 Task: Search one way flight ticket for 1 adult, 6 children, 1 infant in seat and 1 infant on lap in business from Yakima: Yakima Air Terminal (mcallister Field) to Rockford: Chicago Rockford International Airport(was Northwest Chicagoland Regional Airport At Rockford) on 5-1-2023. Choice of flights is Royal air maroc. Number of bags: 8 checked bags. Price is upto 109000. Outbound departure time preference is 20:45.
Action: Mouse moved to (257, 448)
Screenshot: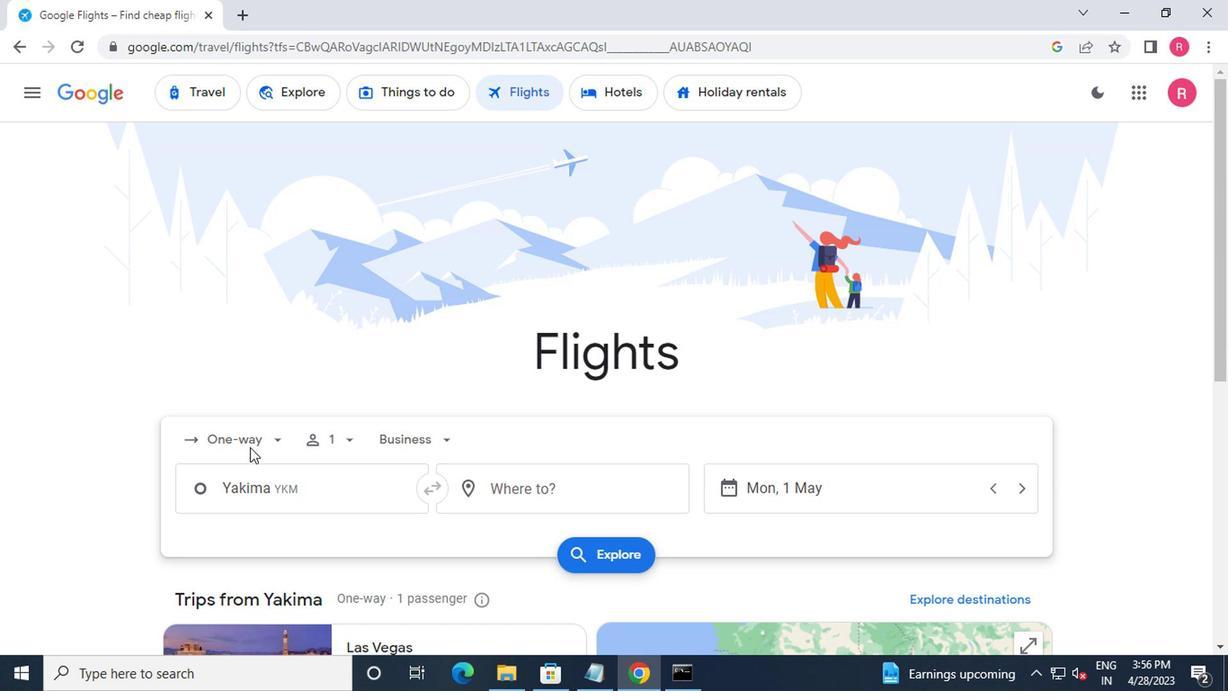 
Action: Mouse pressed left at (257, 448)
Screenshot: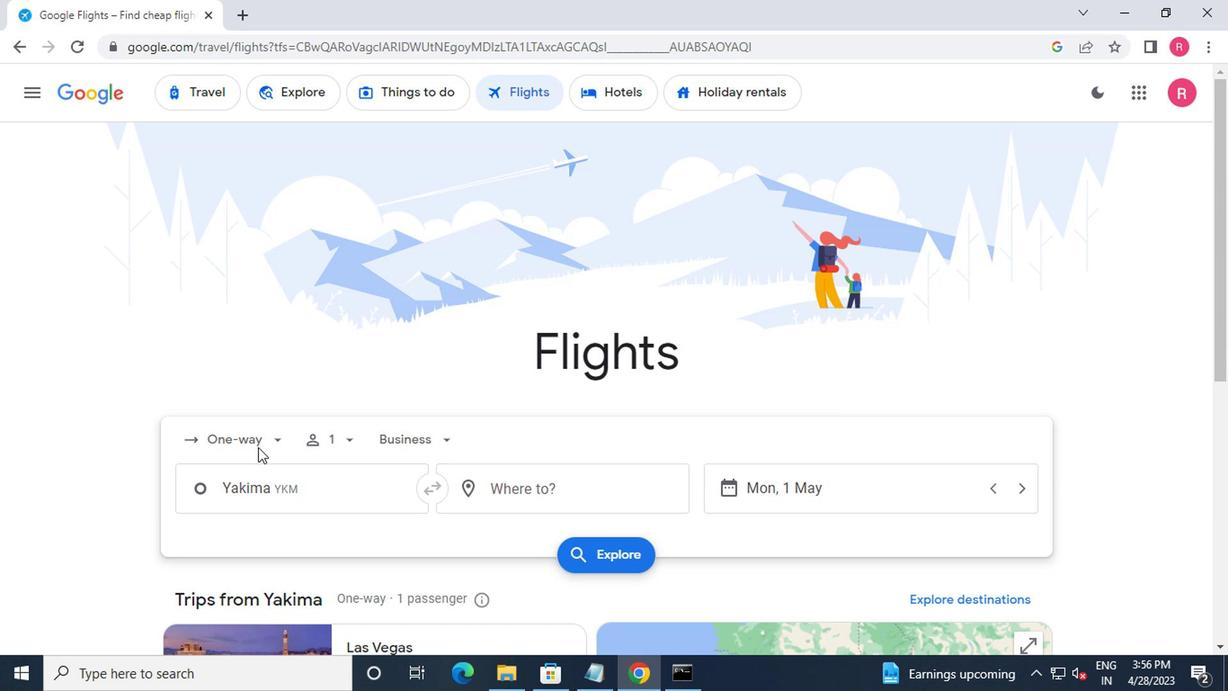 
Action: Mouse moved to (265, 439)
Screenshot: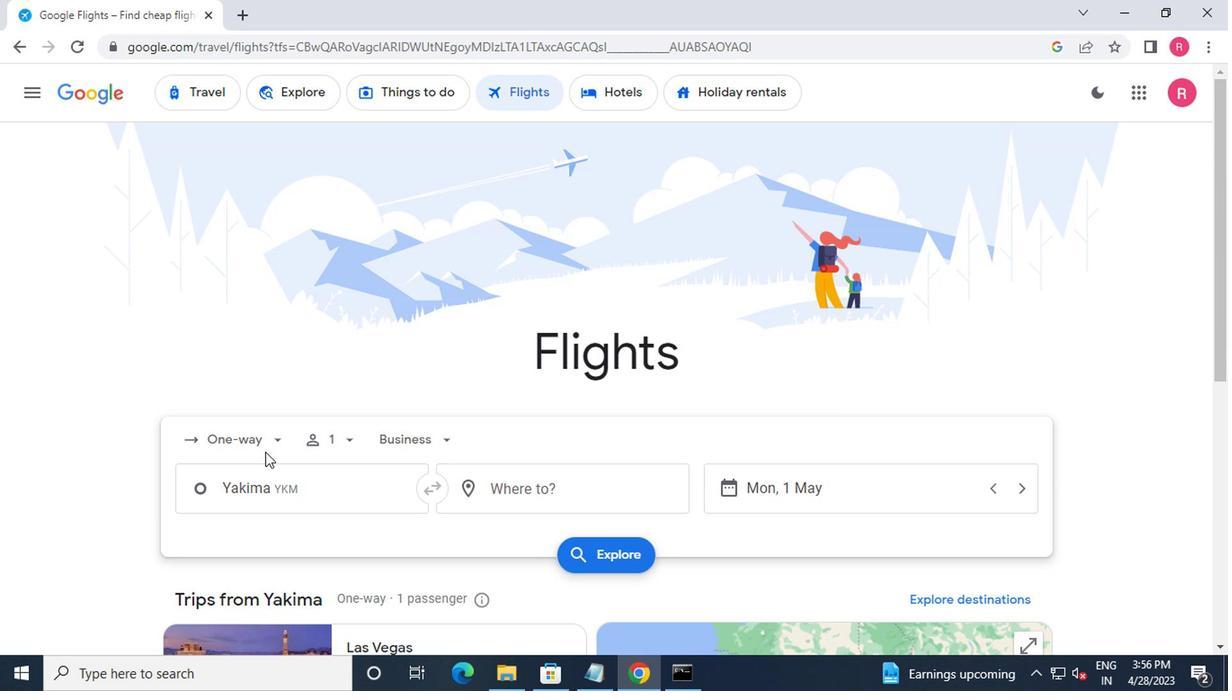 
Action: Mouse pressed left at (265, 439)
Screenshot: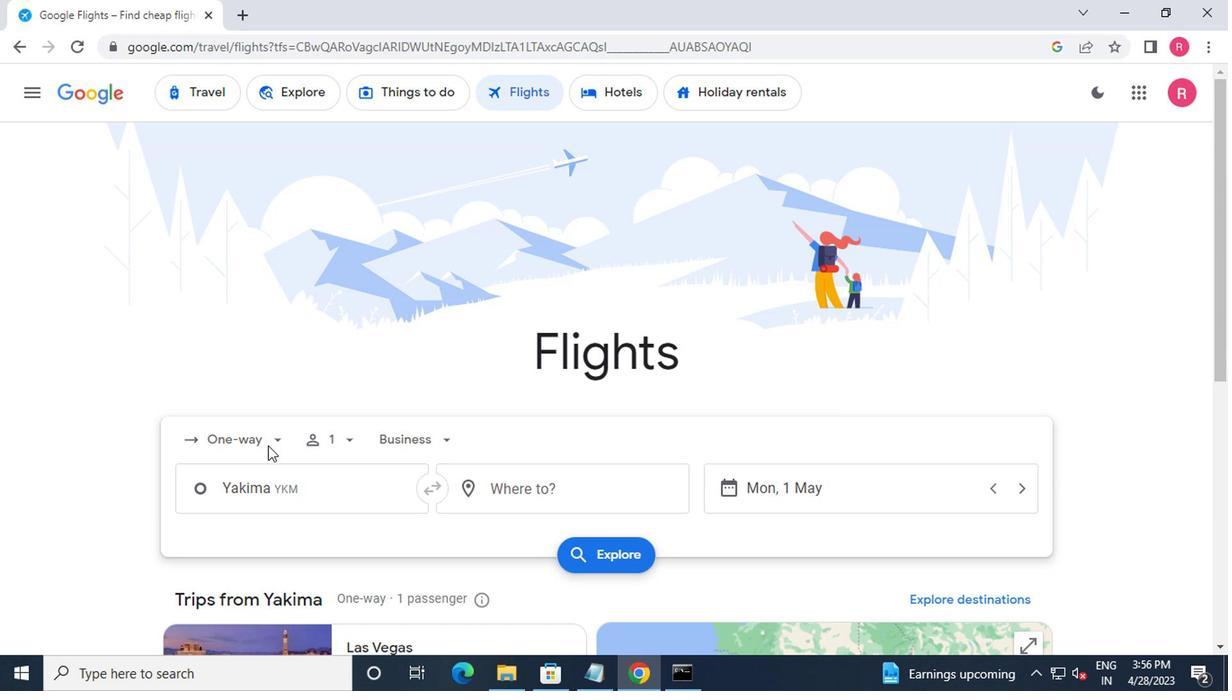
Action: Mouse moved to (256, 444)
Screenshot: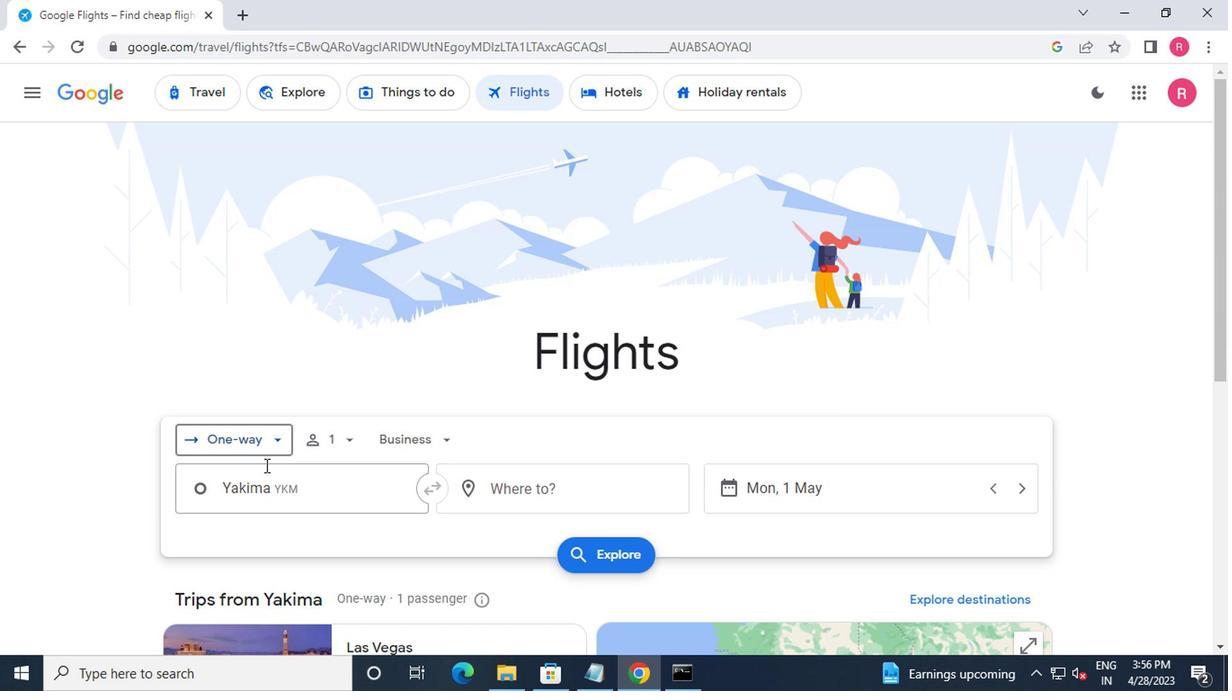 
Action: Mouse pressed left at (256, 444)
Screenshot: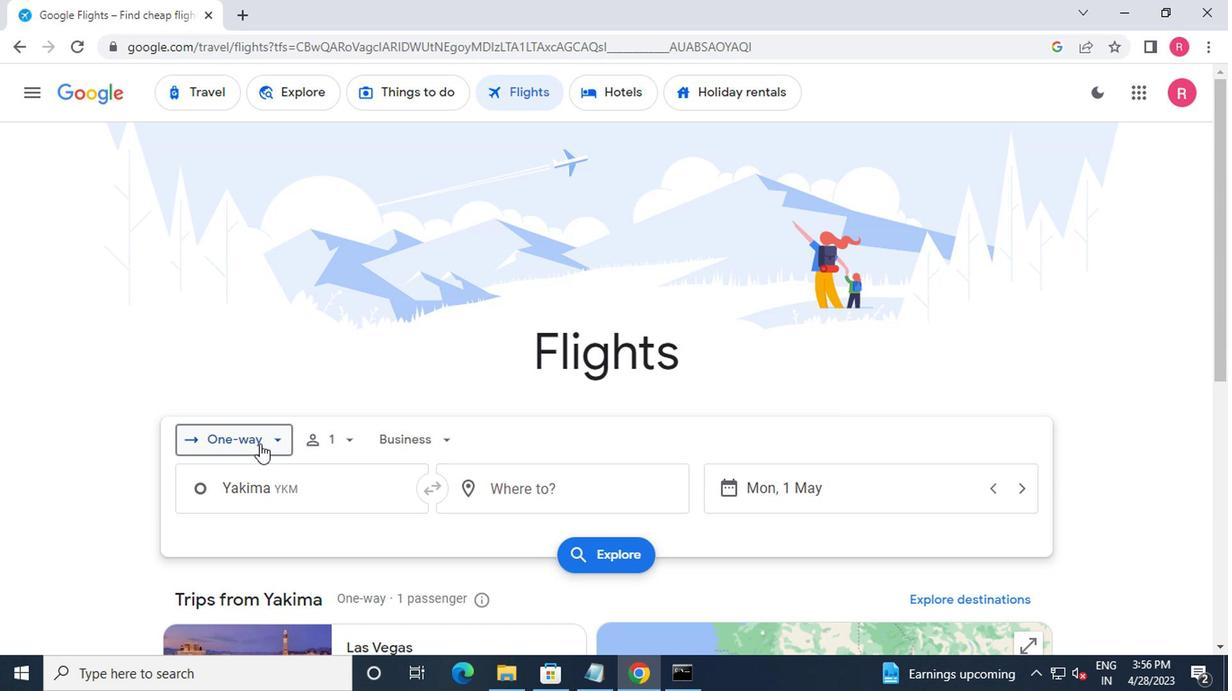 
Action: Mouse moved to (266, 521)
Screenshot: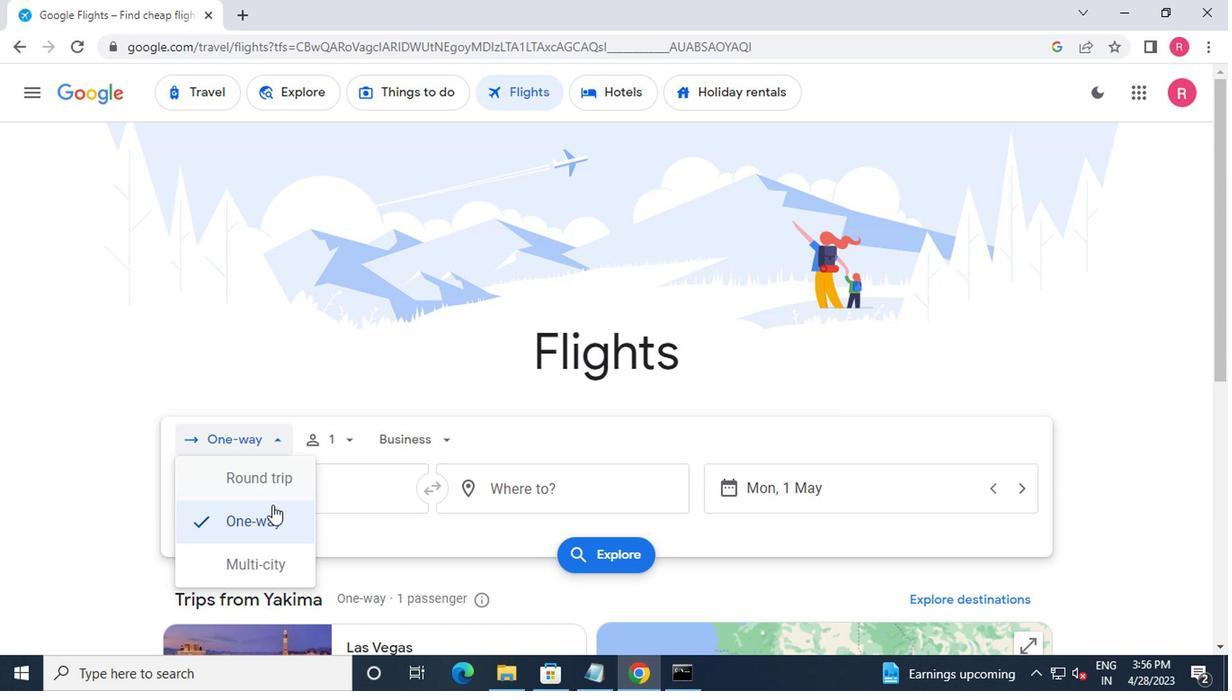
Action: Mouse pressed left at (266, 521)
Screenshot: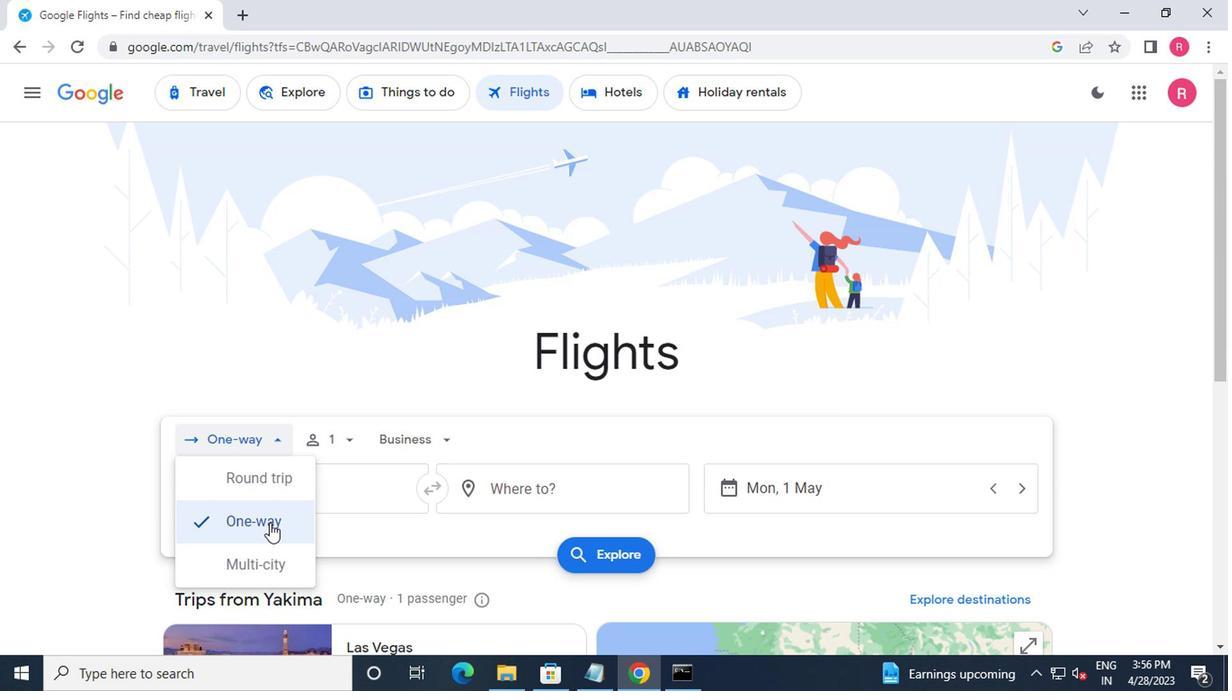 
Action: Mouse moved to (381, 442)
Screenshot: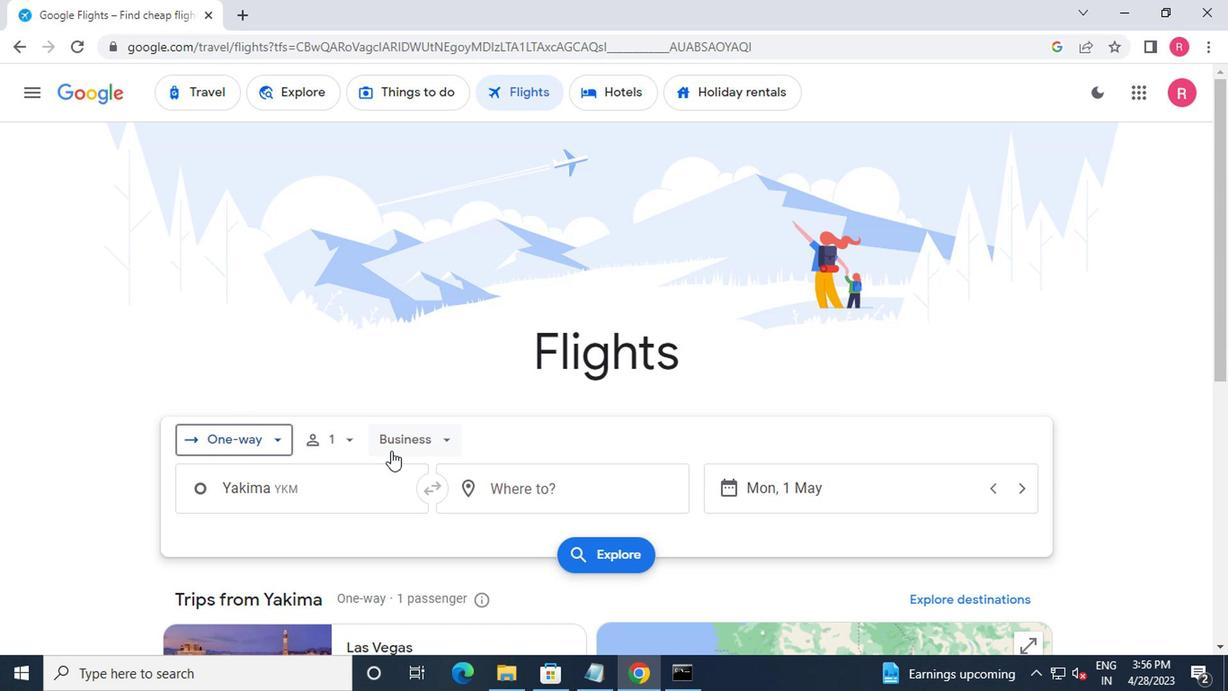 
Action: Mouse pressed left at (381, 442)
Screenshot: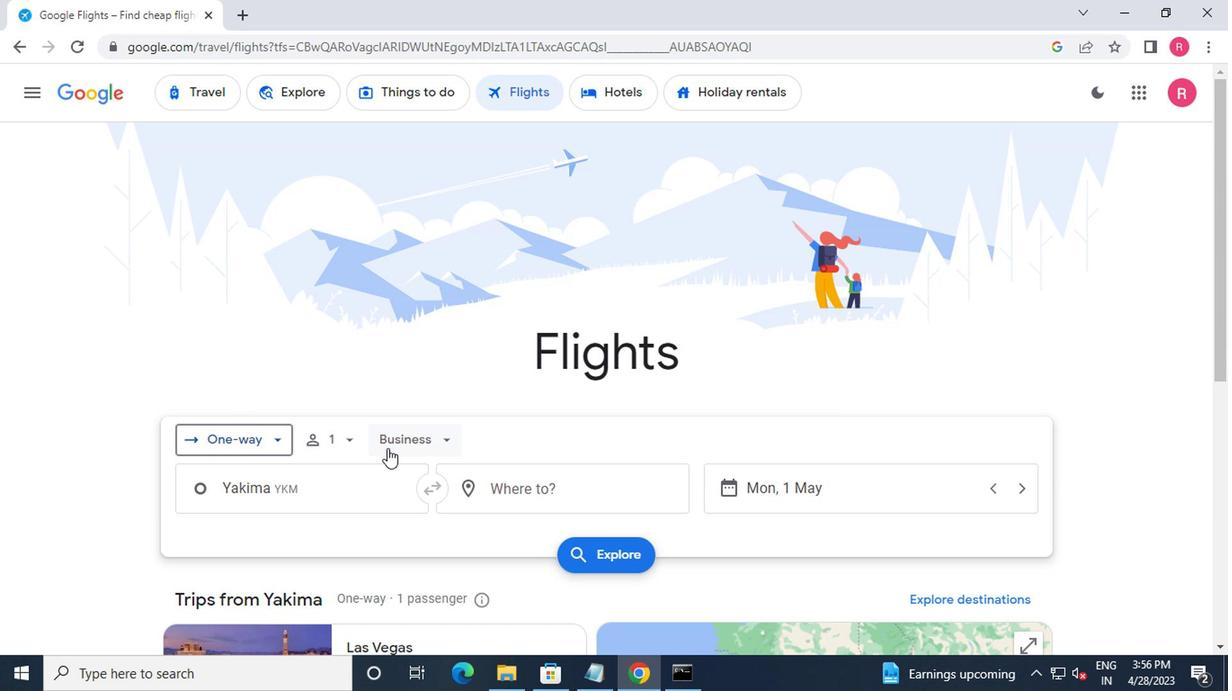 
Action: Mouse moved to (358, 446)
Screenshot: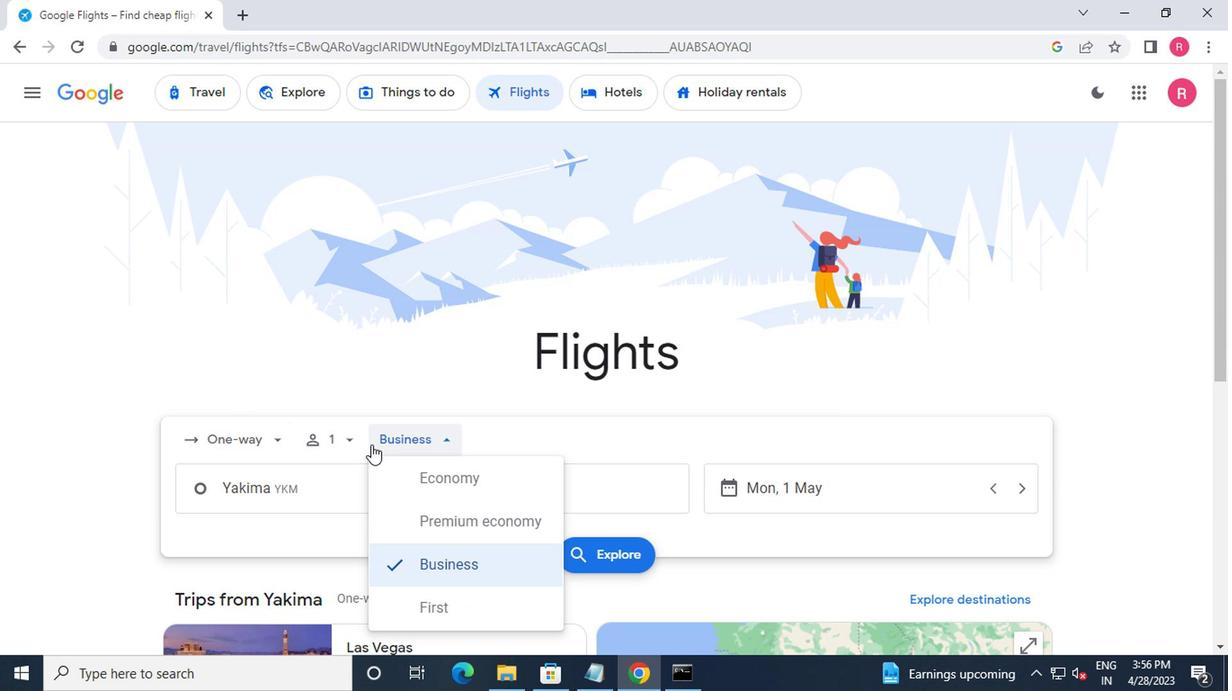 
Action: Mouse pressed left at (358, 446)
Screenshot: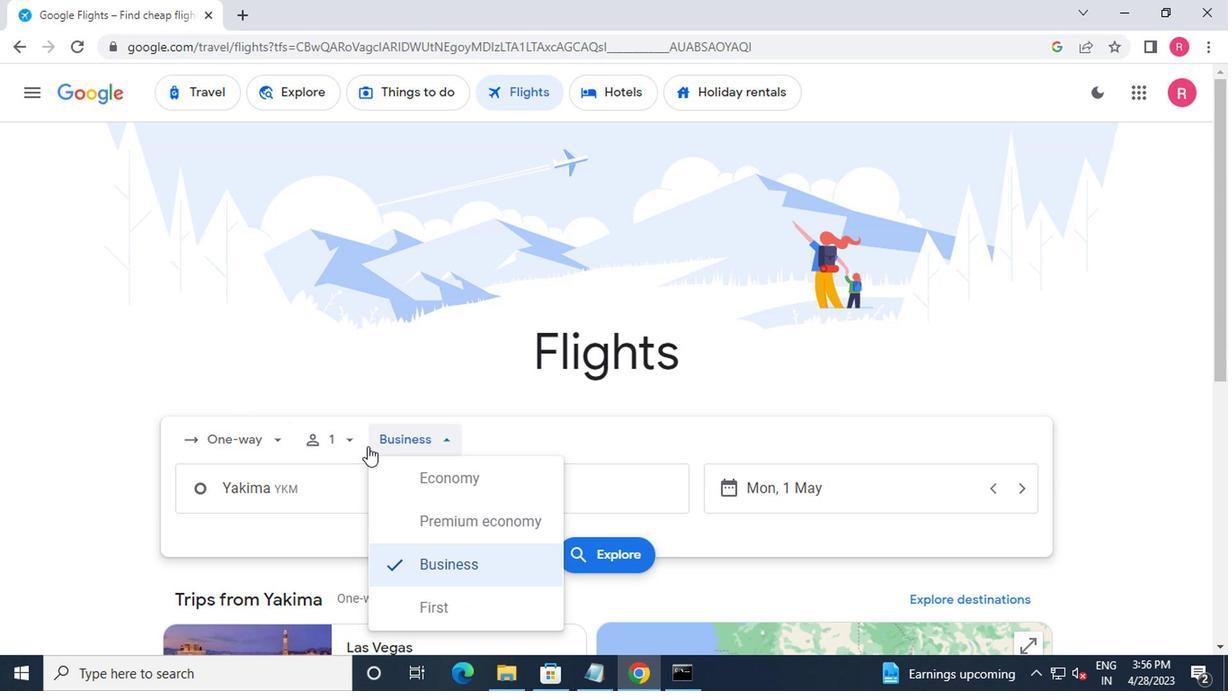 
Action: Mouse moved to (482, 480)
Screenshot: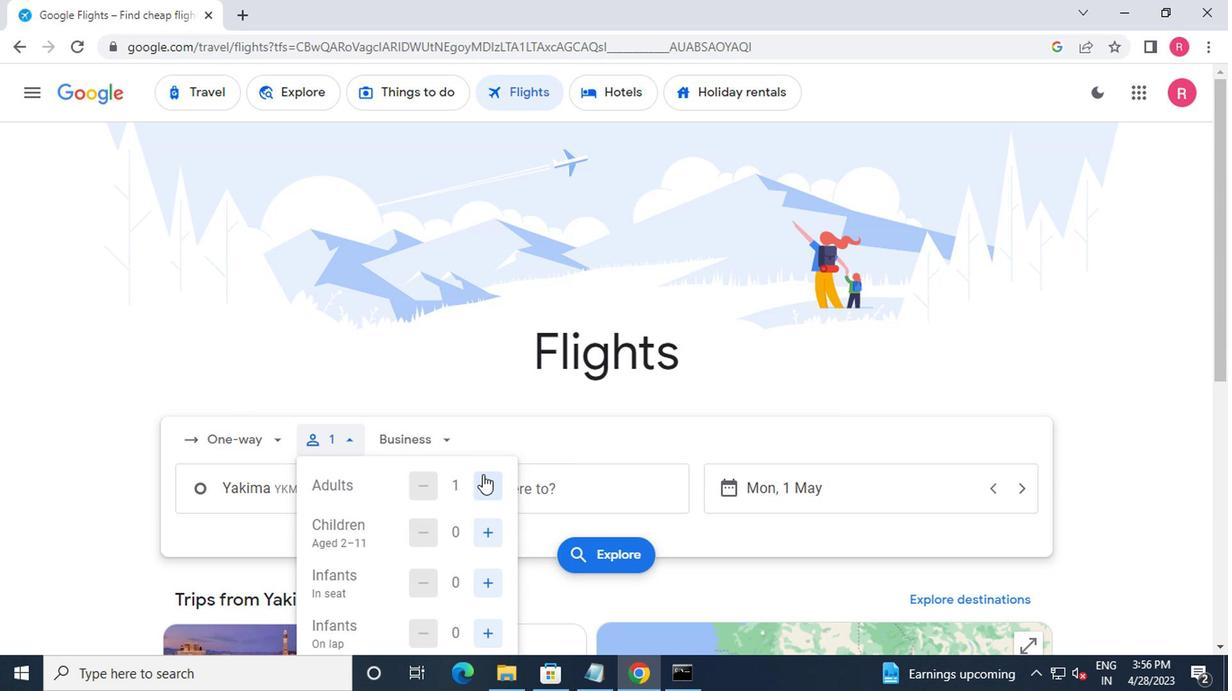 
Action: Mouse pressed left at (482, 480)
Screenshot: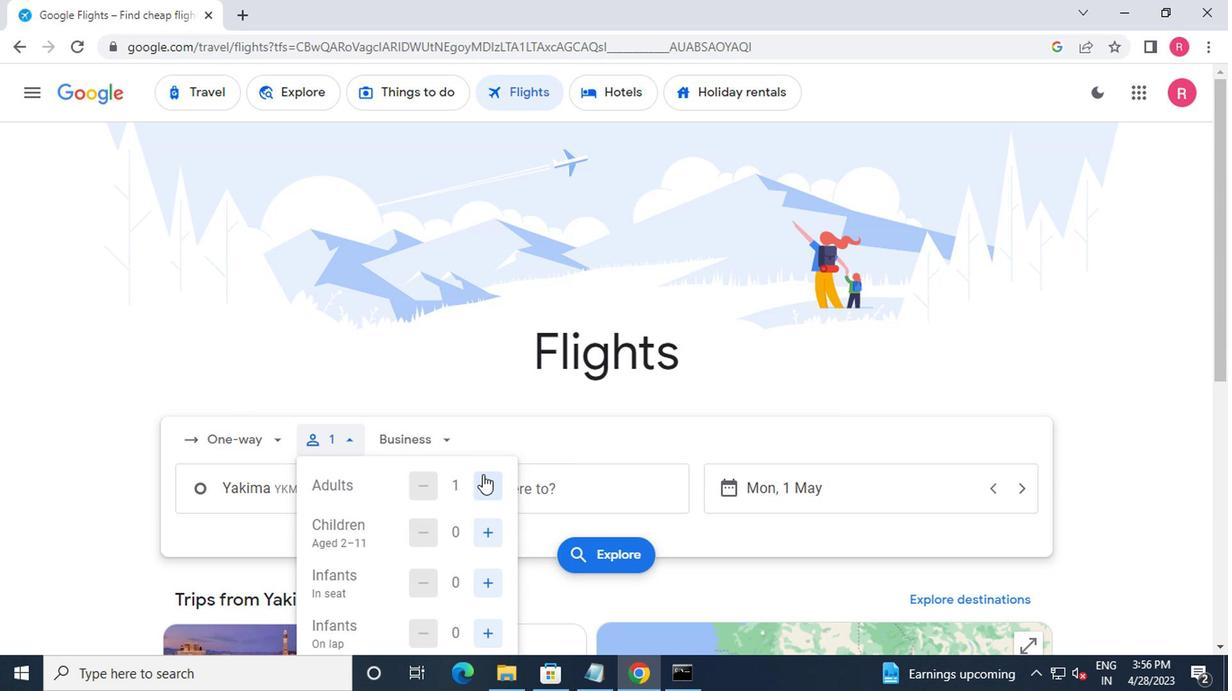 
Action: Mouse moved to (482, 535)
Screenshot: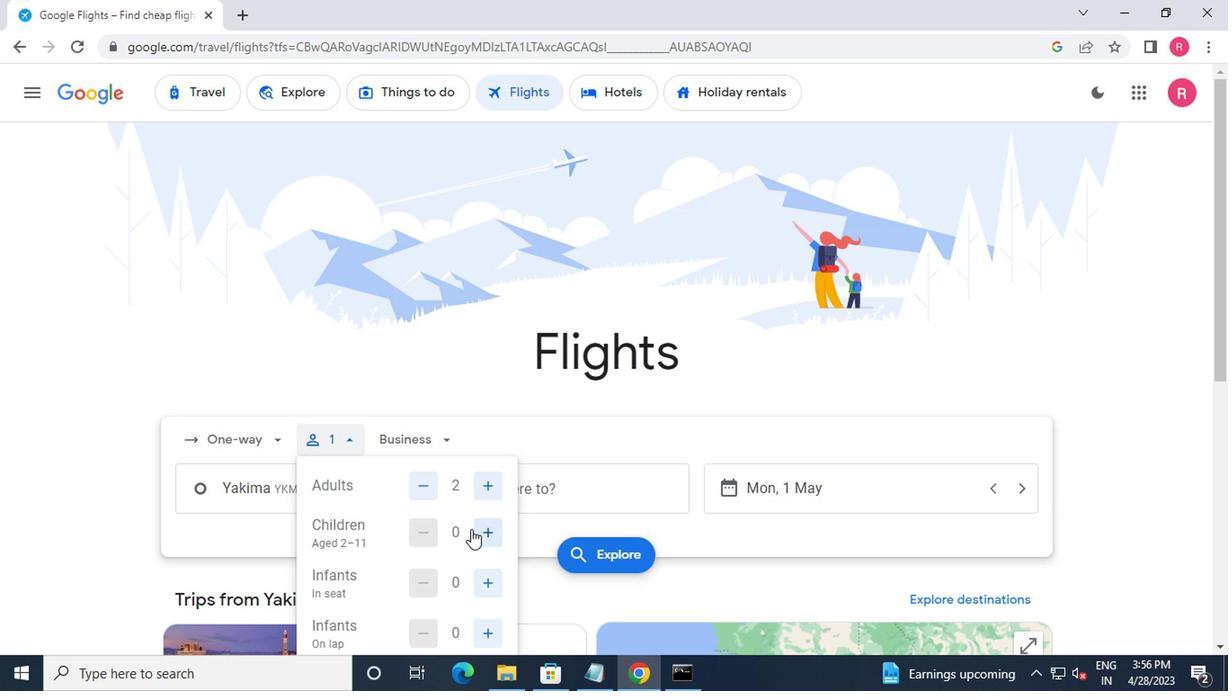 
Action: Mouse pressed left at (482, 535)
Screenshot: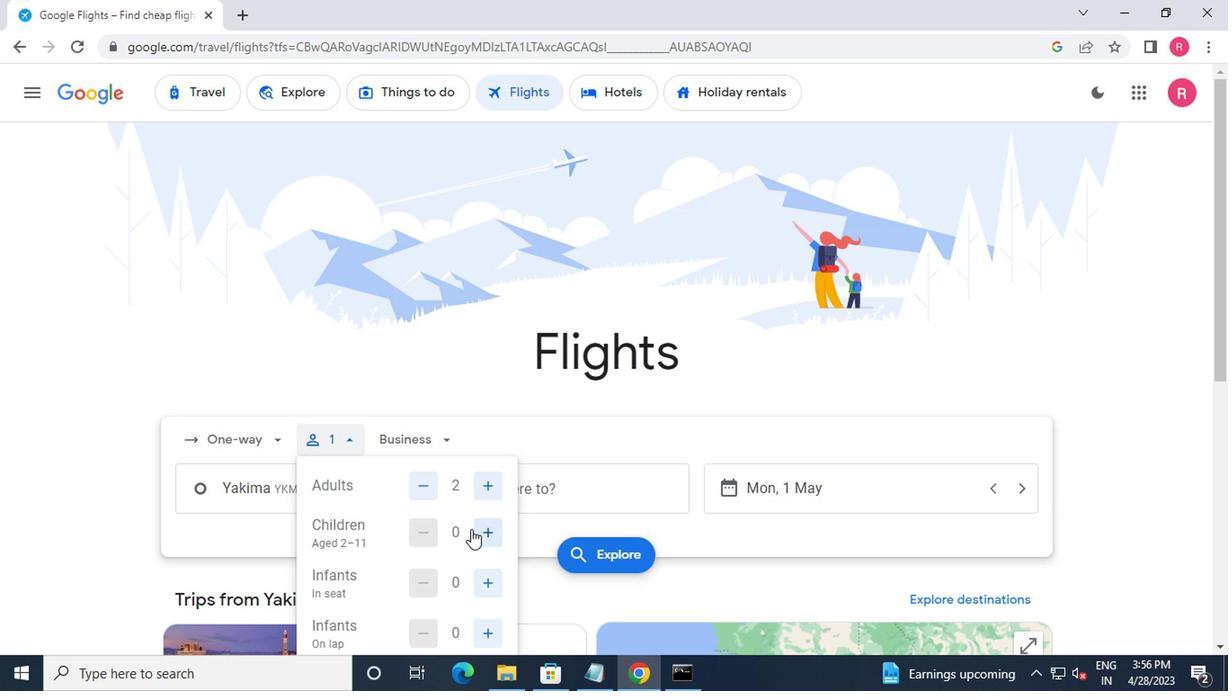 
Action: Mouse pressed left at (482, 535)
Screenshot: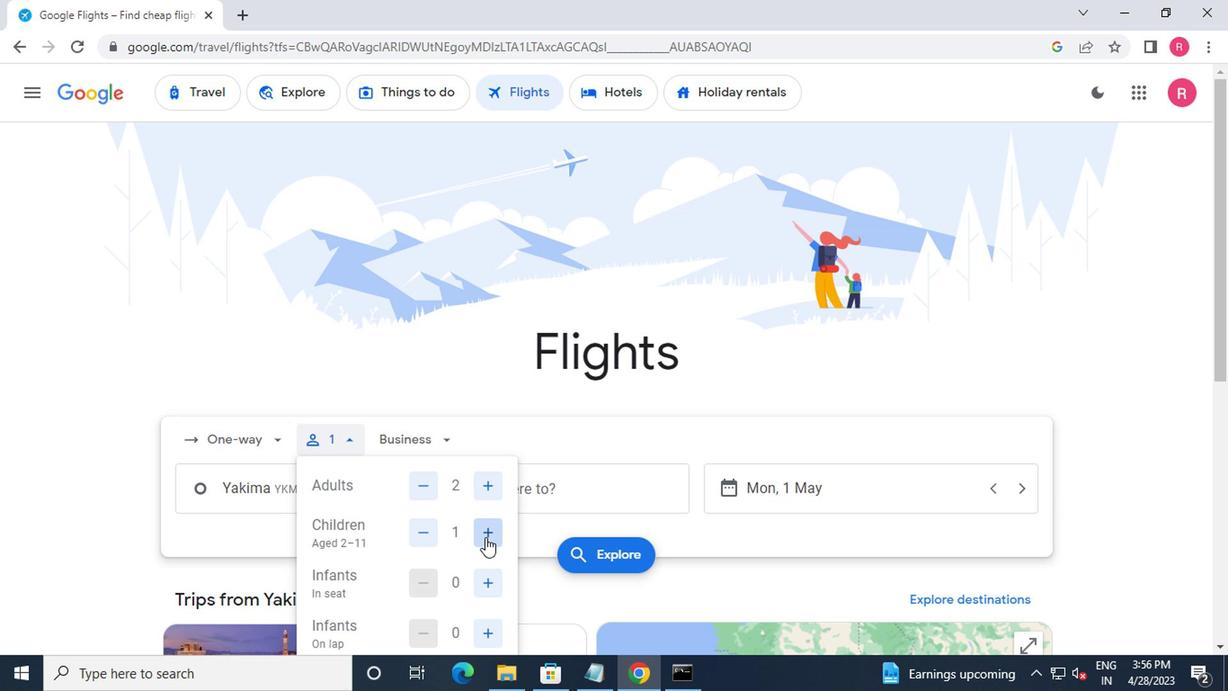 
Action: Mouse moved to (477, 574)
Screenshot: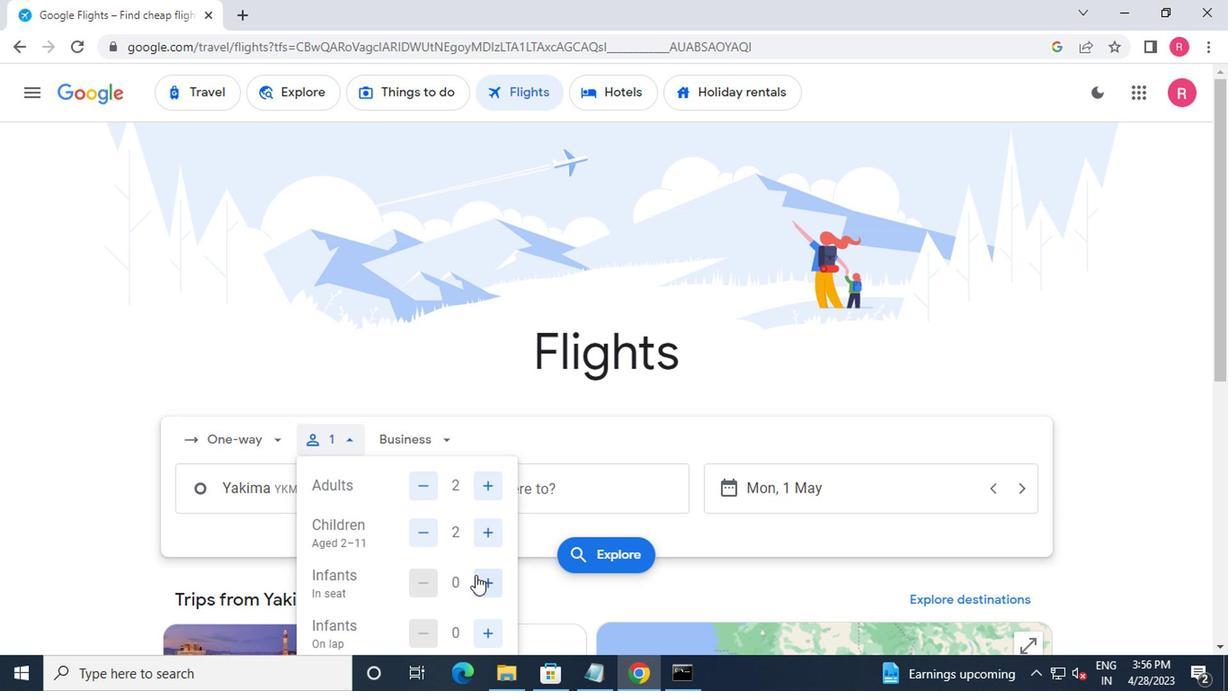 
Action: Mouse pressed left at (477, 574)
Screenshot: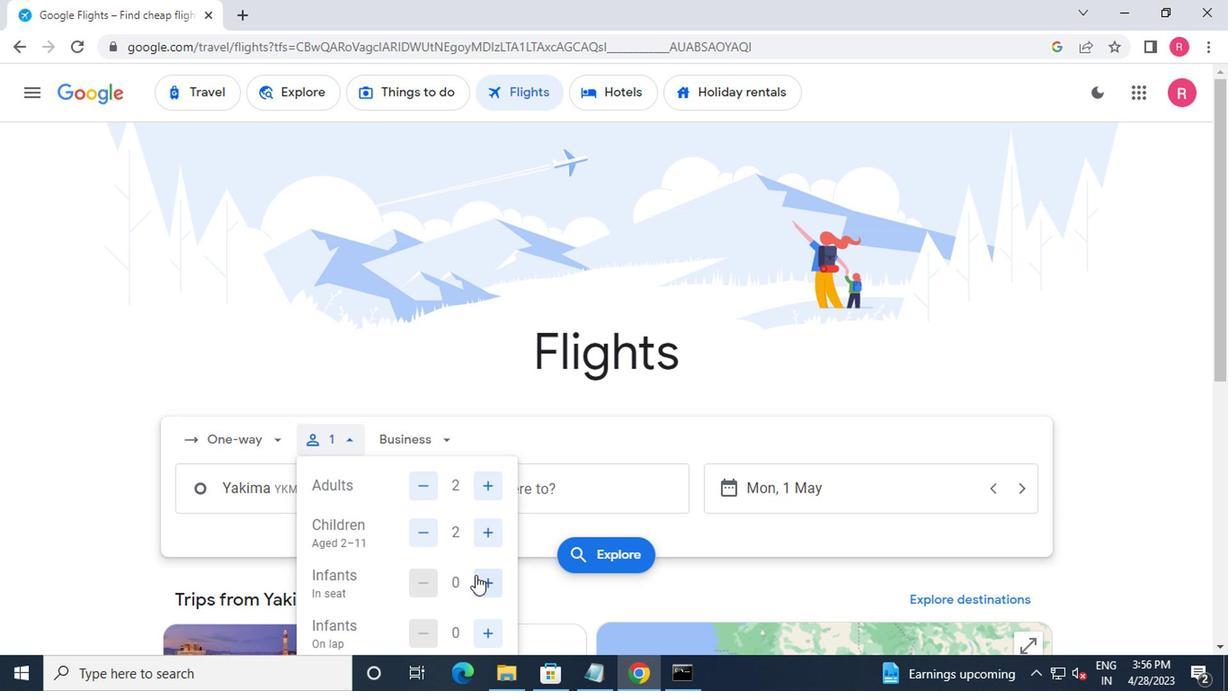 
Action: Mouse moved to (477, 575)
Screenshot: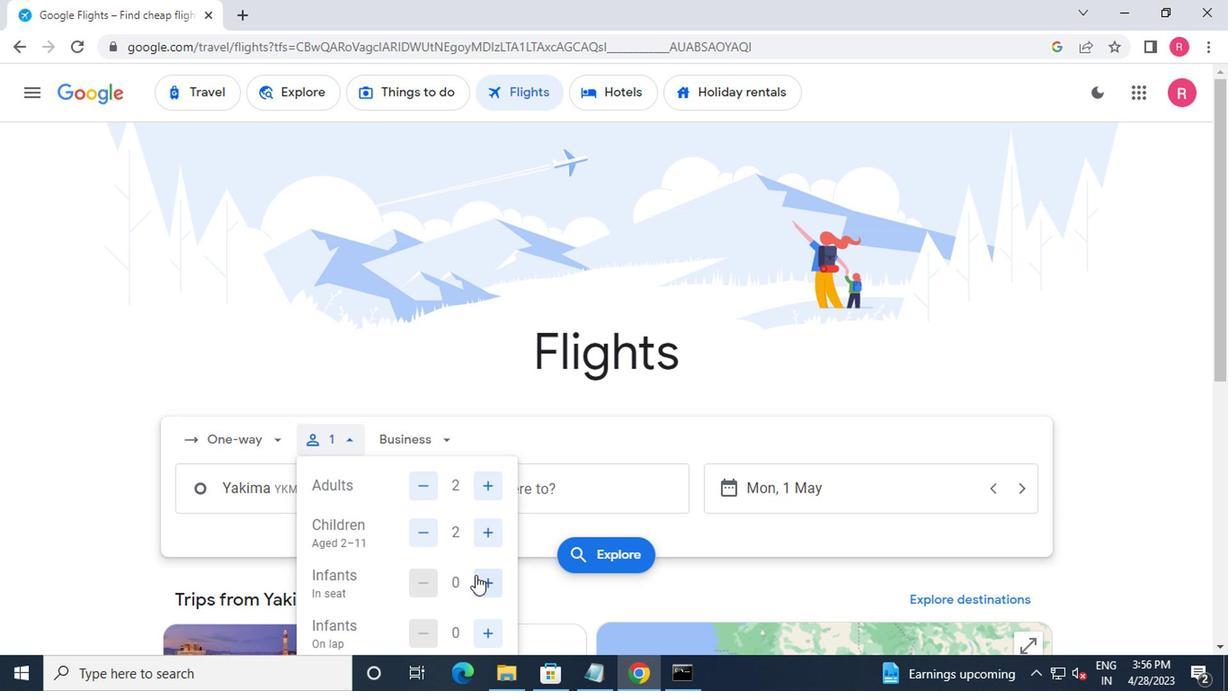 
Action: Mouse pressed left at (477, 575)
Screenshot: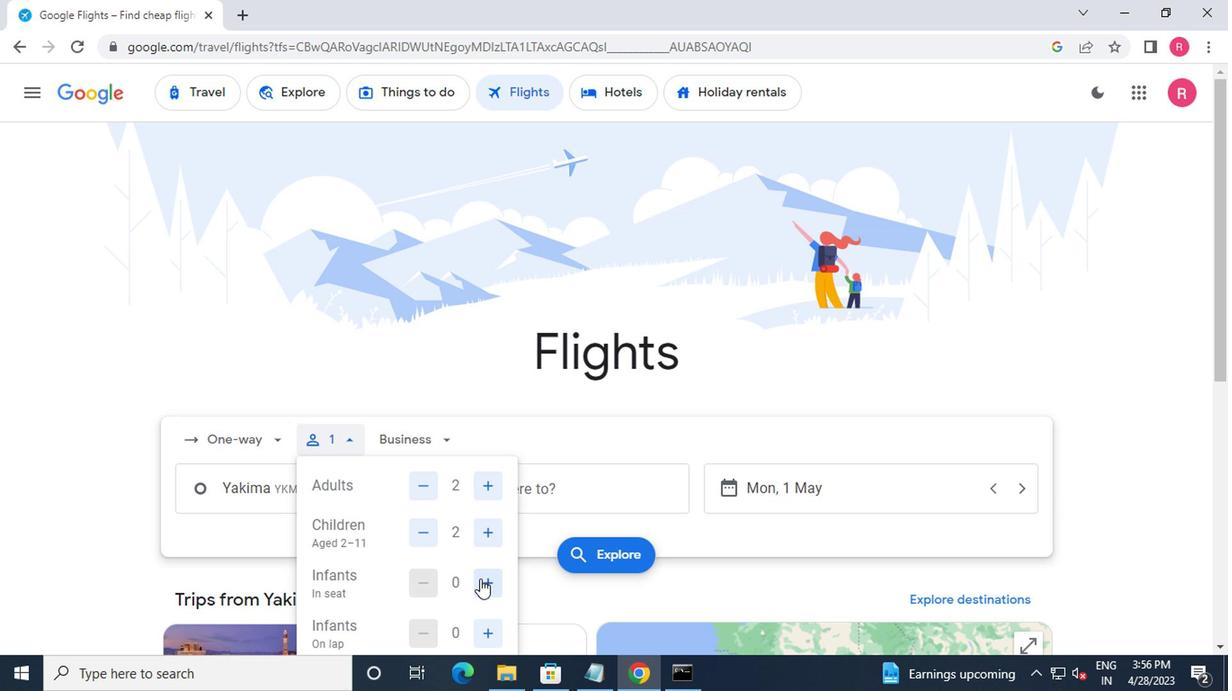 
Action: Mouse moved to (441, 444)
Screenshot: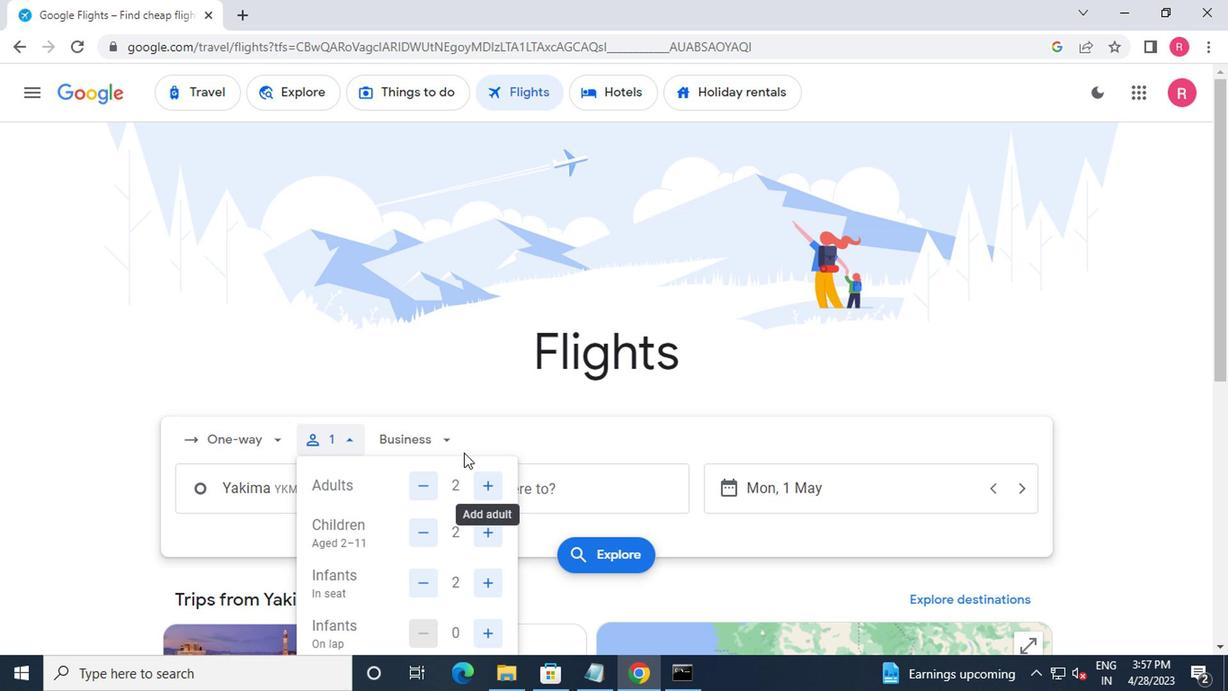 
Action: Mouse pressed left at (441, 444)
Screenshot: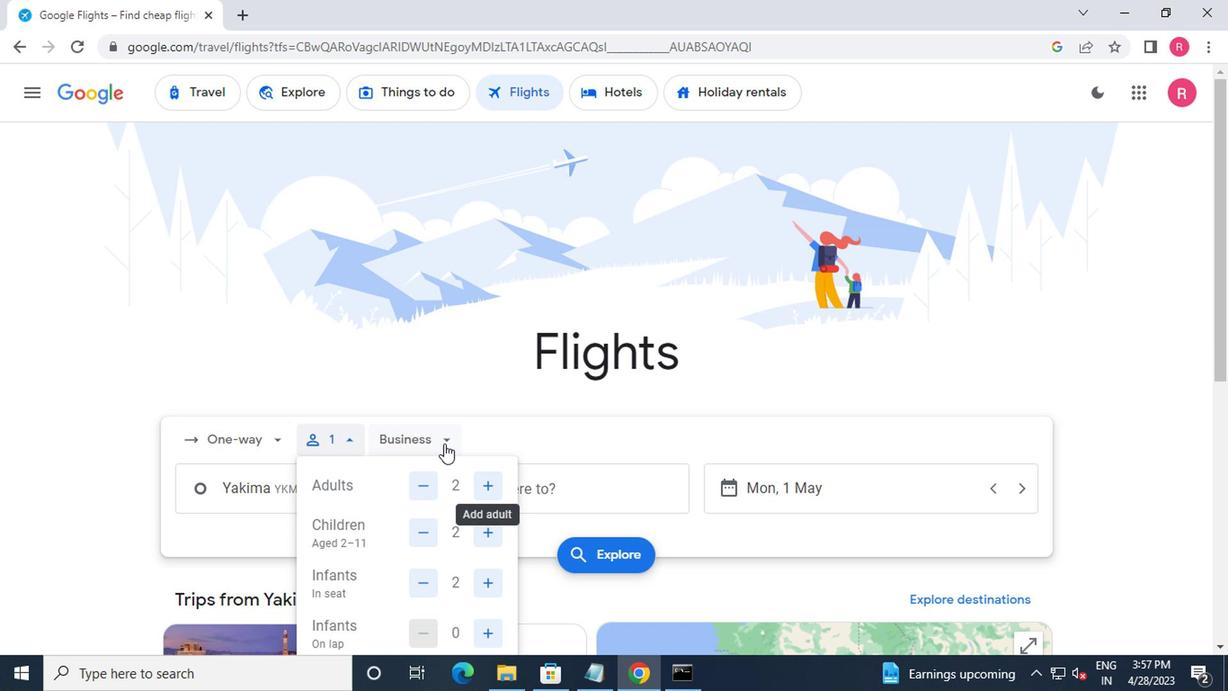 
Action: Mouse moved to (475, 593)
Screenshot: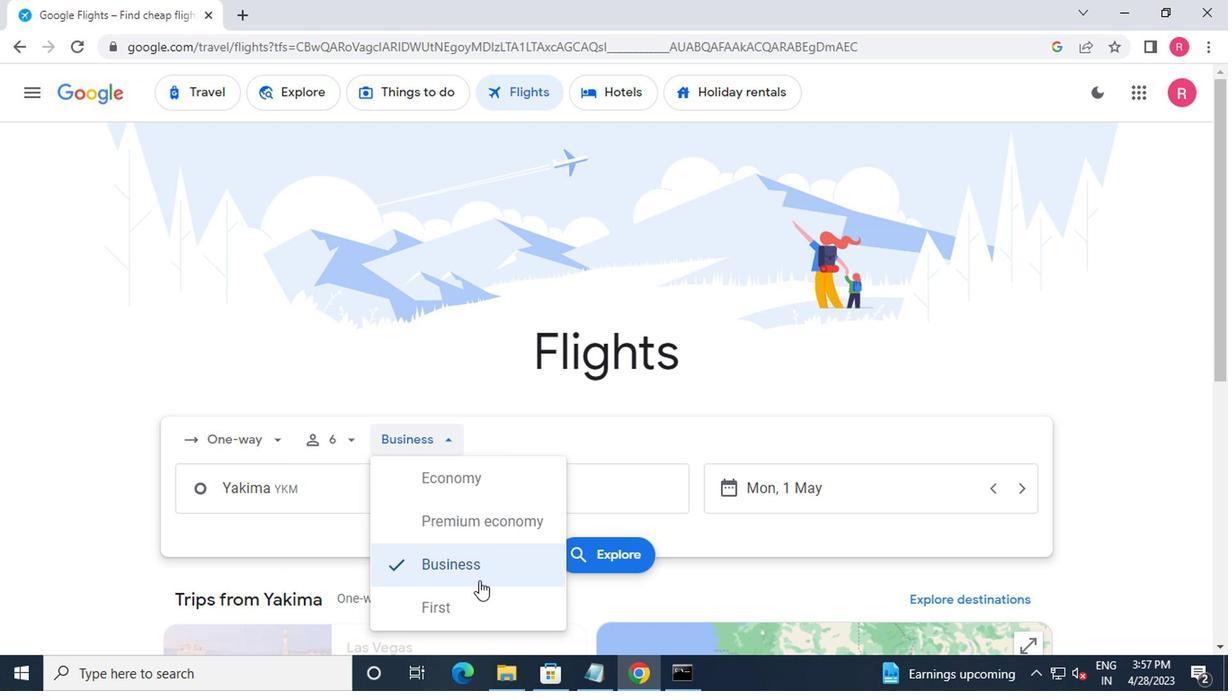 
Action: Mouse pressed left at (475, 593)
Screenshot: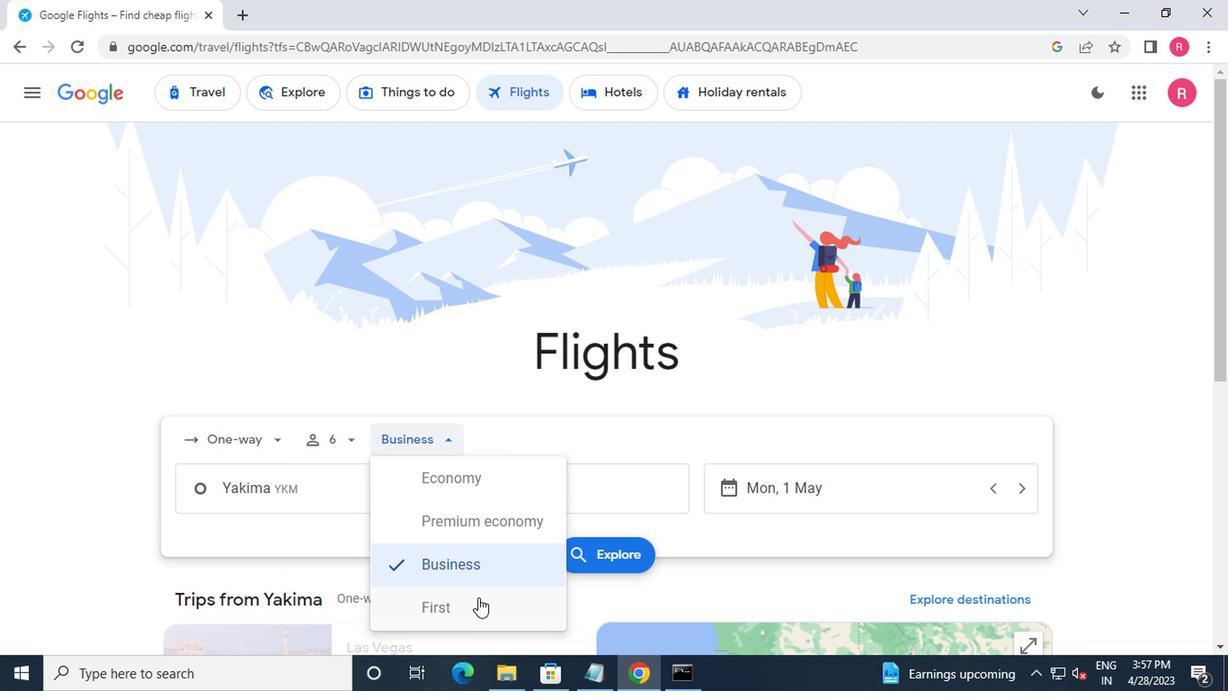 
Action: Mouse moved to (328, 507)
Screenshot: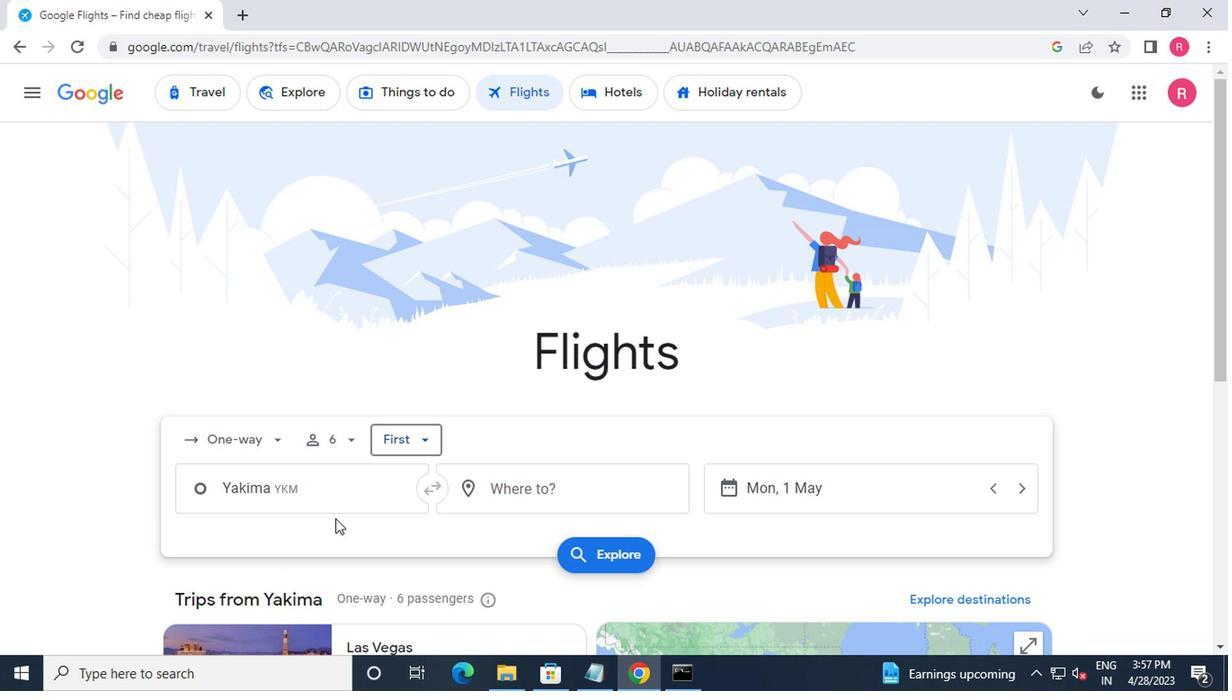 
Action: Mouse pressed left at (328, 507)
Screenshot: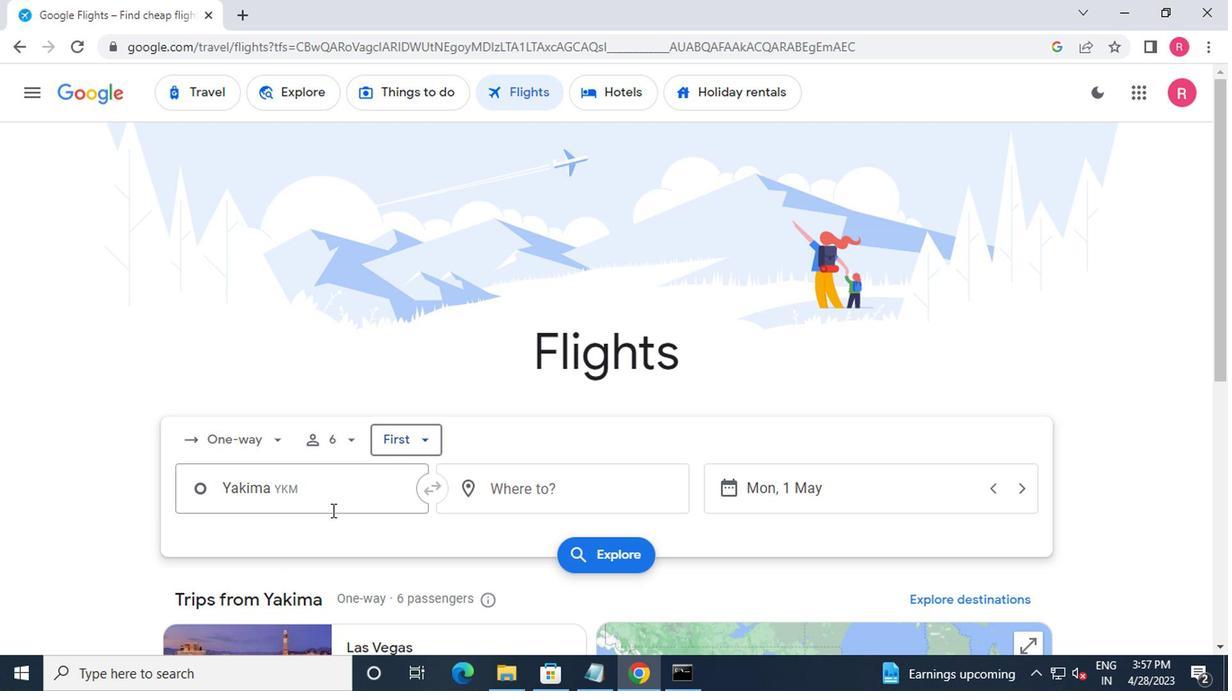
Action: Mouse moved to (386, 617)
Screenshot: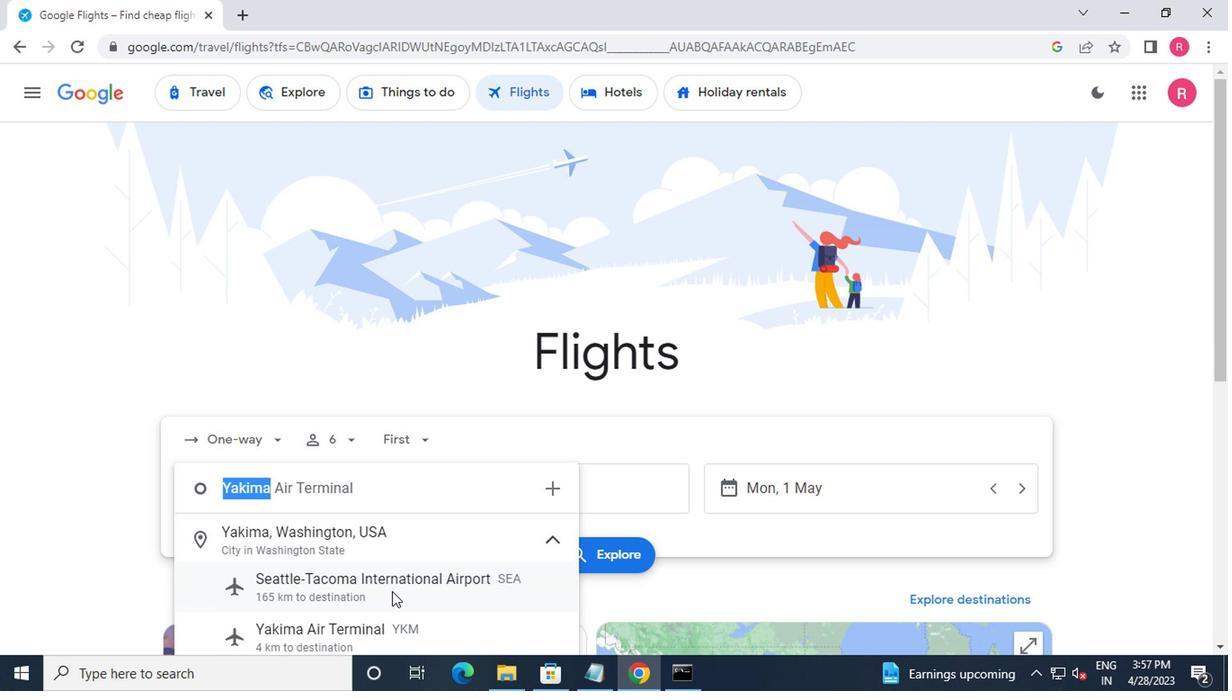 
Action: Mouse pressed left at (386, 617)
Screenshot: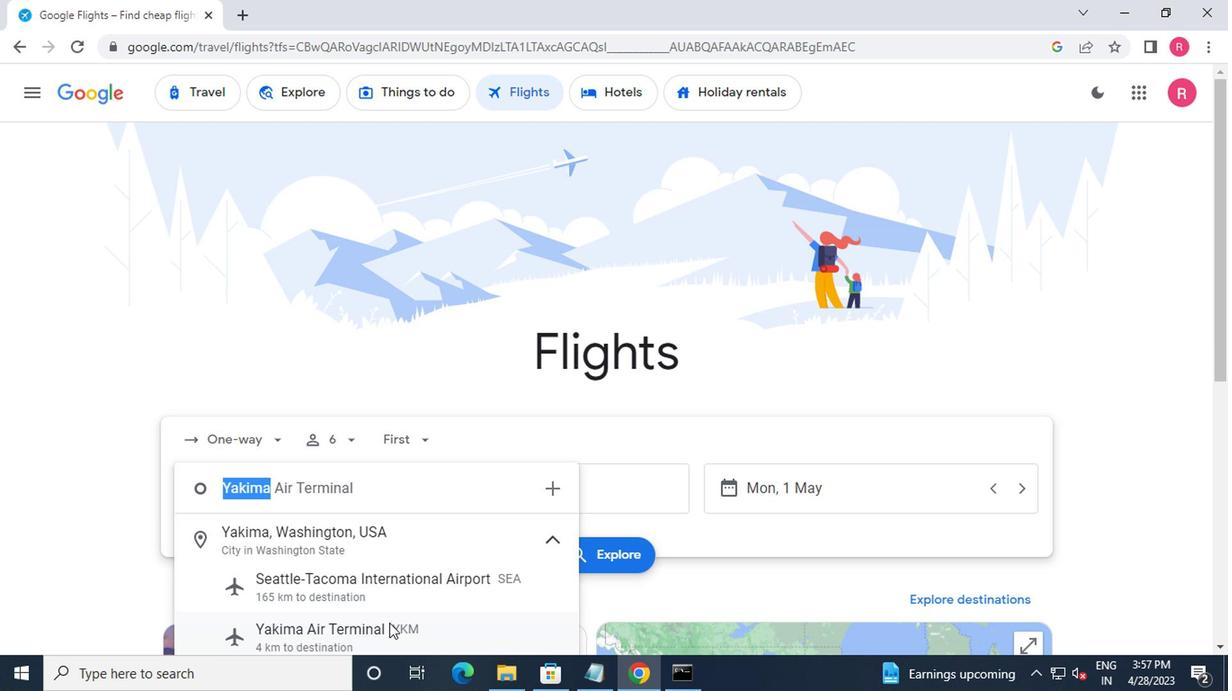 
Action: Mouse moved to (578, 503)
Screenshot: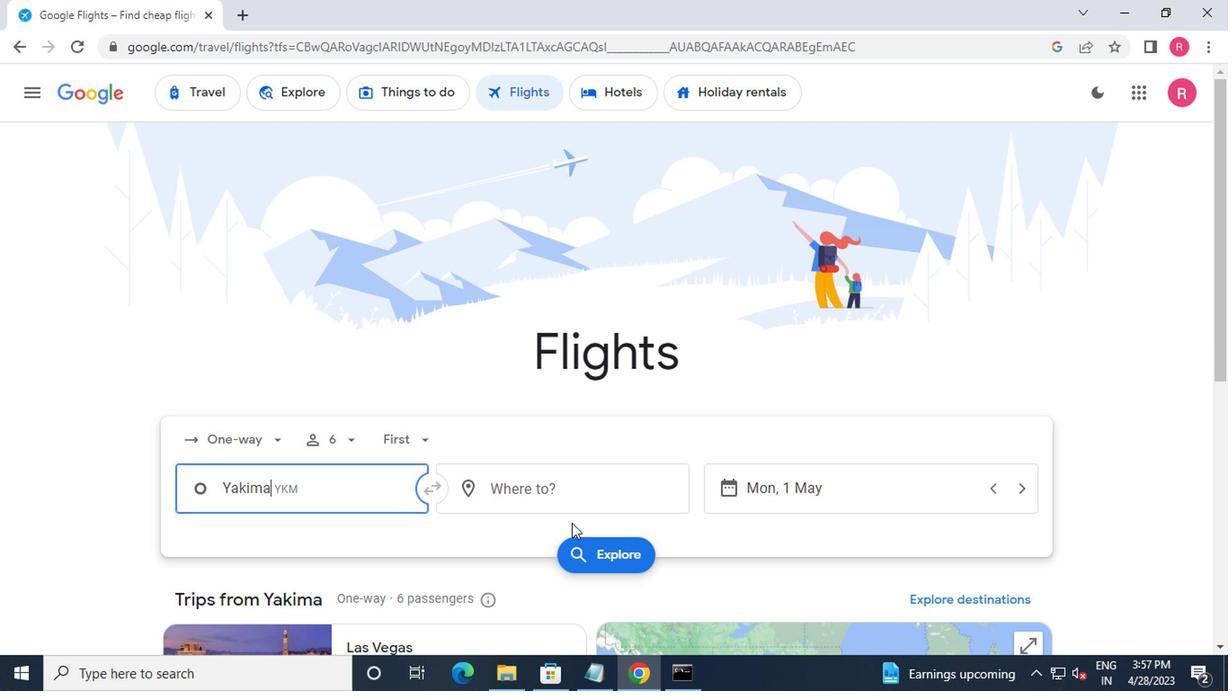 
Action: Mouse pressed left at (578, 503)
Screenshot: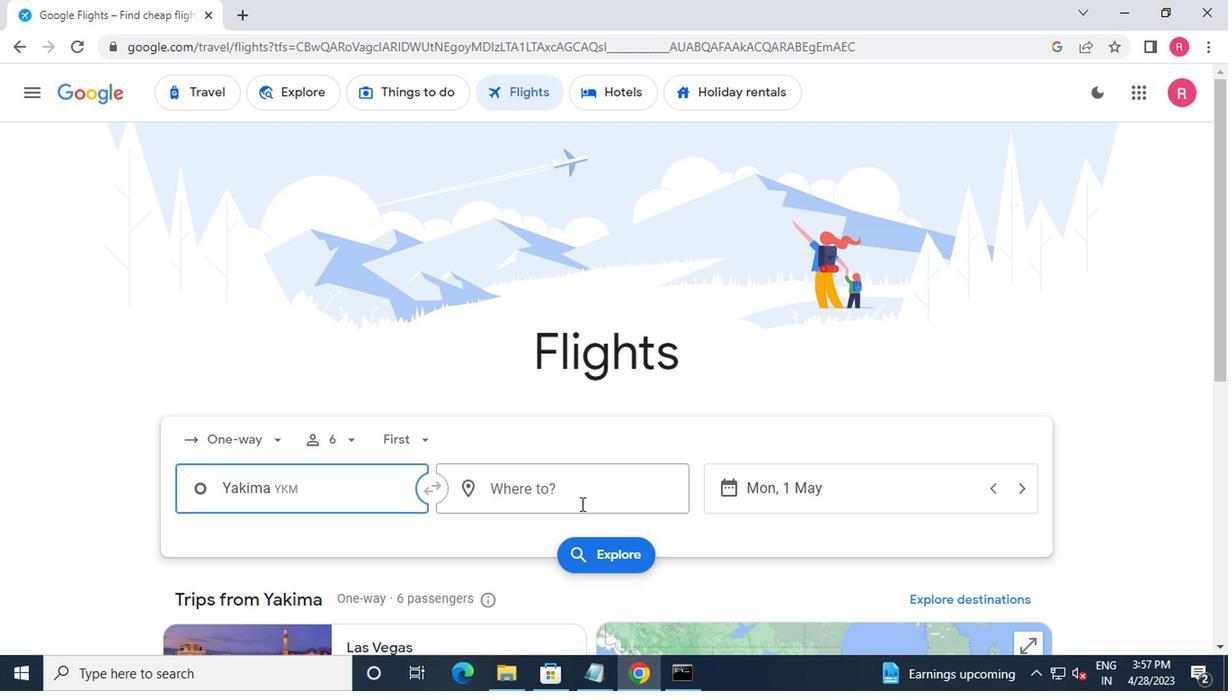 
Action: Mouse moved to (560, 535)
Screenshot: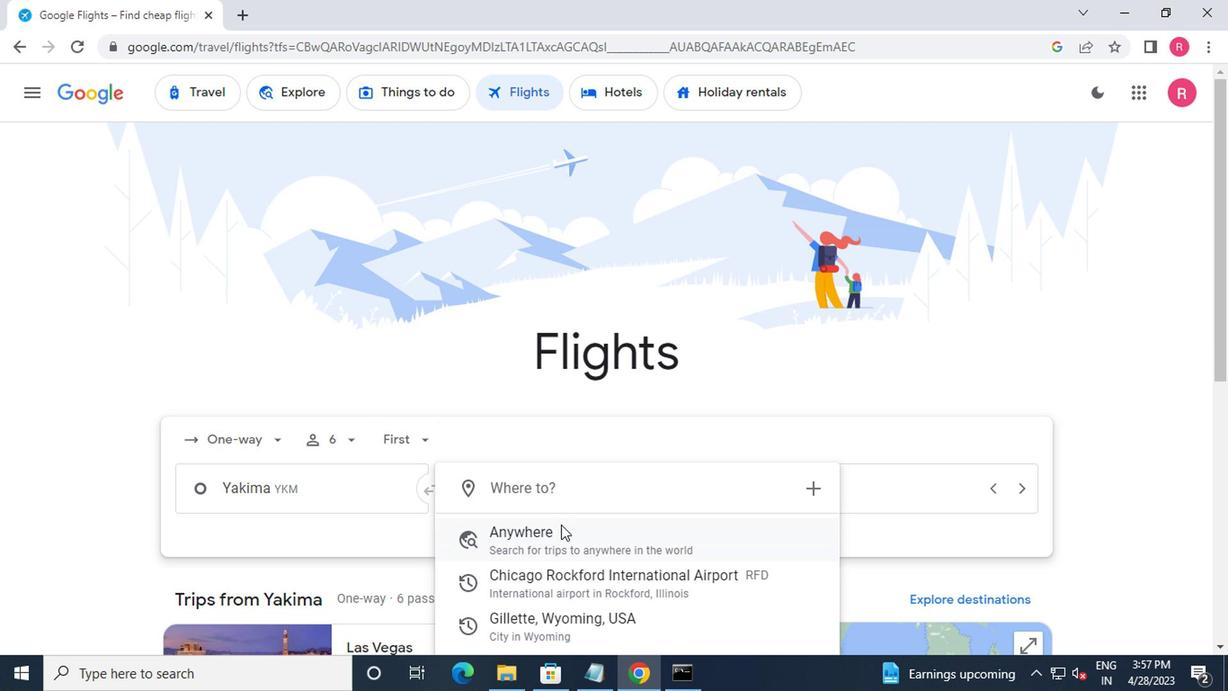 
Action: Mouse scrolled (560, 534) with delta (0, 0)
Screenshot: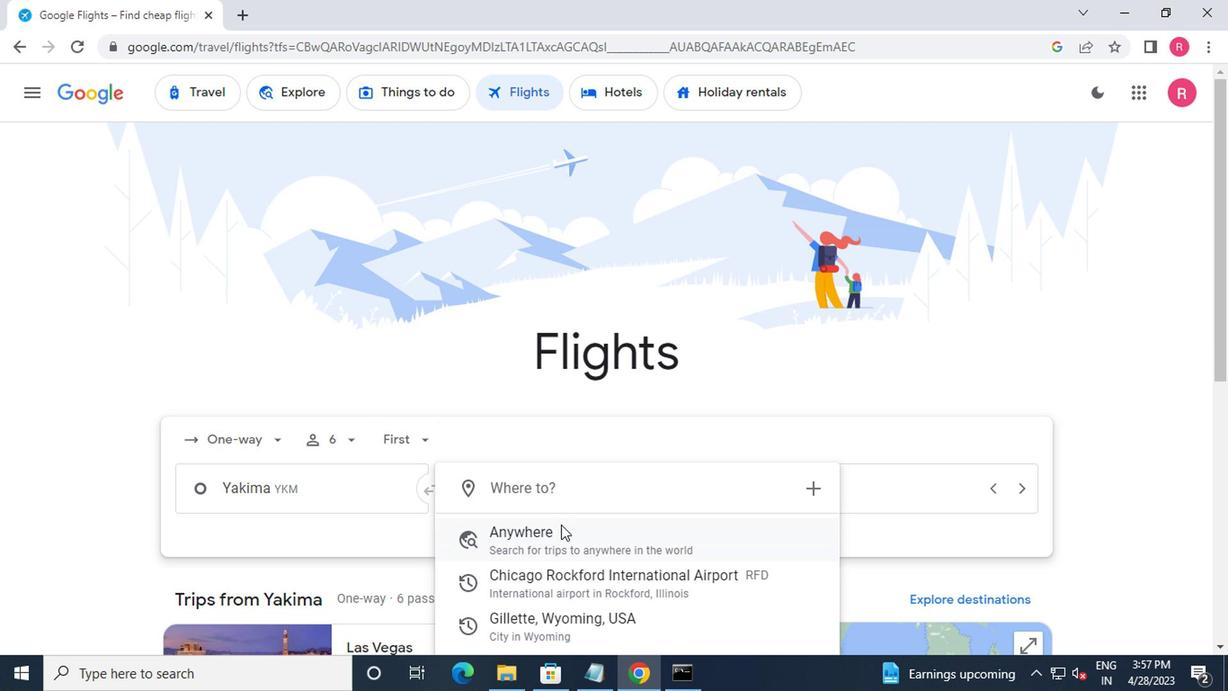 
Action: Mouse moved to (554, 570)
Screenshot: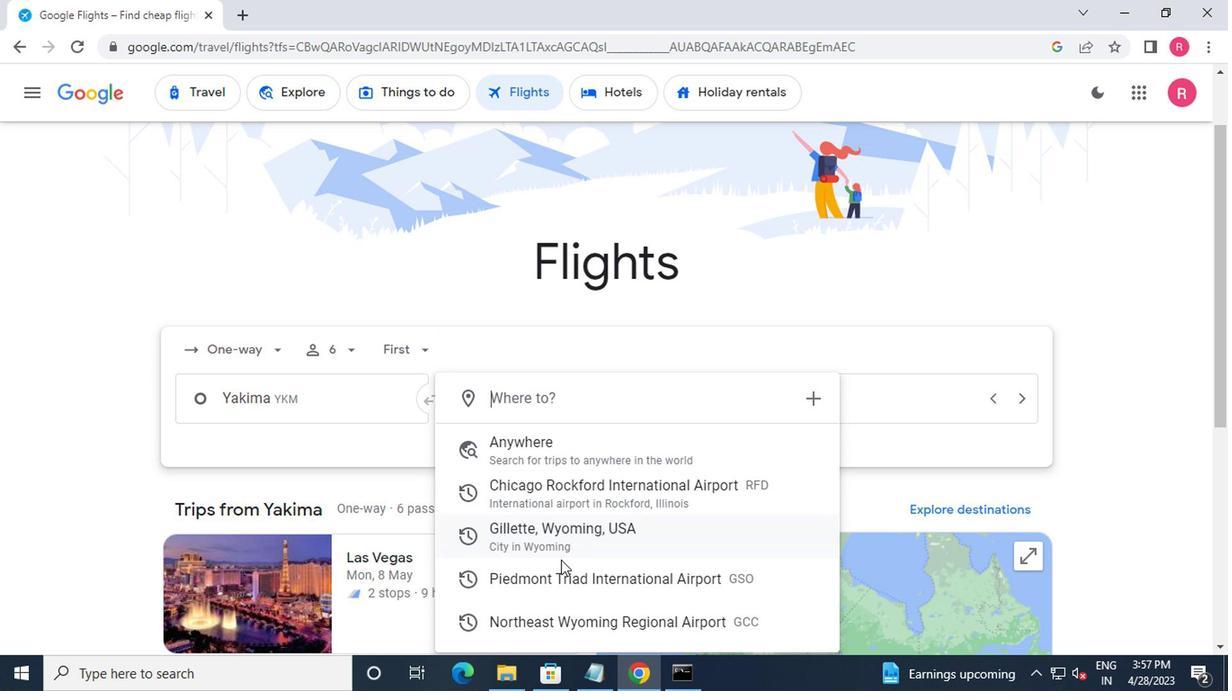 
Action: Mouse pressed left at (554, 570)
Screenshot: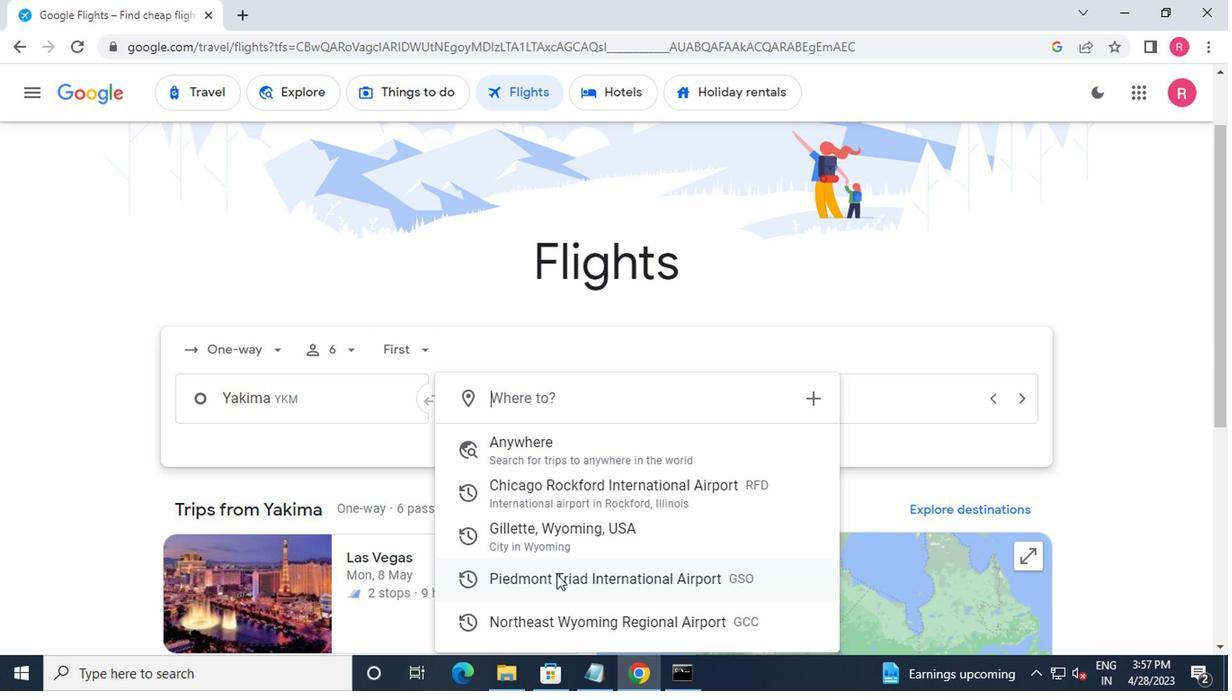 
Action: Mouse moved to (840, 408)
Screenshot: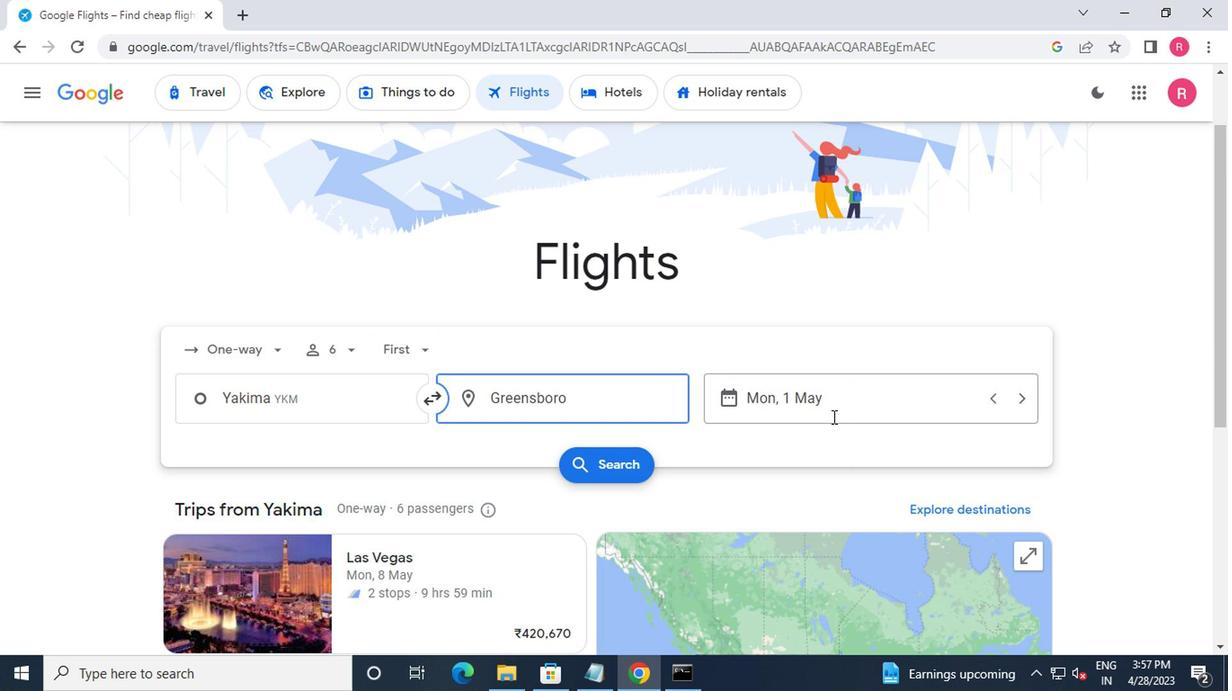 
Action: Mouse pressed left at (840, 408)
Screenshot: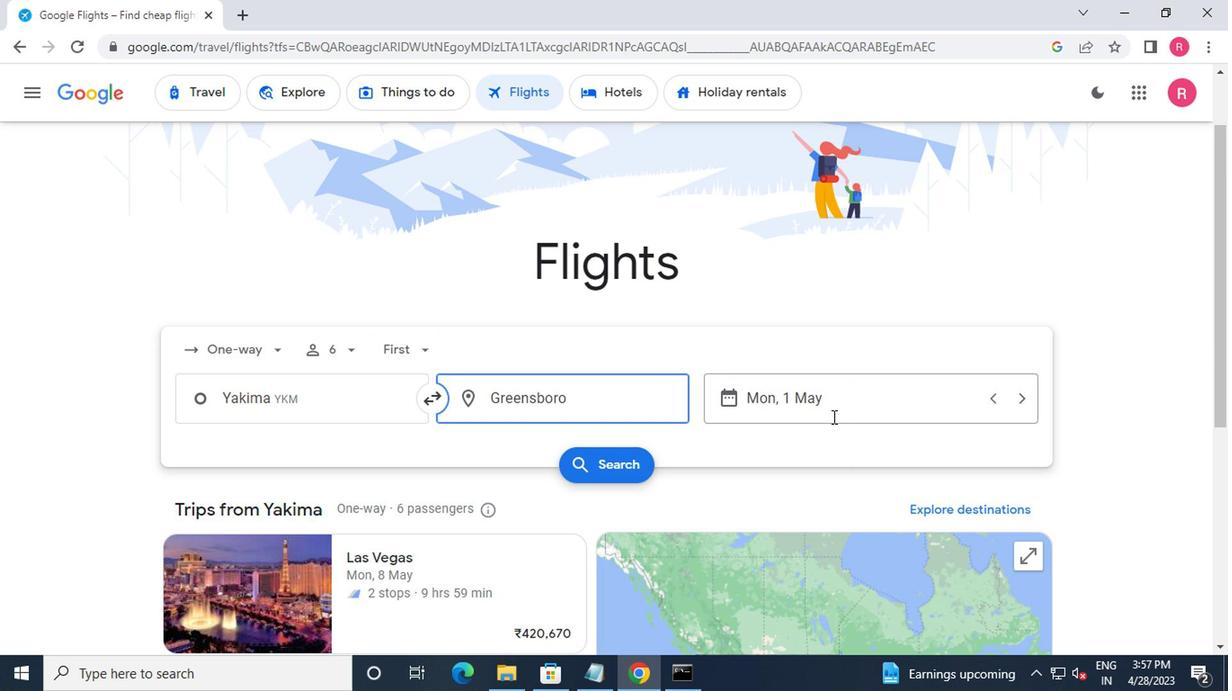 
Action: Mouse moved to (776, 339)
Screenshot: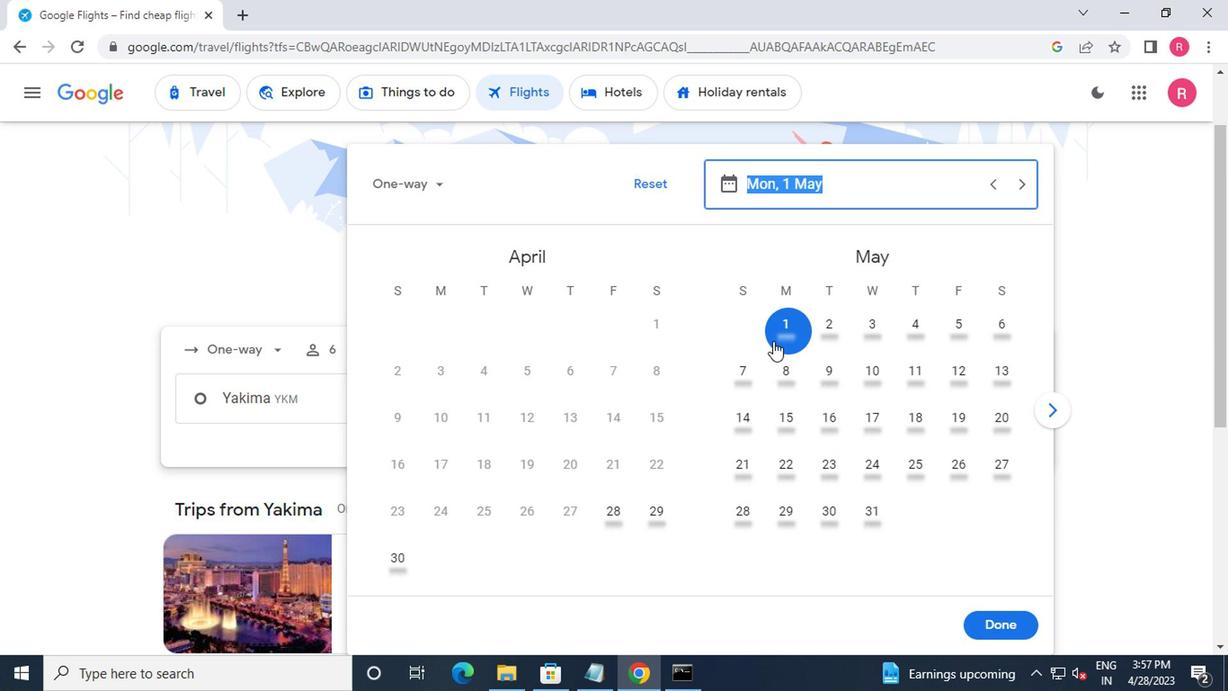 
Action: Mouse pressed left at (776, 339)
Screenshot: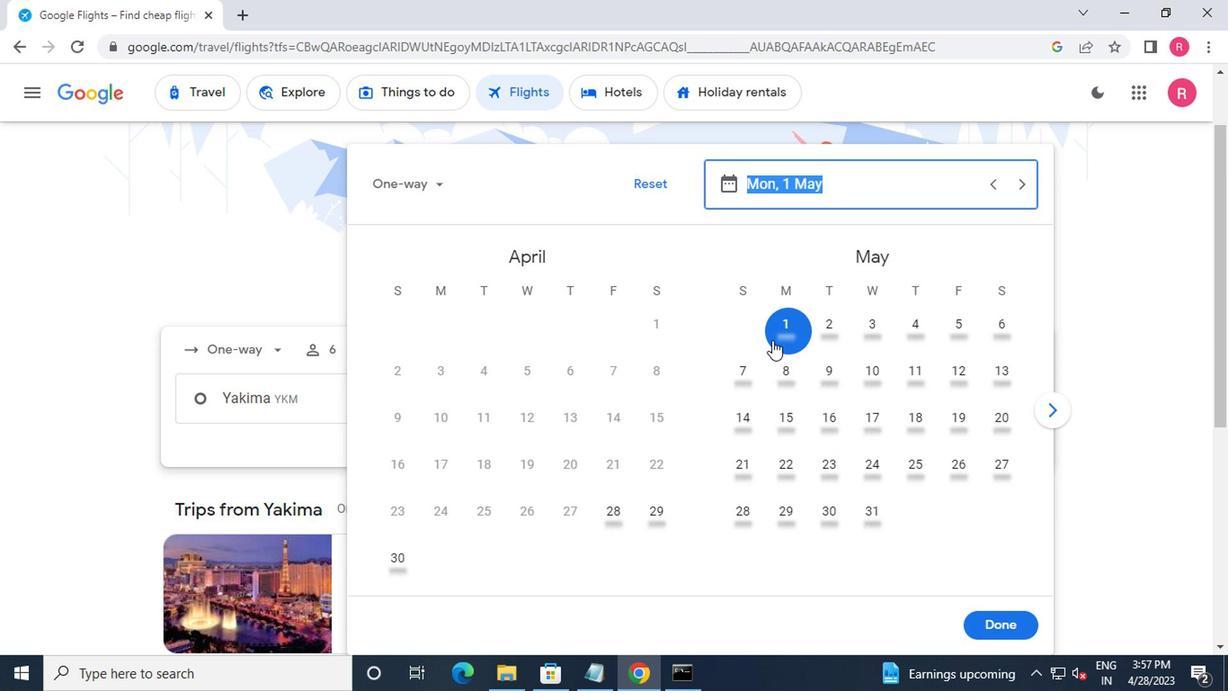 
Action: Mouse moved to (1025, 615)
Screenshot: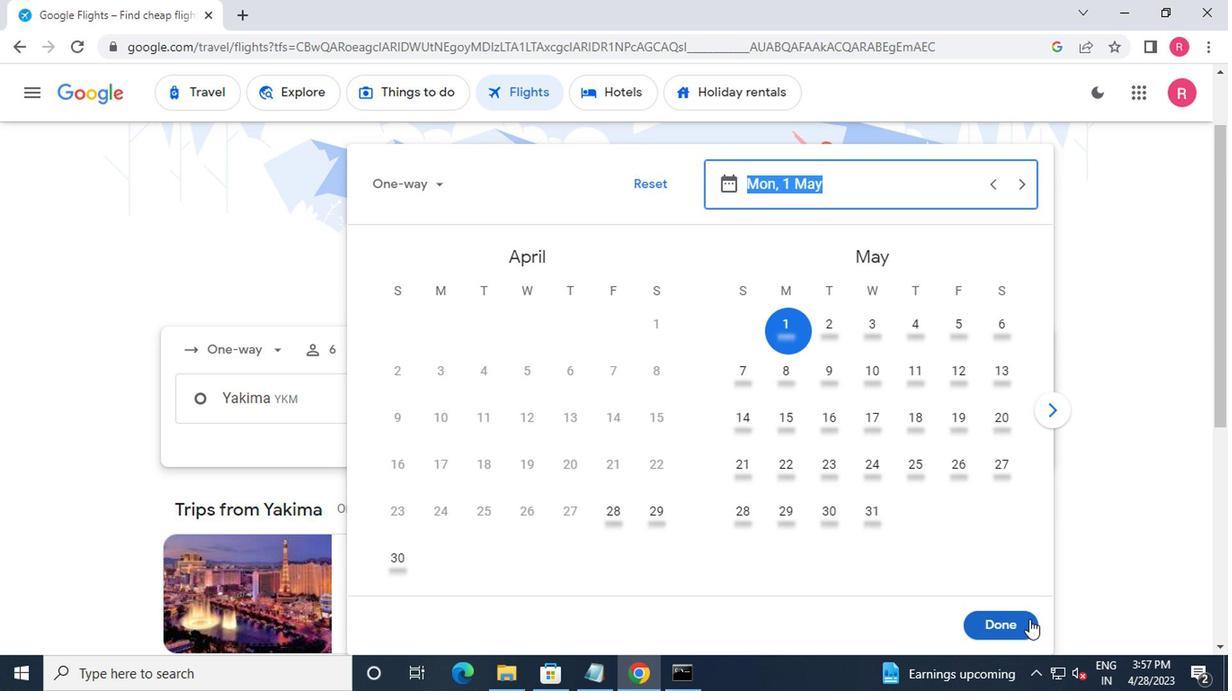 
Action: Mouse pressed left at (1025, 615)
Screenshot: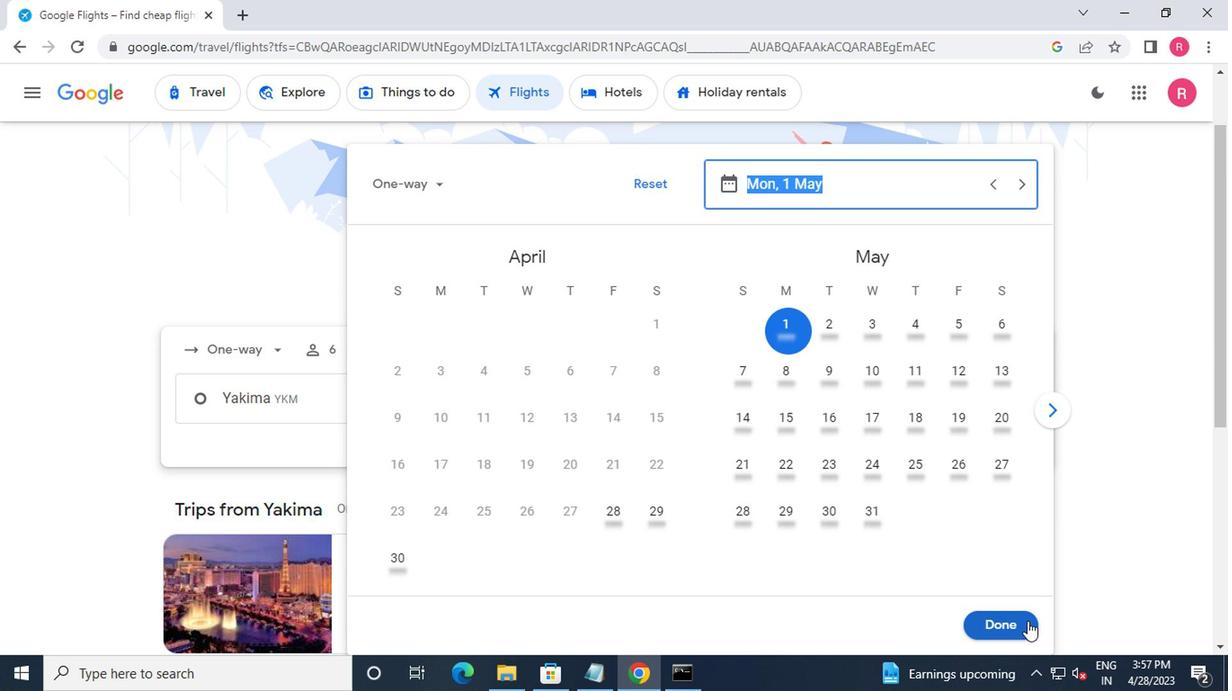 
Action: Mouse moved to (579, 472)
Screenshot: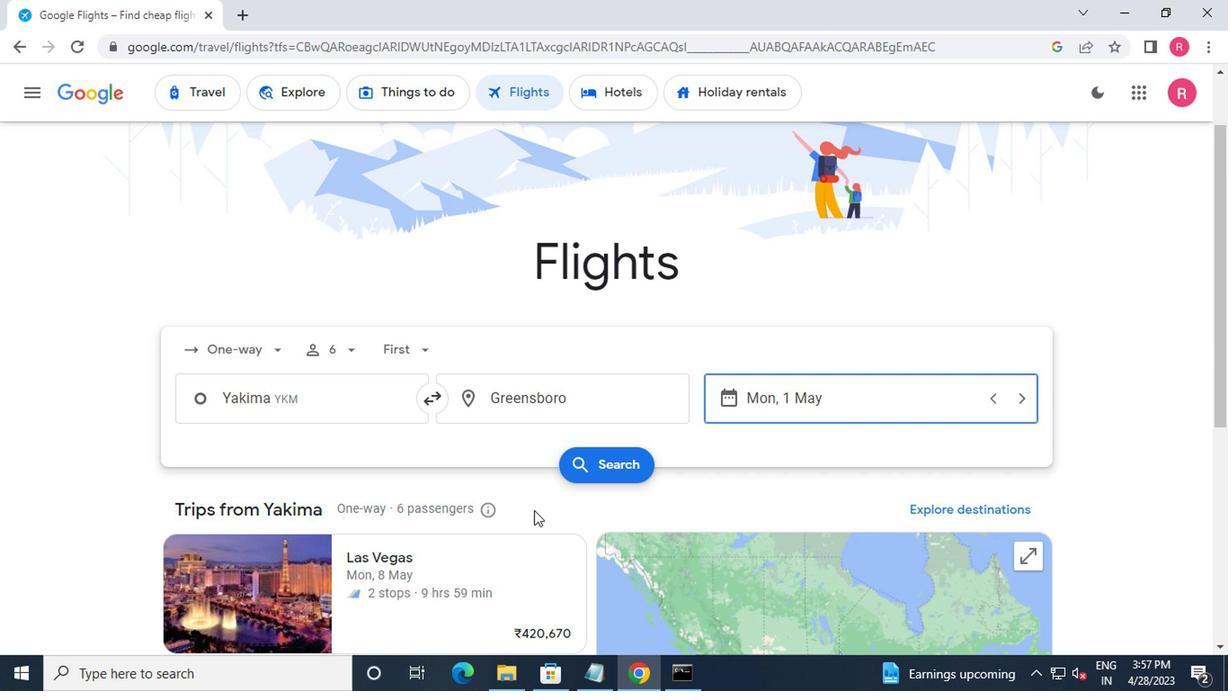 
Action: Mouse pressed left at (579, 472)
Screenshot: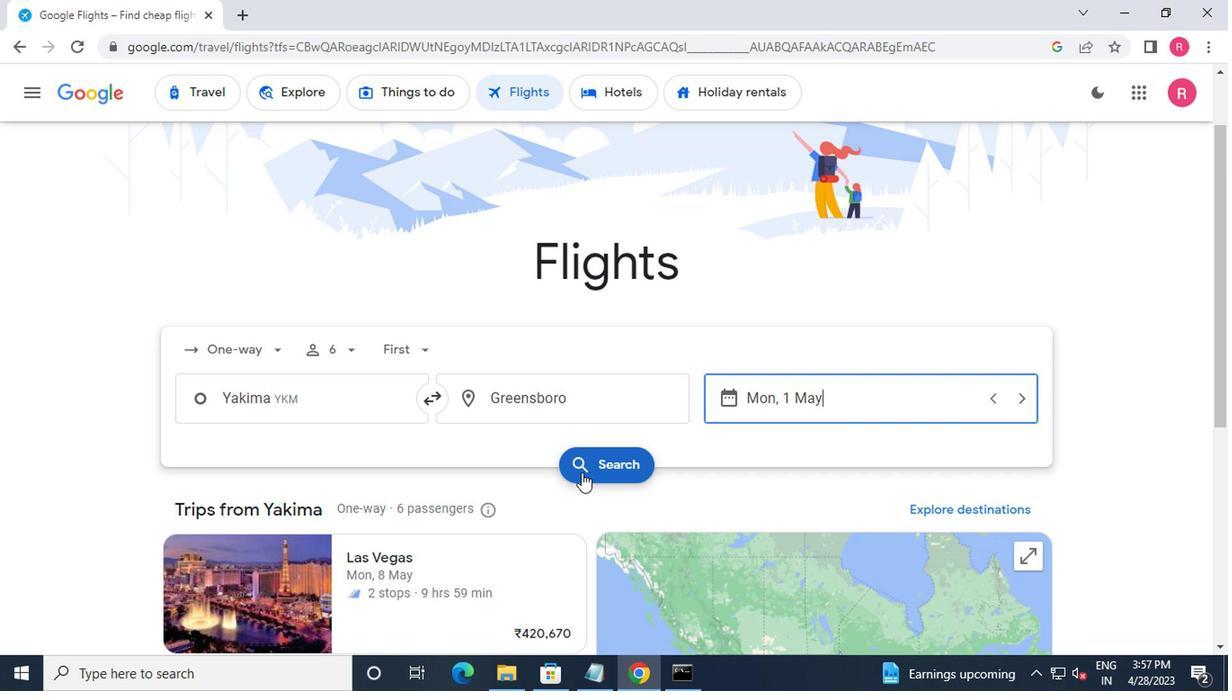 
Action: Mouse moved to (204, 264)
Screenshot: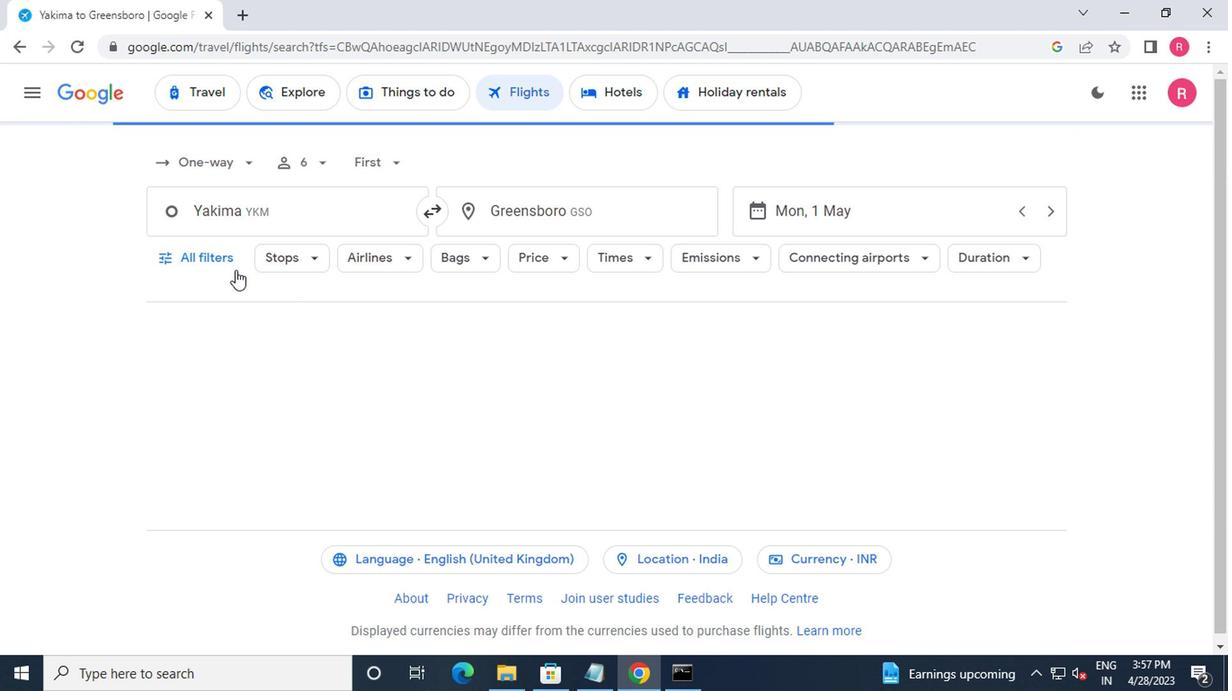 
Action: Mouse pressed left at (204, 264)
Screenshot: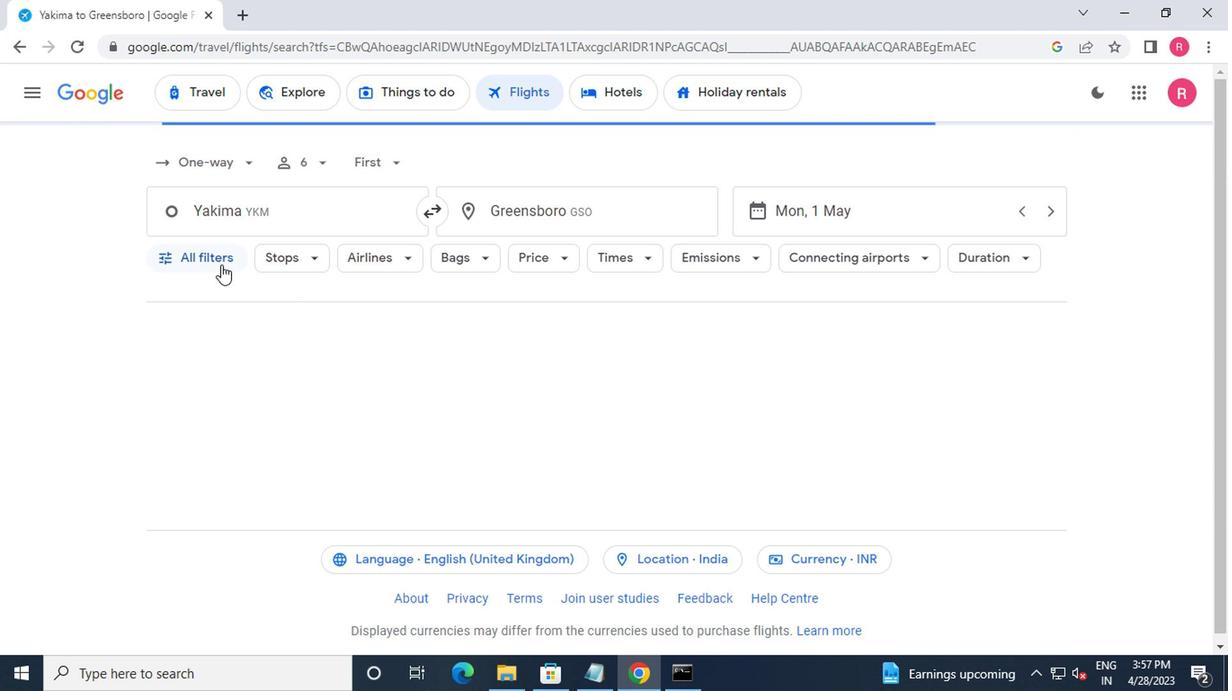
Action: Mouse moved to (303, 463)
Screenshot: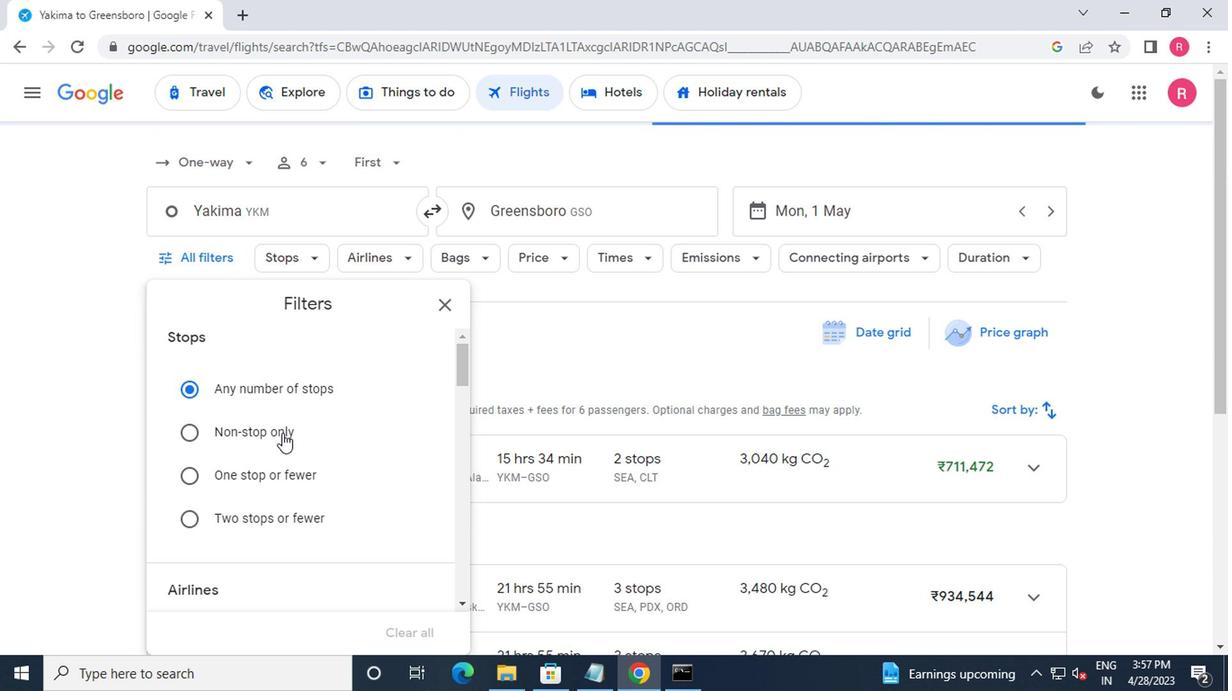 
Action: Mouse scrolled (303, 462) with delta (0, -1)
Screenshot: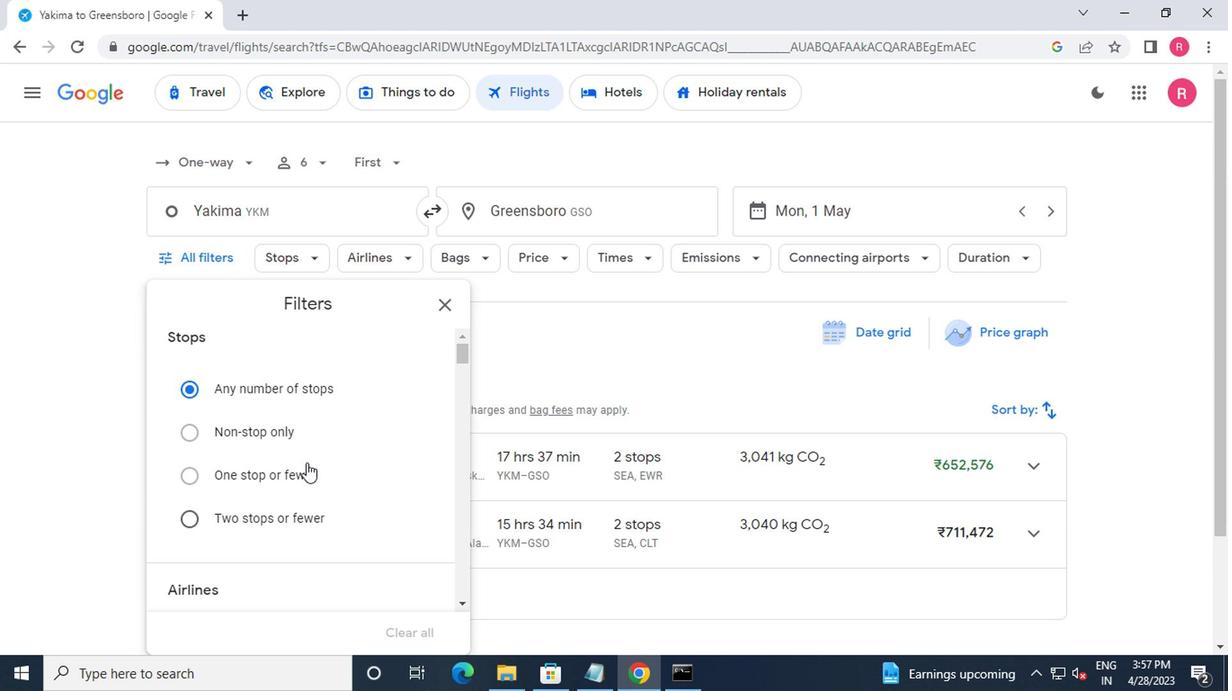 
Action: Mouse scrolled (303, 462) with delta (0, -1)
Screenshot: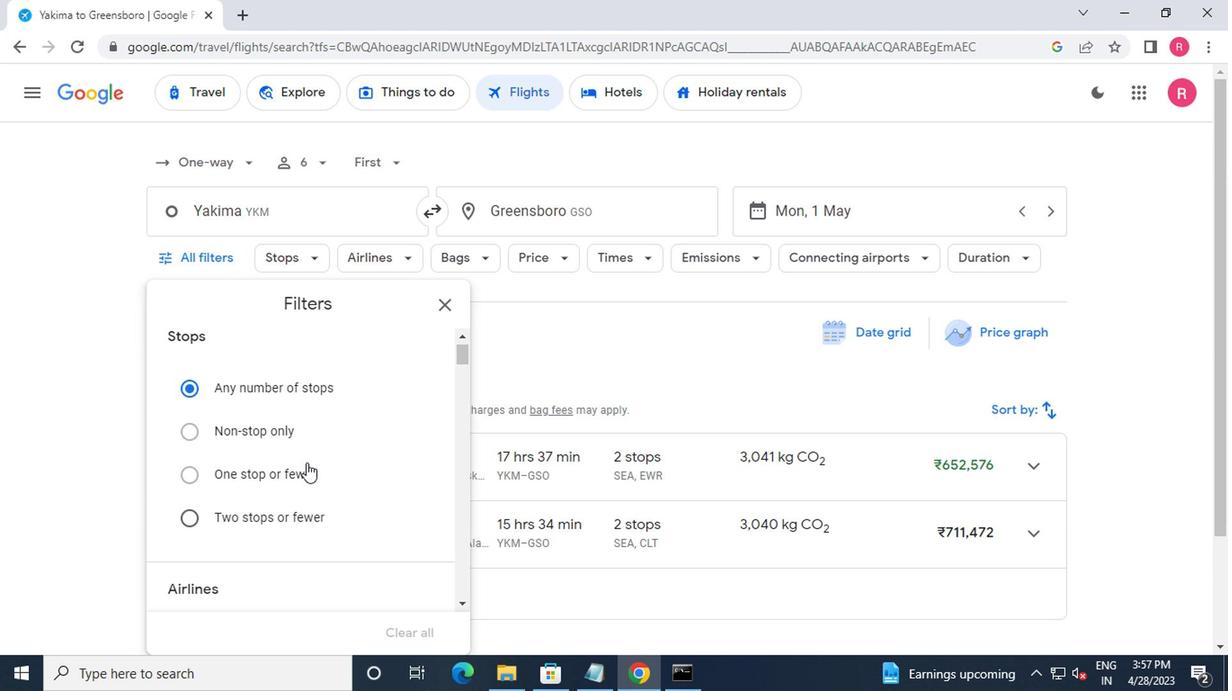 
Action: Mouse scrolled (303, 462) with delta (0, -1)
Screenshot: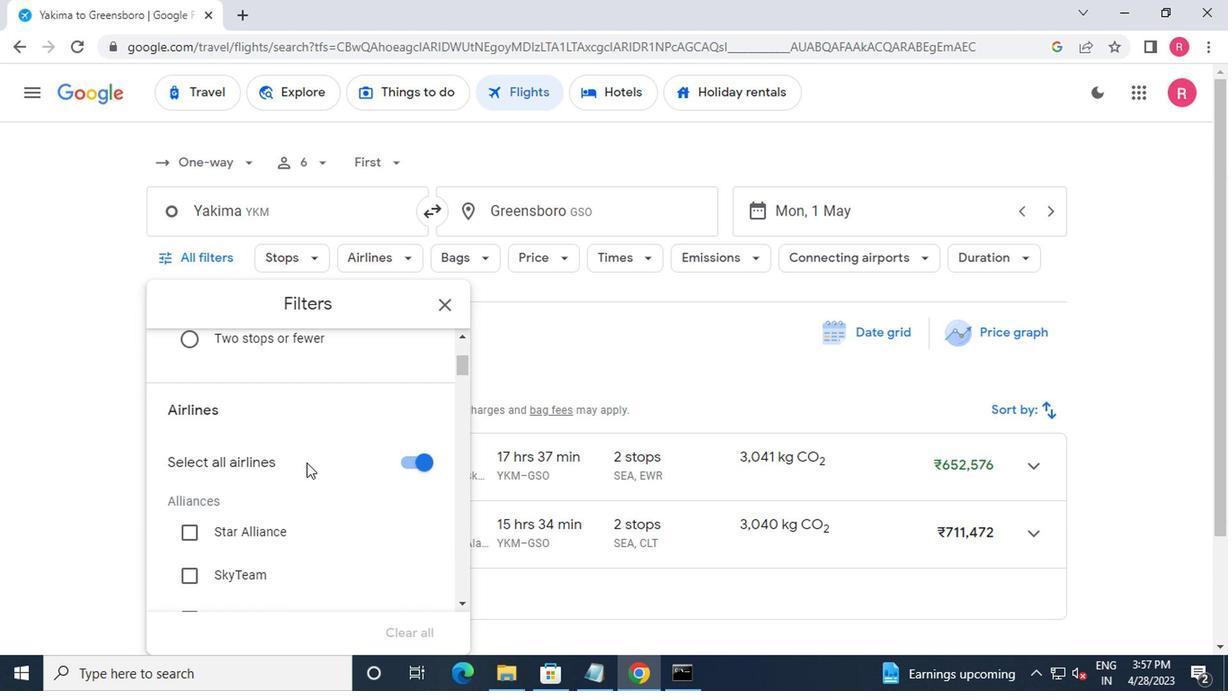 
Action: Mouse moved to (402, 379)
Screenshot: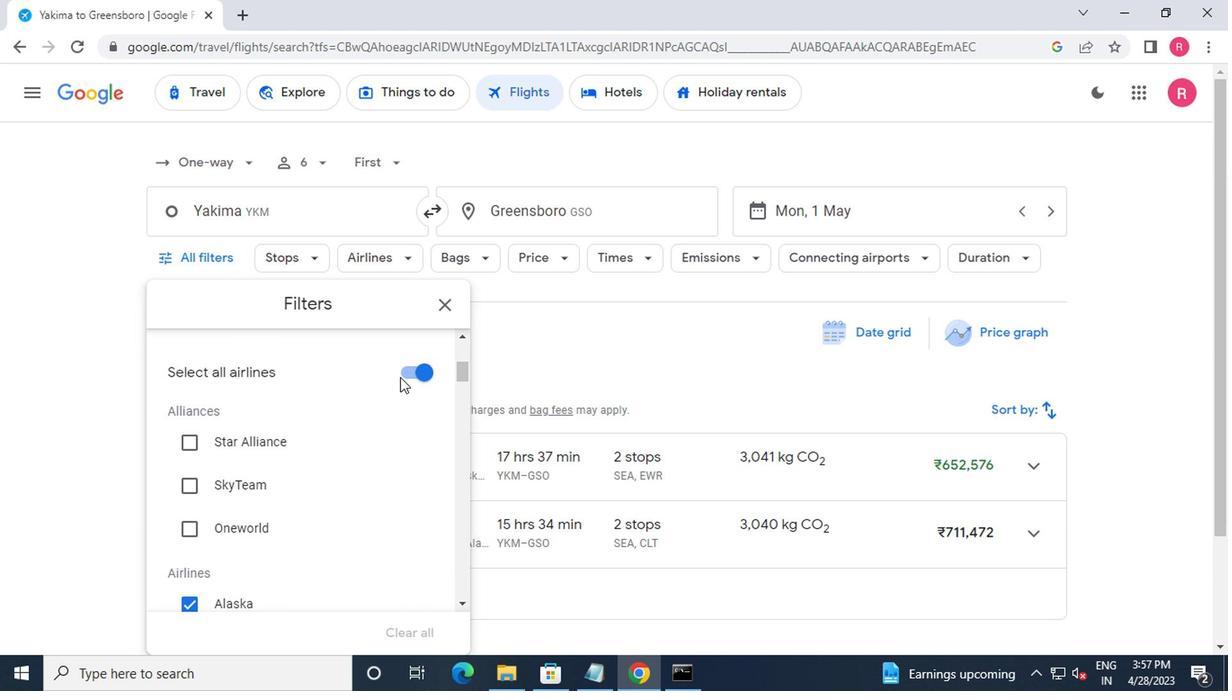 
Action: Mouse pressed left at (402, 379)
Screenshot: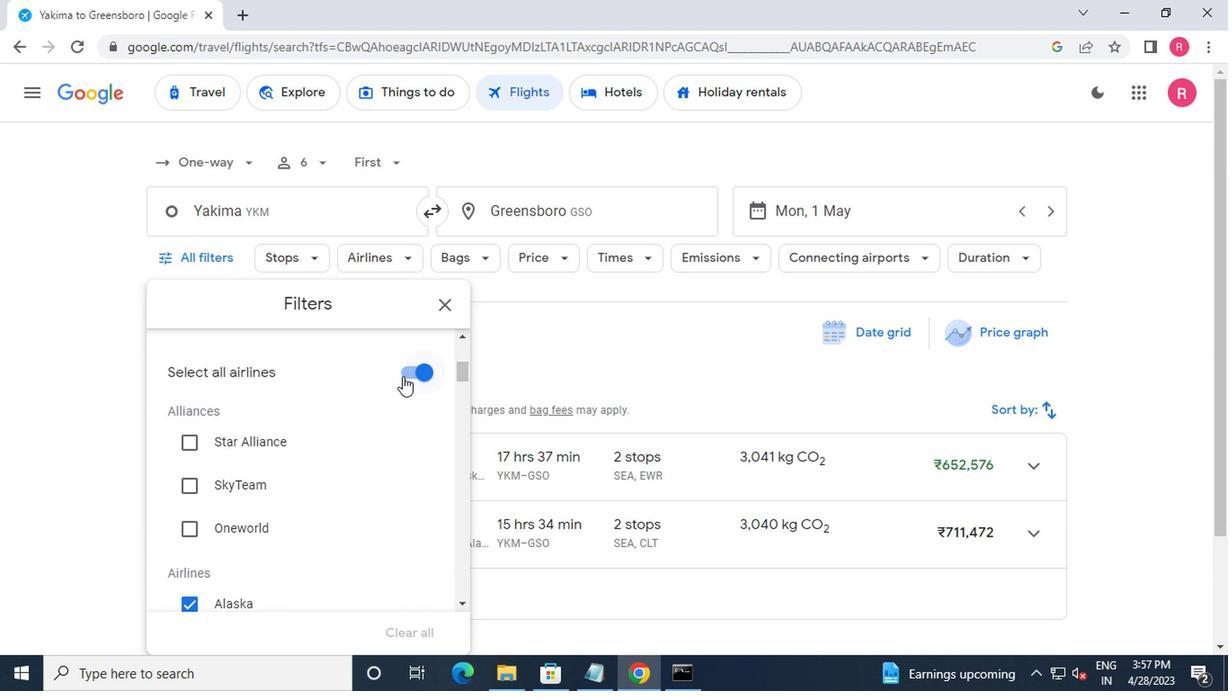 
Action: Mouse moved to (384, 487)
Screenshot: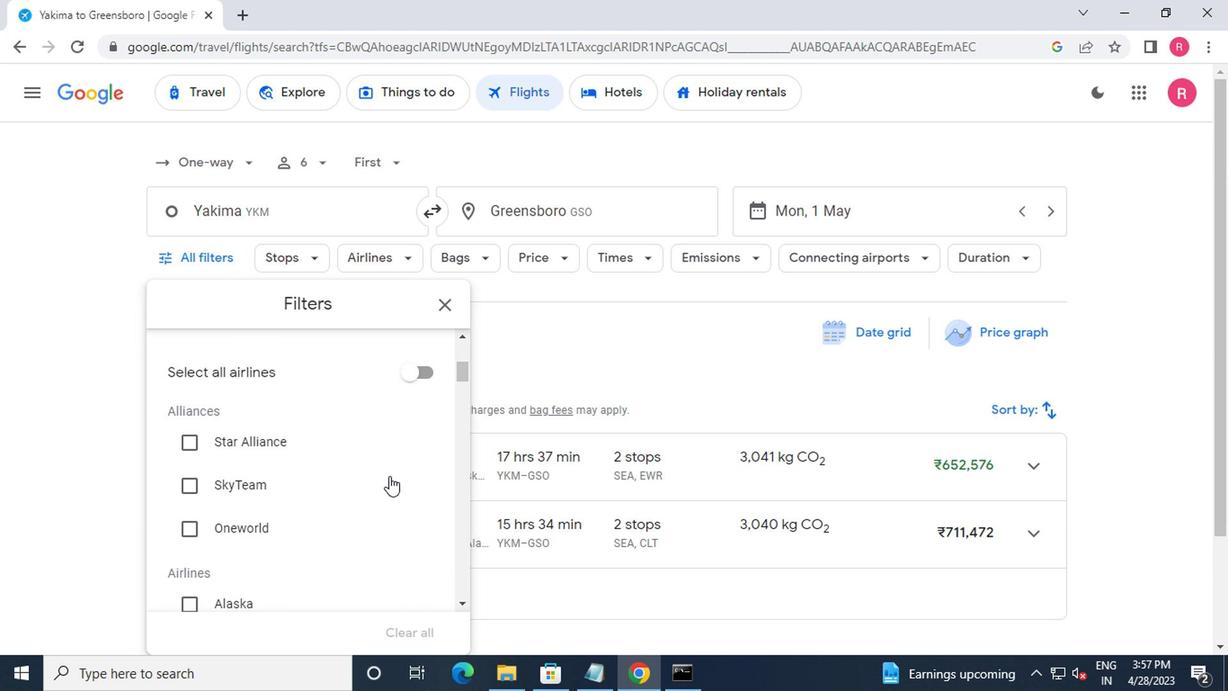 
Action: Mouse scrolled (384, 486) with delta (0, -1)
Screenshot: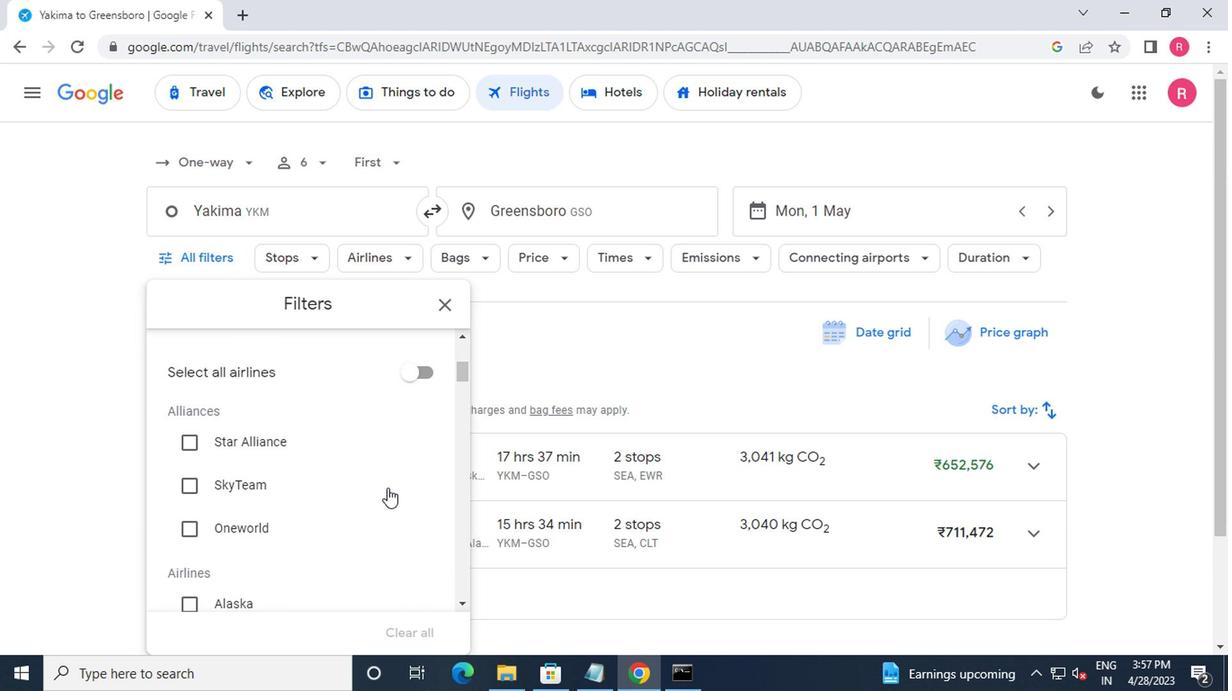 
Action: Mouse scrolled (384, 486) with delta (0, -1)
Screenshot: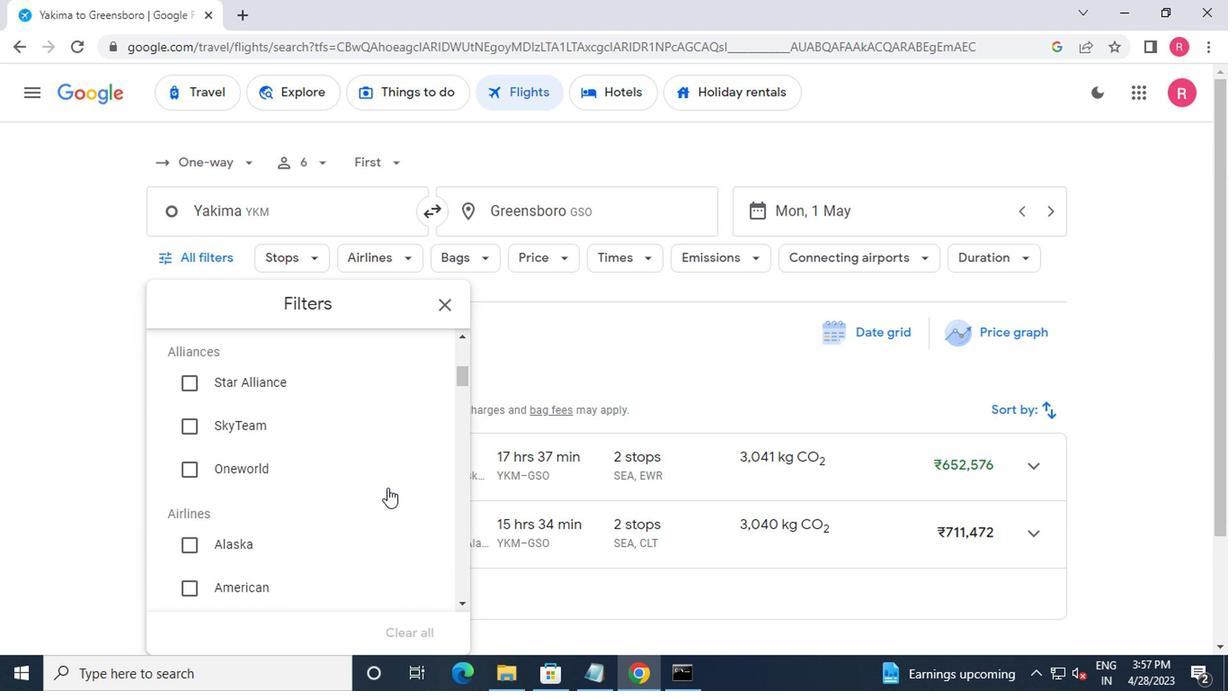 
Action: Mouse scrolled (384, 486) with delta (0, -1)
Screenshot: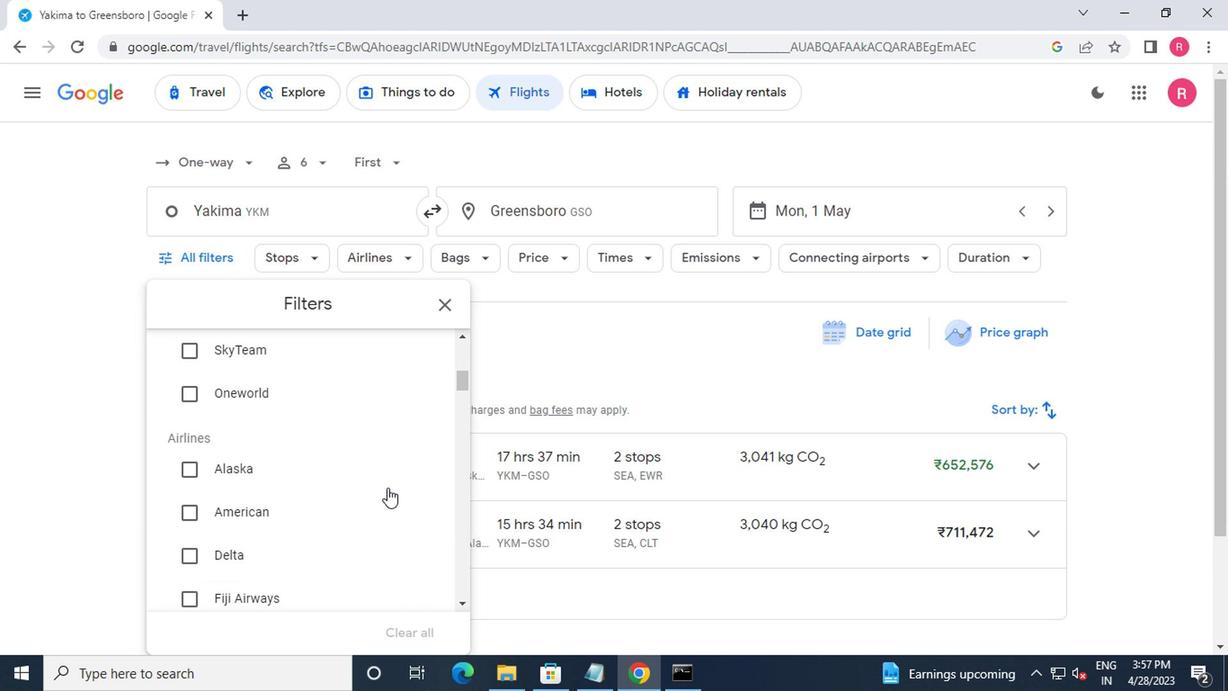
Action: Mouse moved to (384, 488)
Screenshot: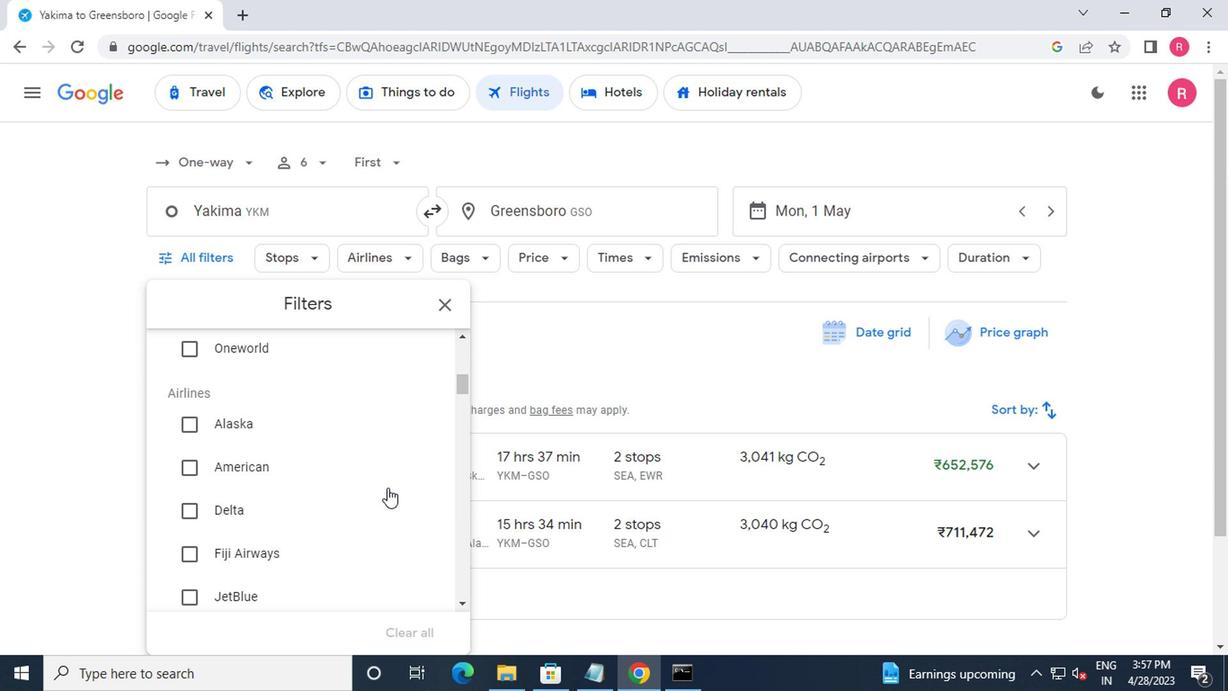 
Action: Mouse scrolled (384, 488) with delta (0, 0)
Screenshot: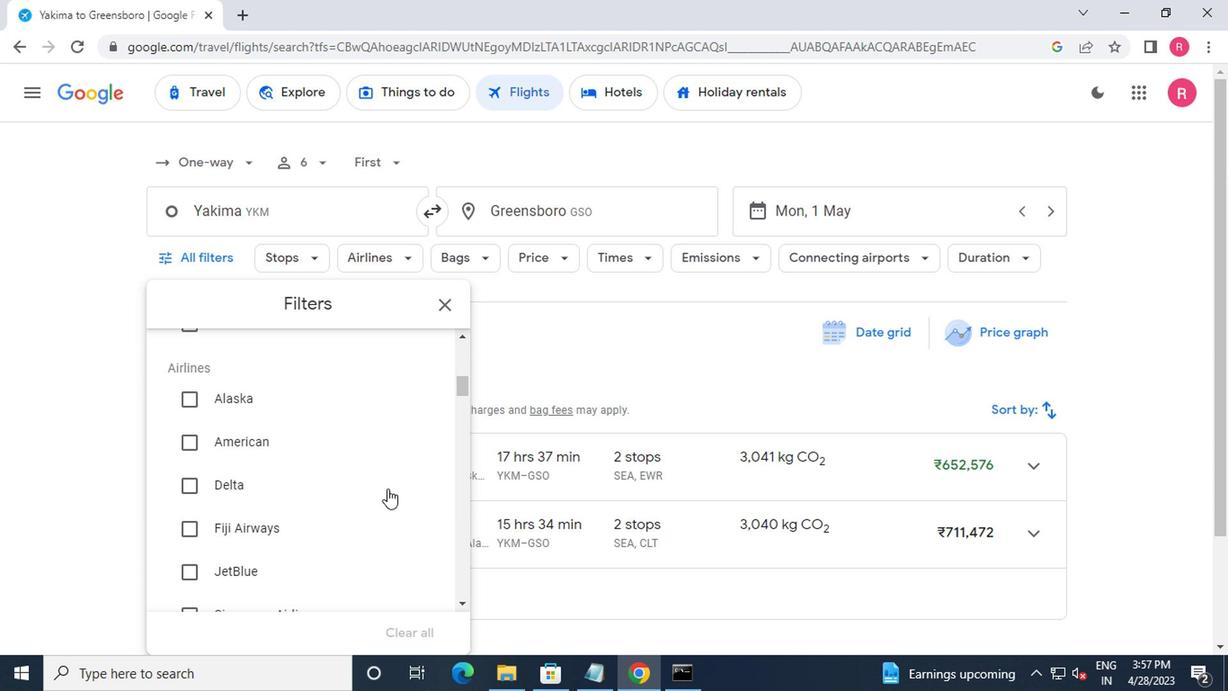 
Action: Mouse scrolled (384, 488) with delta (0, 0)
Screenshot: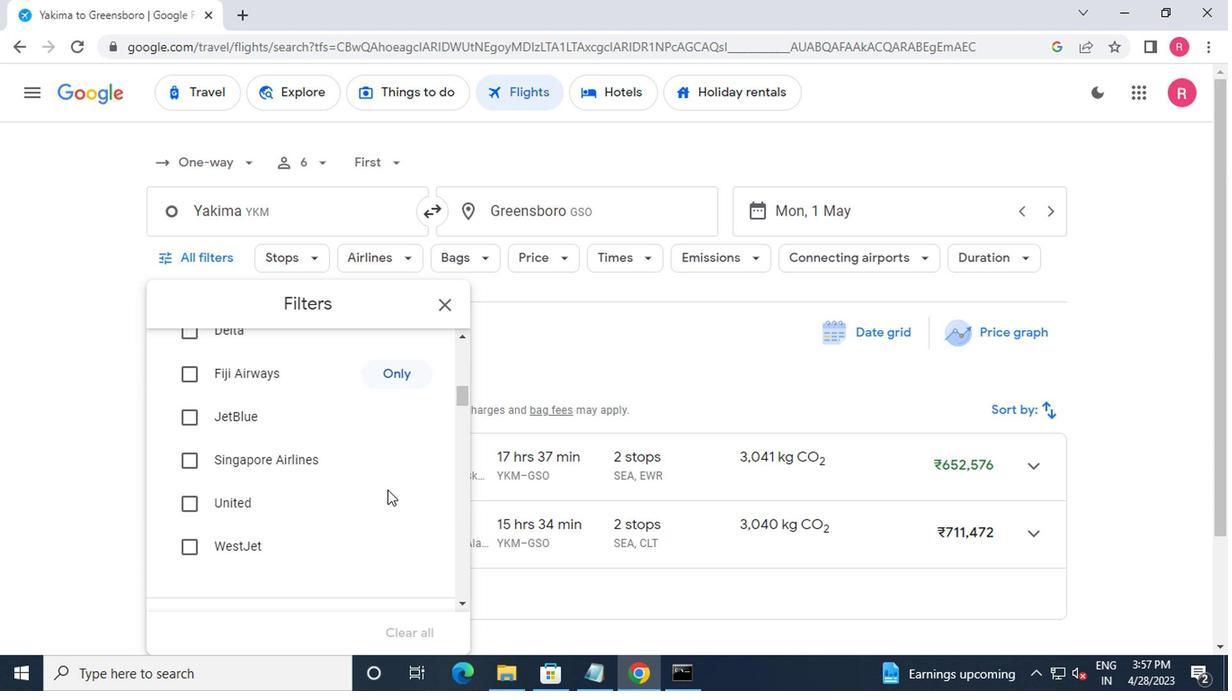 
Action: Mouse scrolled (384, 488) with delta (0, 0)
Screenshot: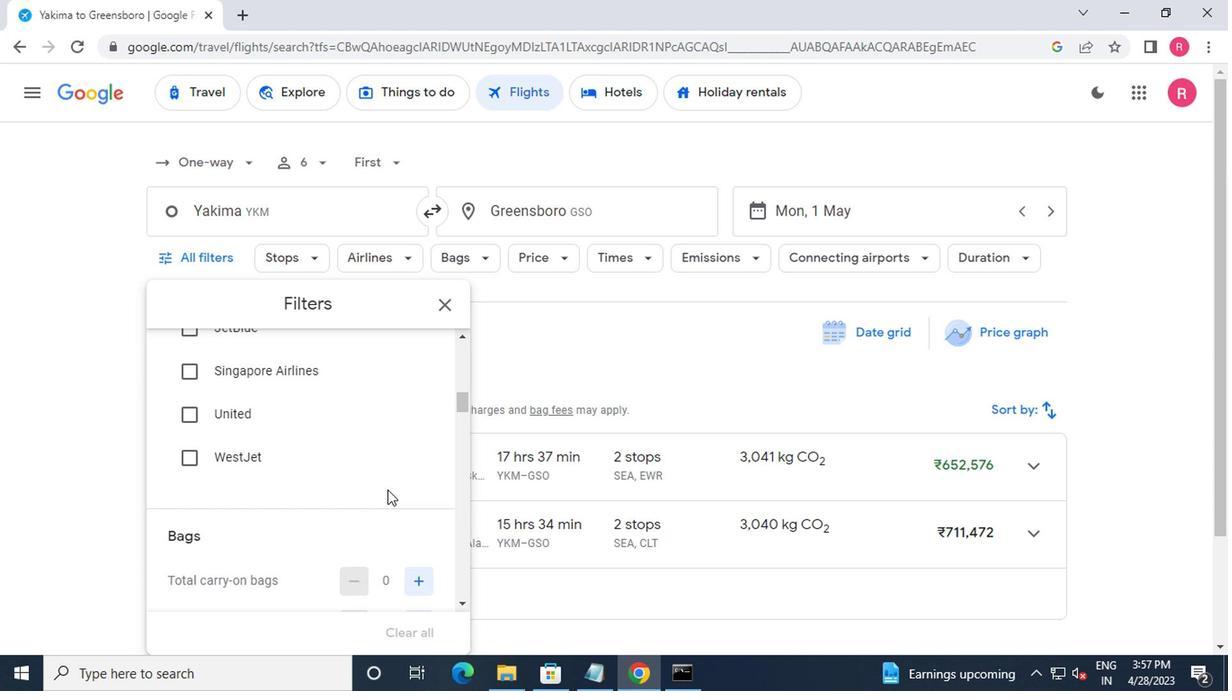
Action: Mouse scrolled (384, 488) with delta (0, 0)
Screenshot: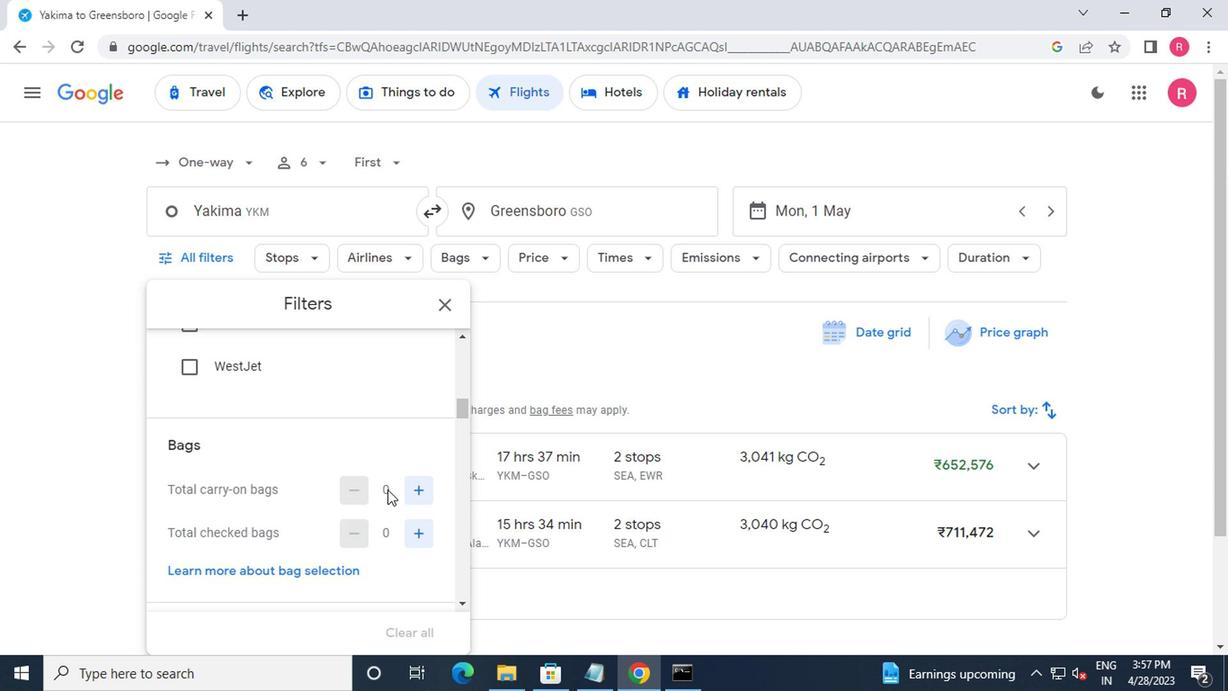 
Action: Mouse moved to (403, 451)
Screenshot: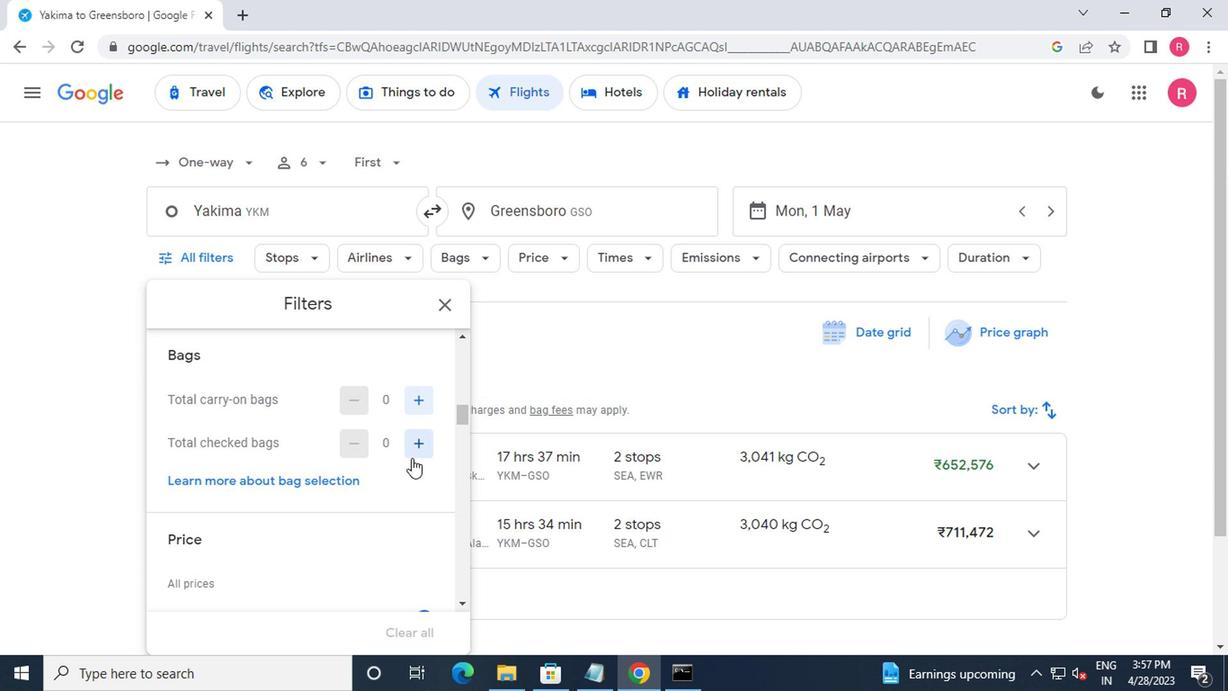 
Action: Mouse pressed left at (403, 451)
Screenshot: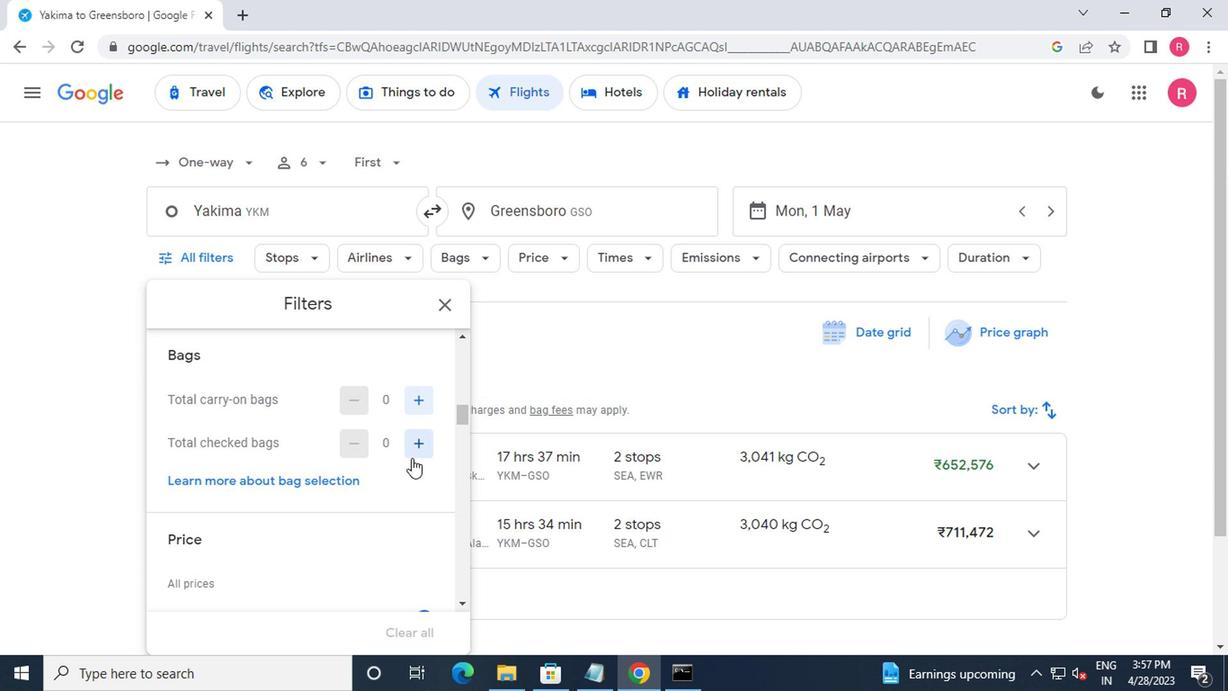 
Action: Mouse pressed left at (403, 451)
Screenshot: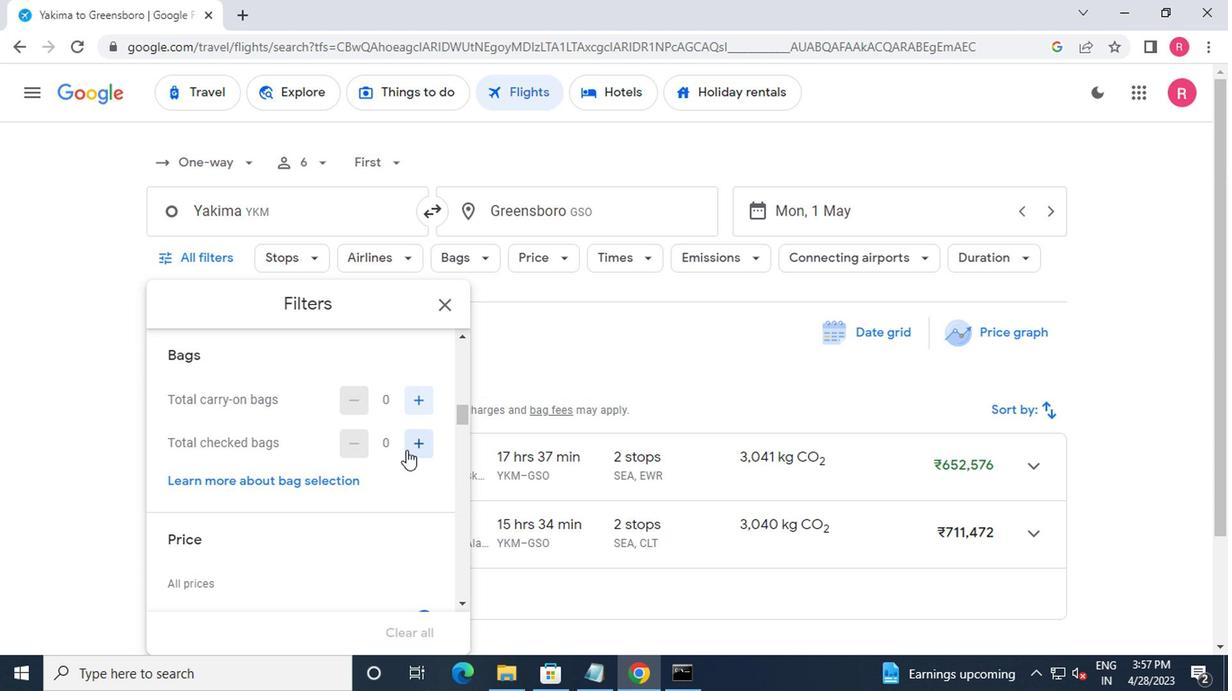 
Action: Mouse pressed left at (403, 451)
Screenshot: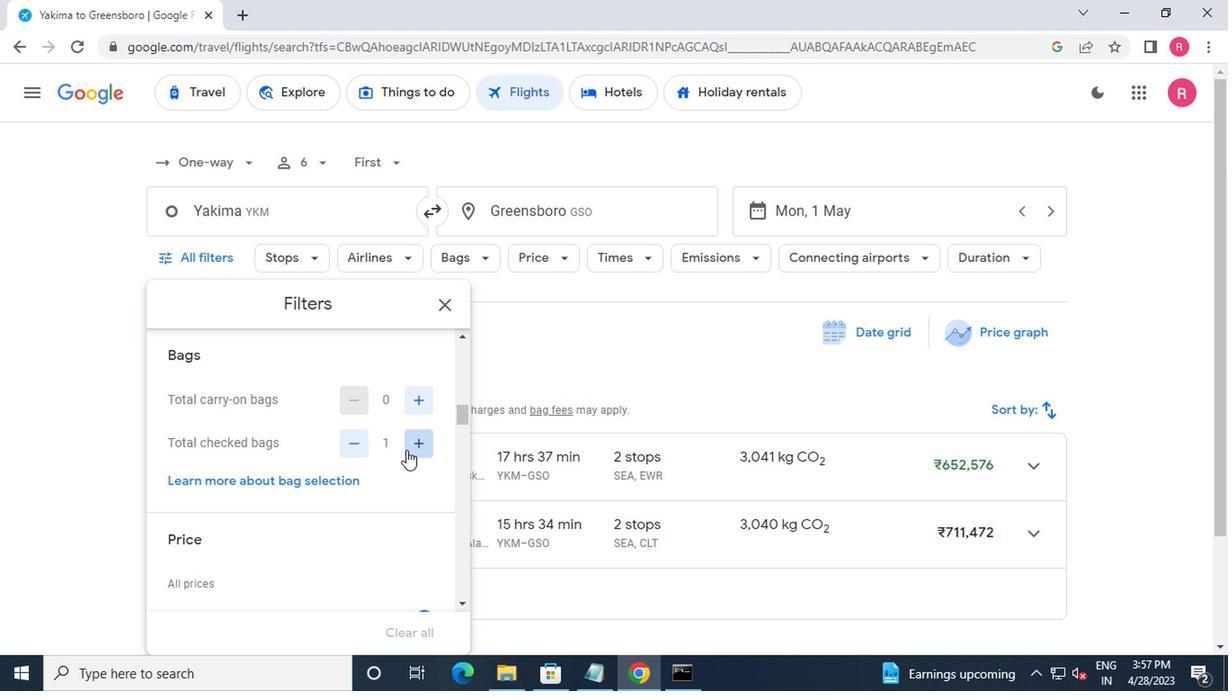
Action: Mouse pressed left at (403, 451)
Screenshot: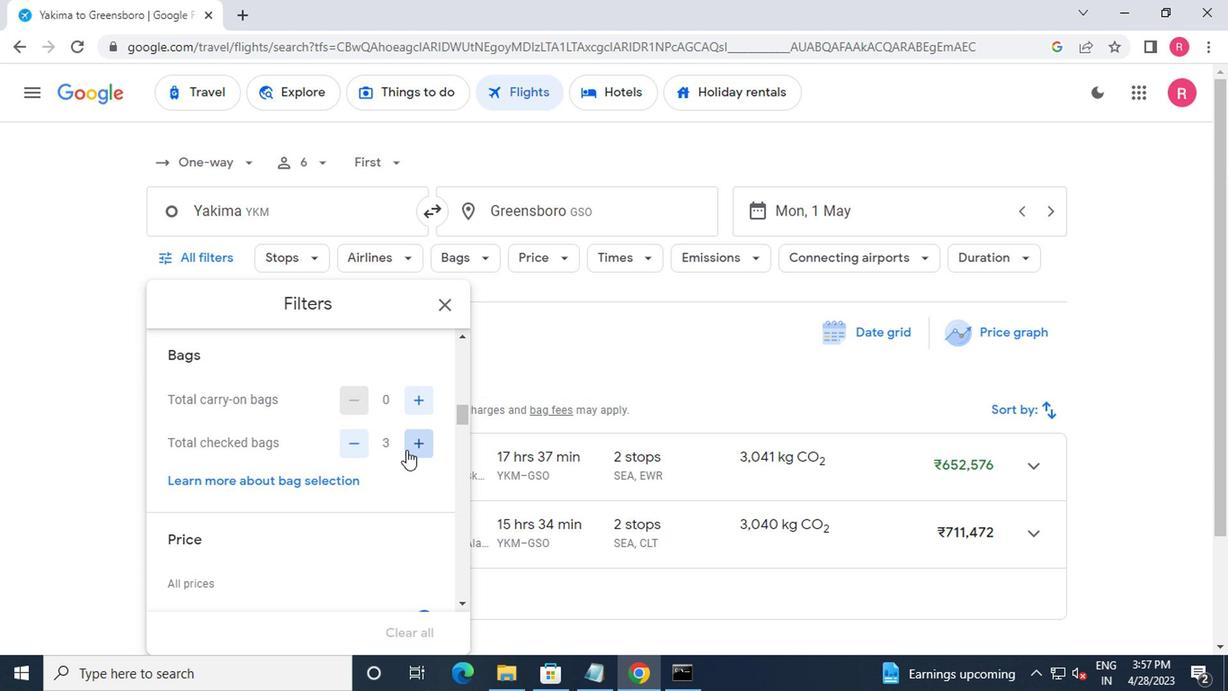 
Action: Mouse pressed left at (403, 451)
Screenshot: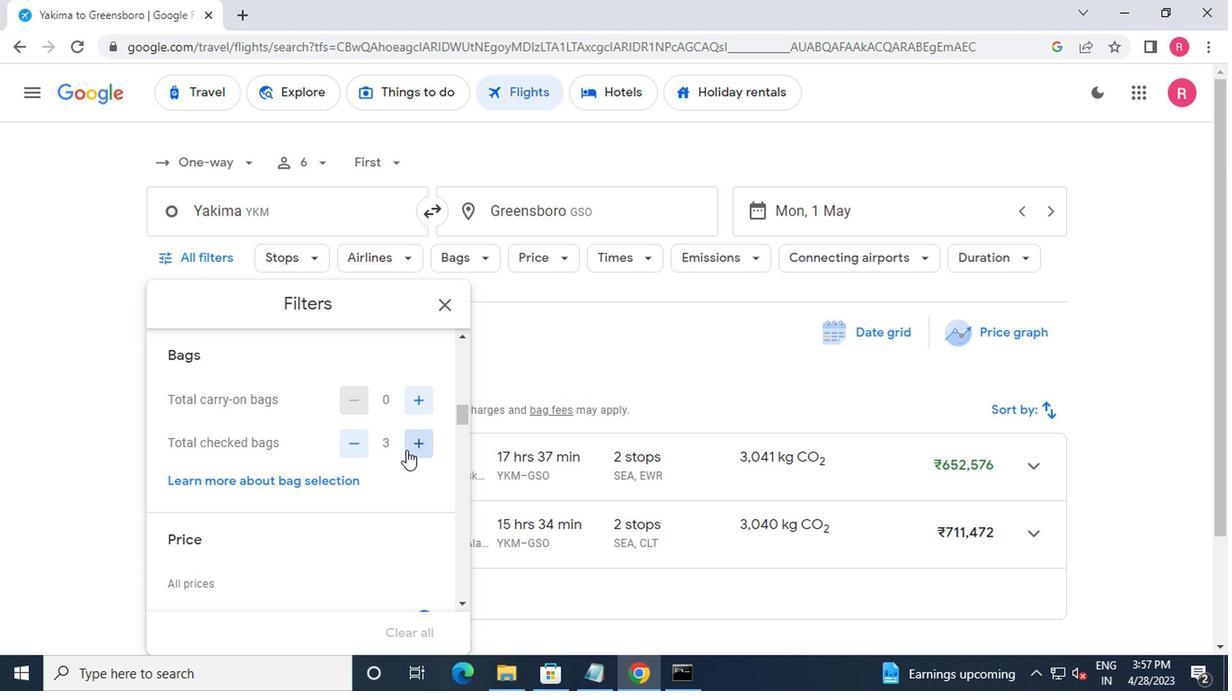 
Action: Mouse pressed left at (403, 451)
Screenshot: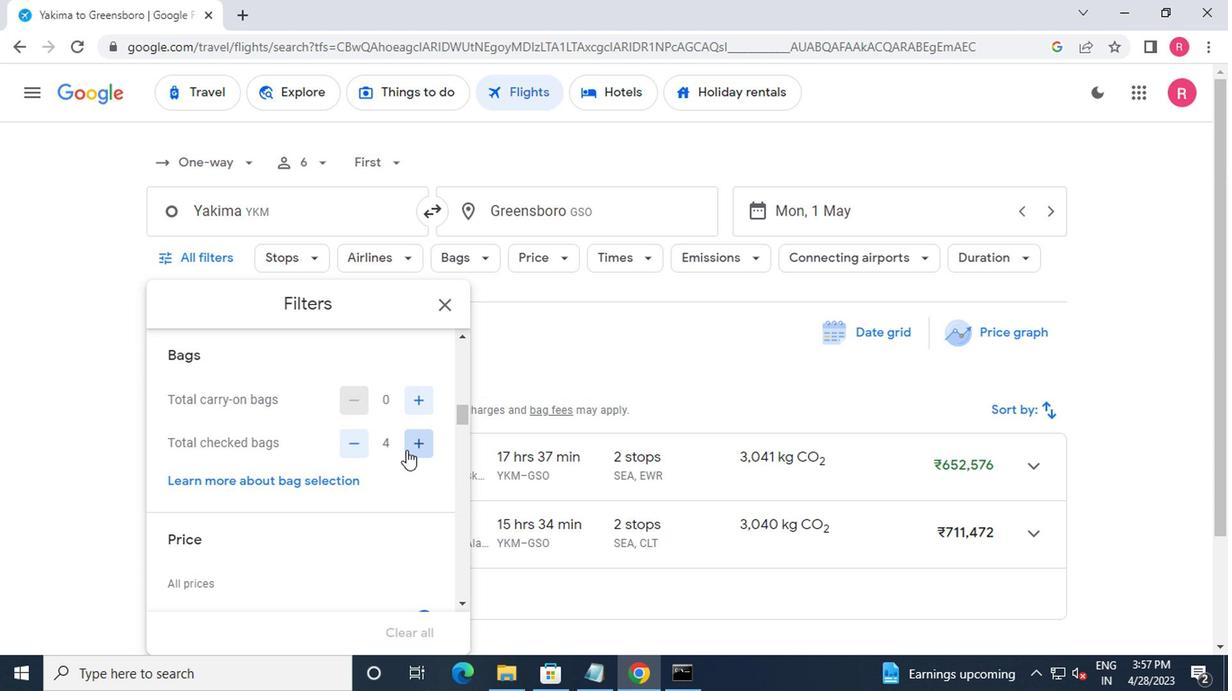 
Action: Mouse pressed left at (403, 451)
Screenshot: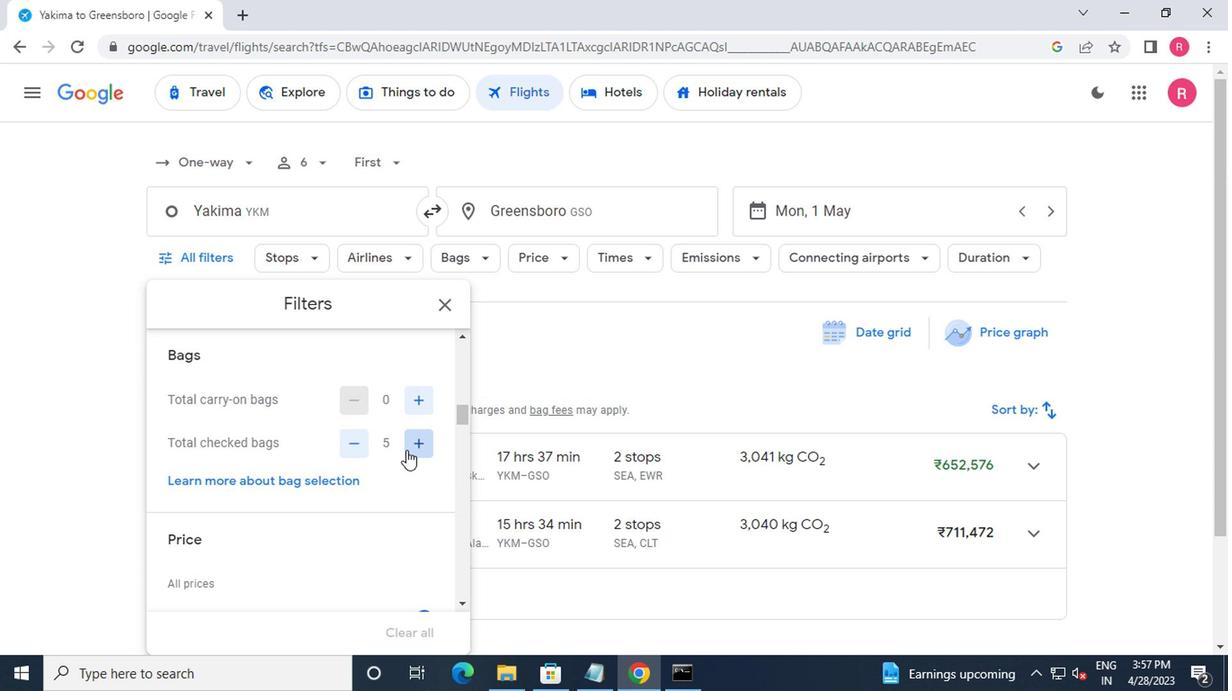 
Action: Mouse moved to (418, 466)
Screenshot: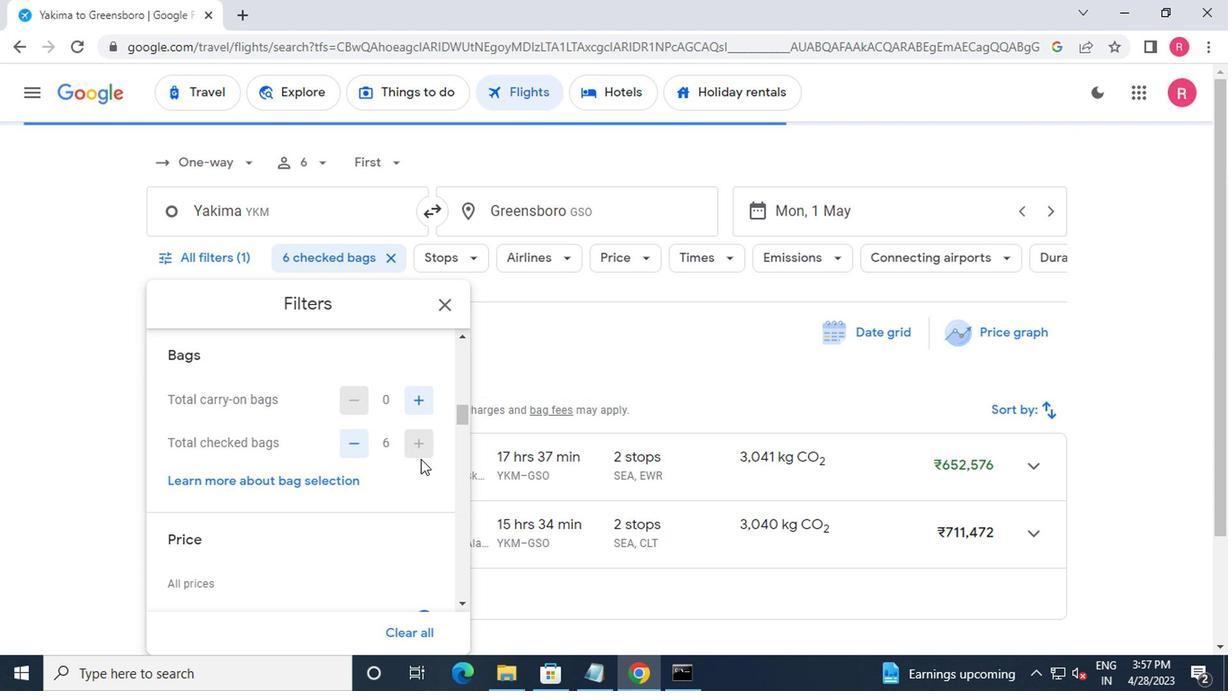 
Action: Mouse scrolled (418, 465) with delta (0, 0)
Screenshot: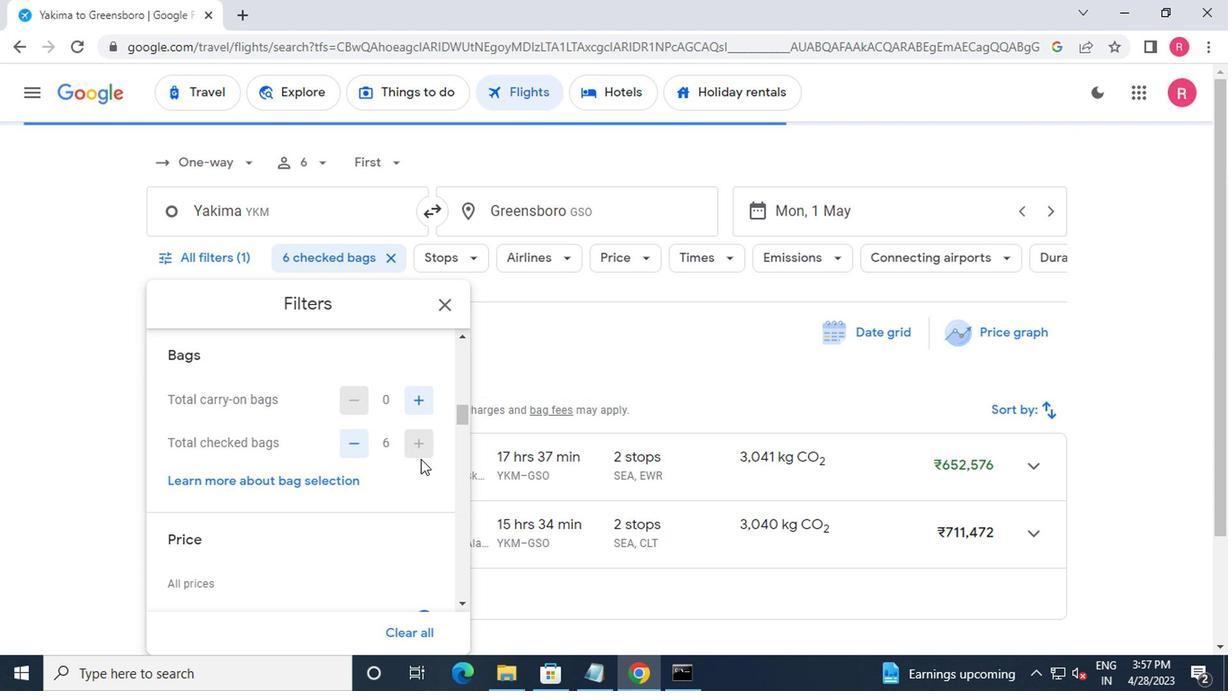 
Action: Mouse moved to (418, 467)
Screenshot: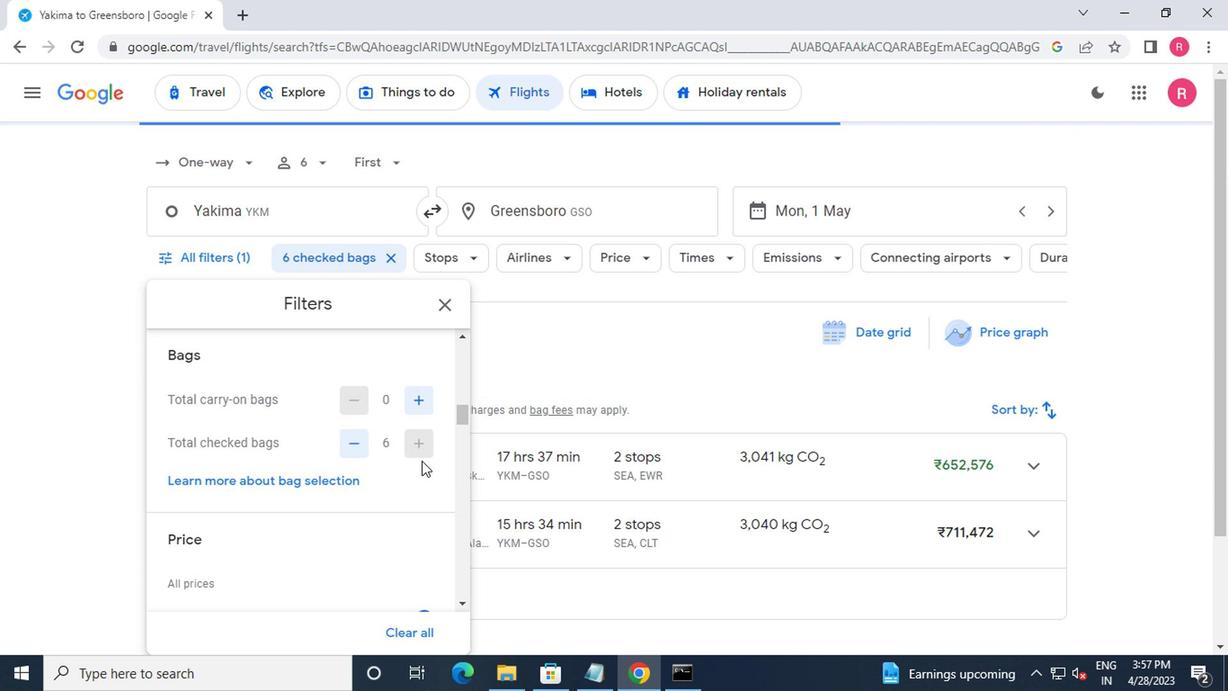 
Action: Mouse scrolled (418, 466) with delta (0, 0)
Screenshot: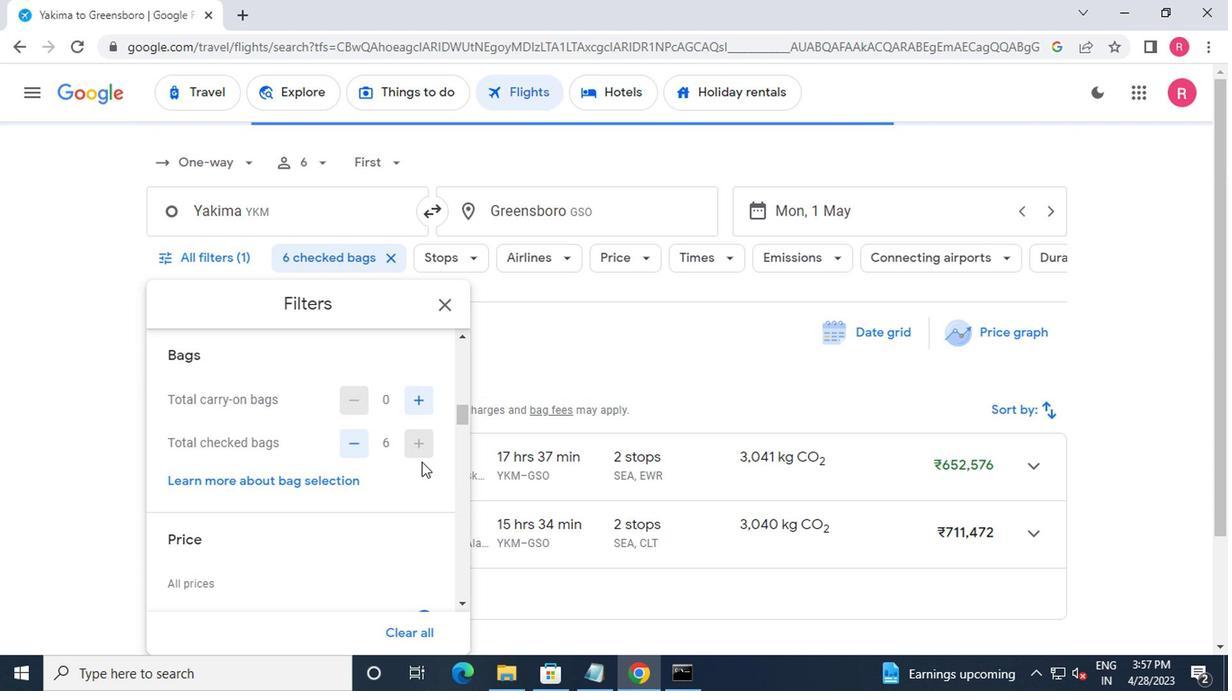 
Action: Mouse moved to (423, 444)
Screenshot: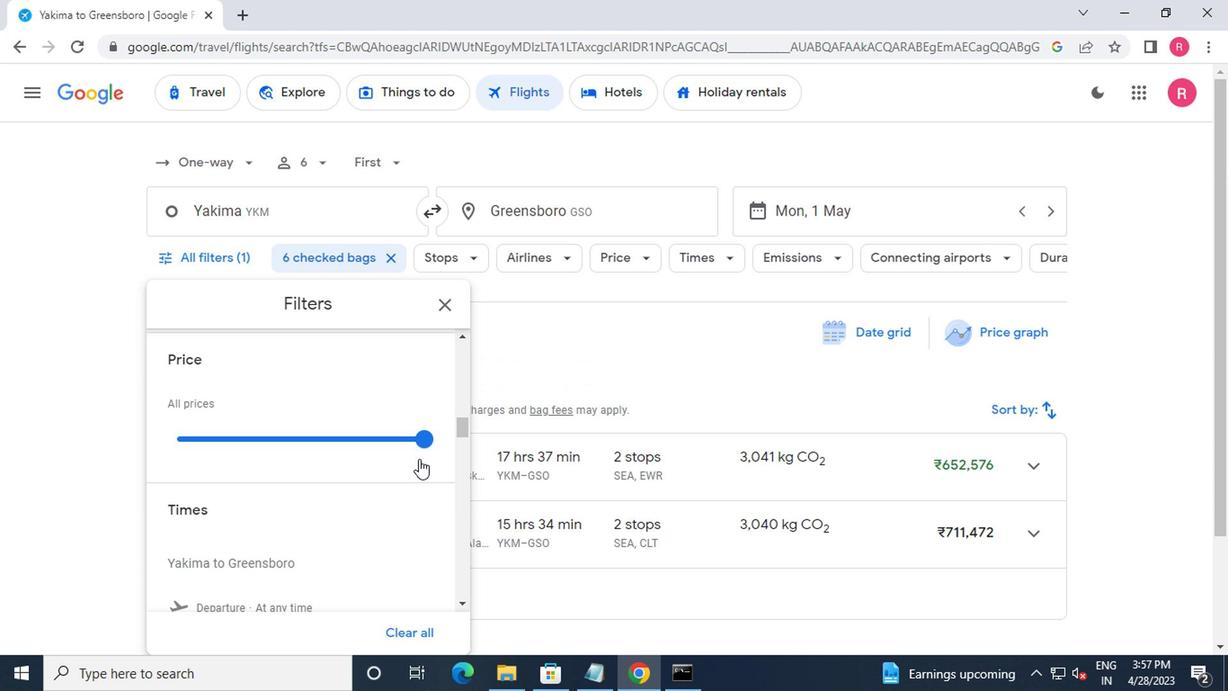 
Action: Mouse pressed left at (423, 444)
Screenshot: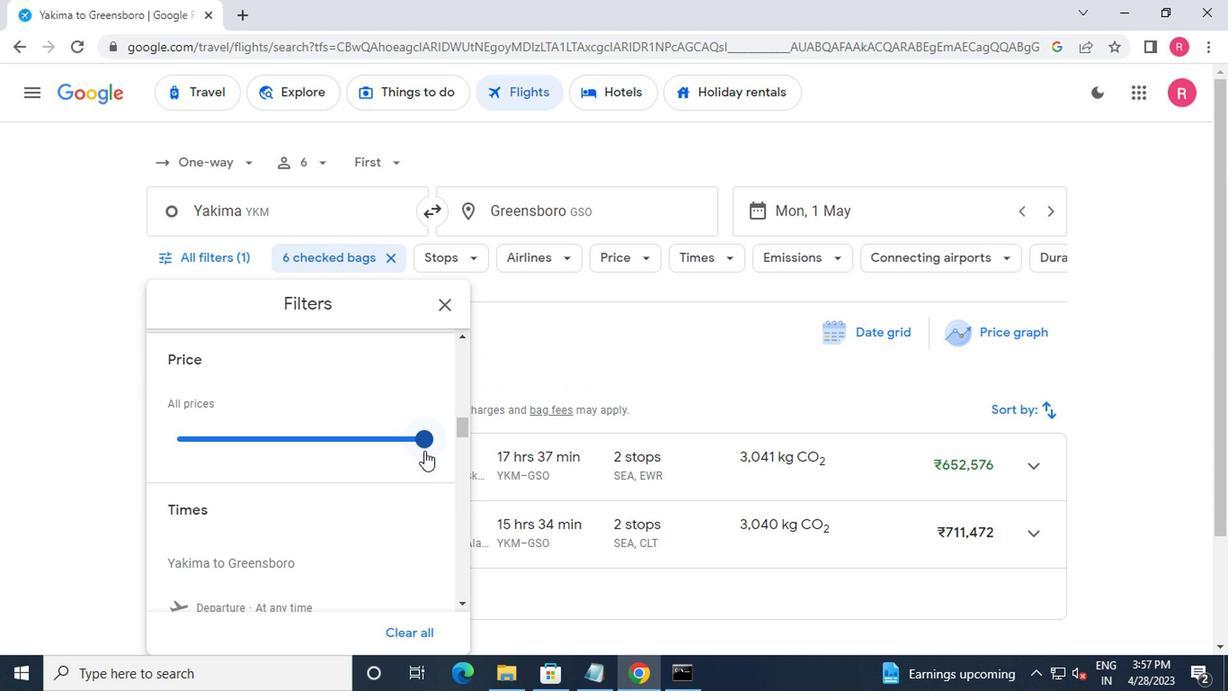 
Action: Mouse moved to (366, 542)
Screenshot: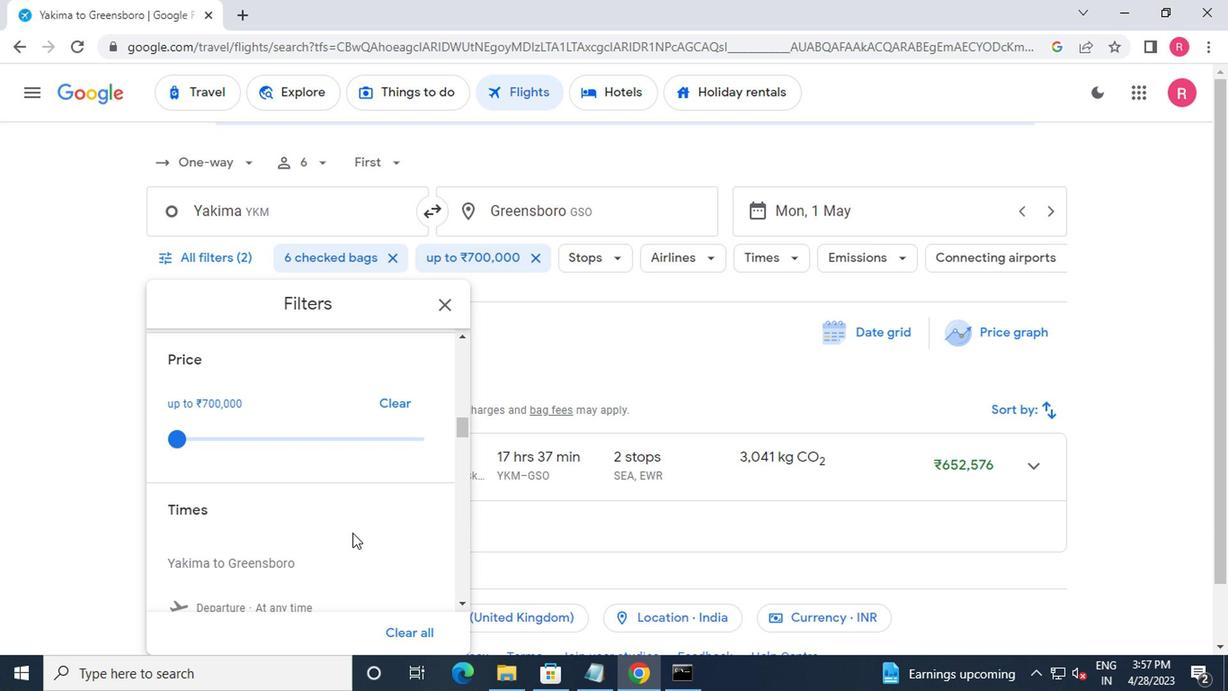 
Action: Mouse scrolled (366, 541) with delta (0, 0)
Screenshot: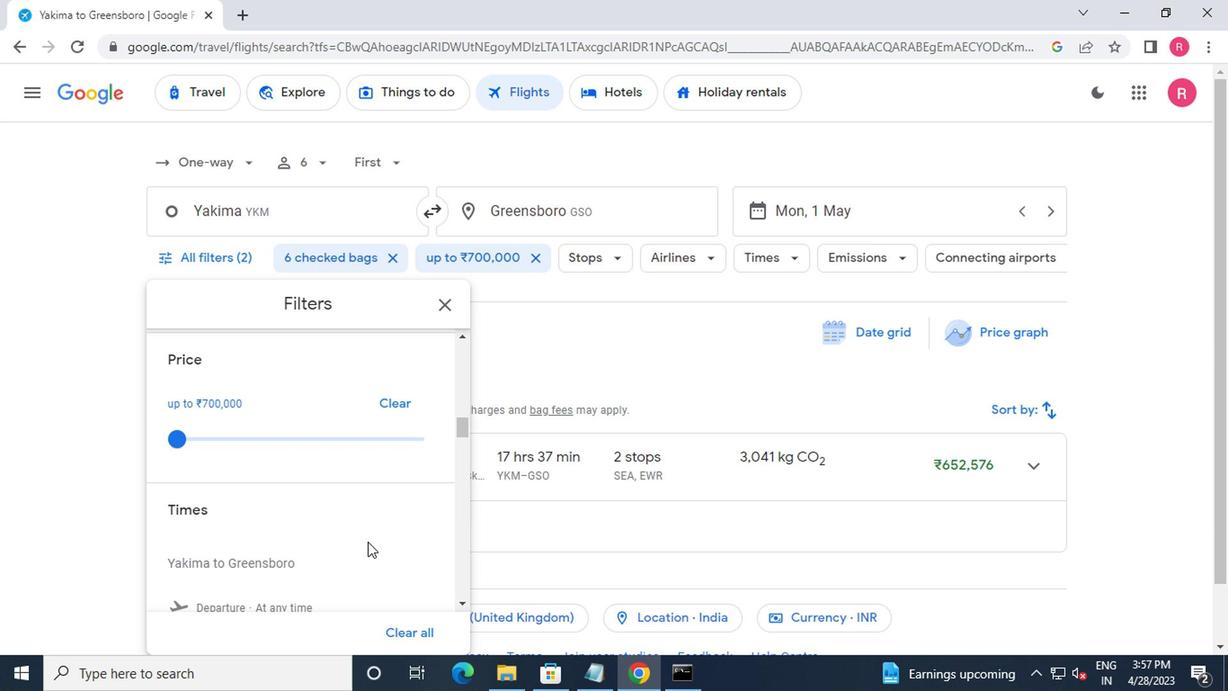
Action: Mouse moved to (366, 542)
Screenshot: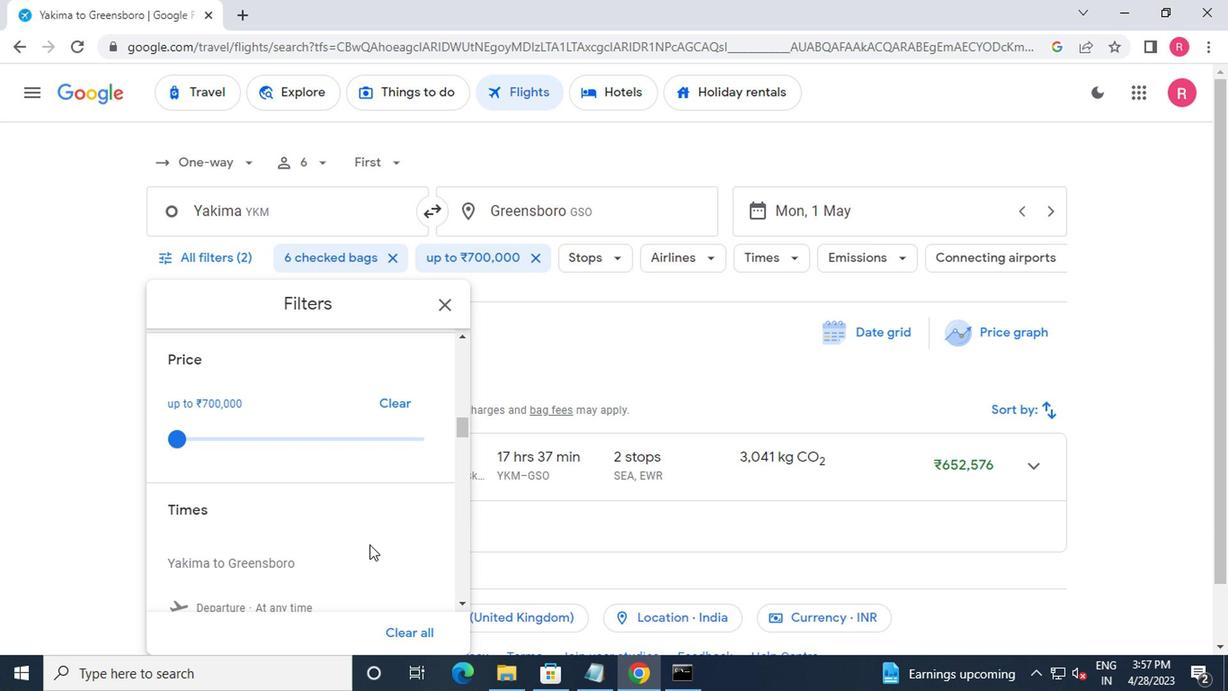 
Action: Mouse scrolled (366, 542) with delta (0, 0)
Screenshot: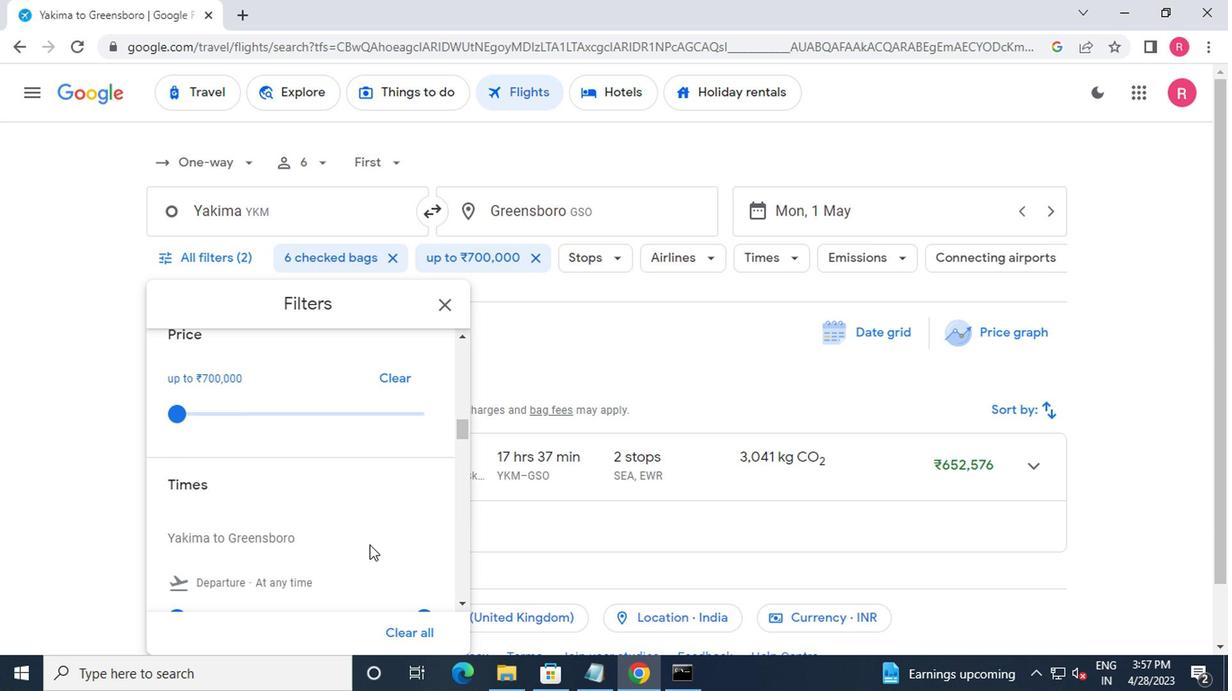 
Action: Mouse moved to (256, 459)
Screenshot: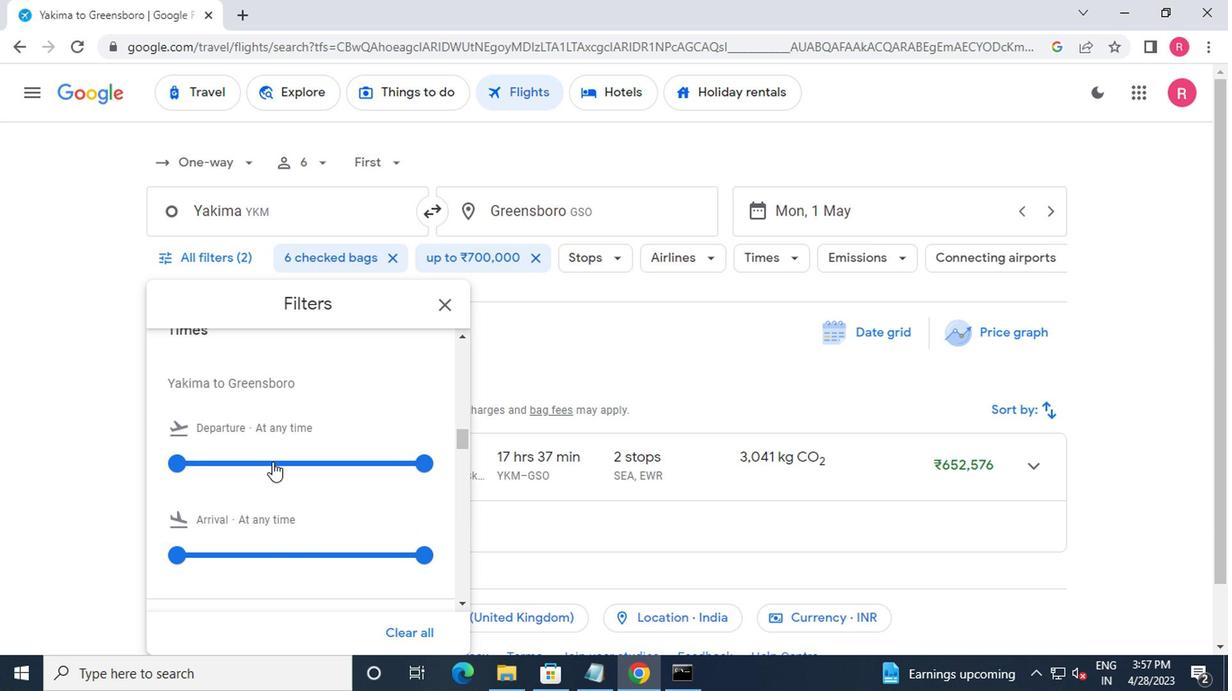 
Action: Mouse pressed left at (256, 459)
Screenshot: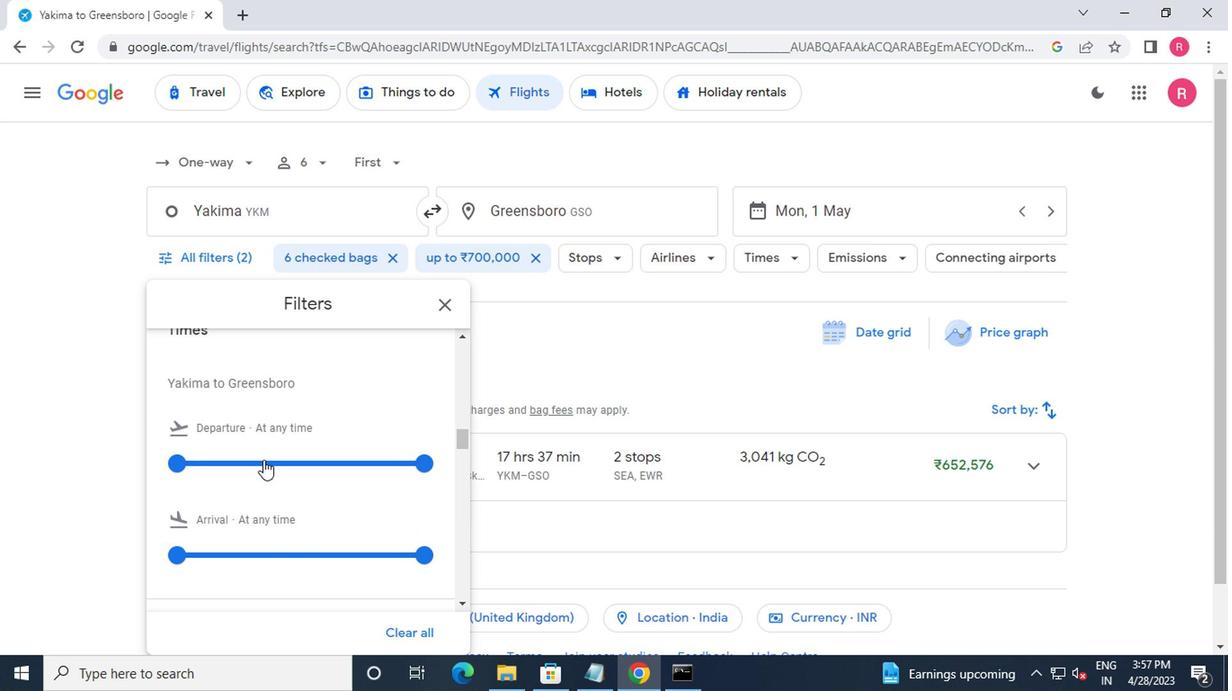 
Action: Mouse moved to (312, 464)
Screenshot: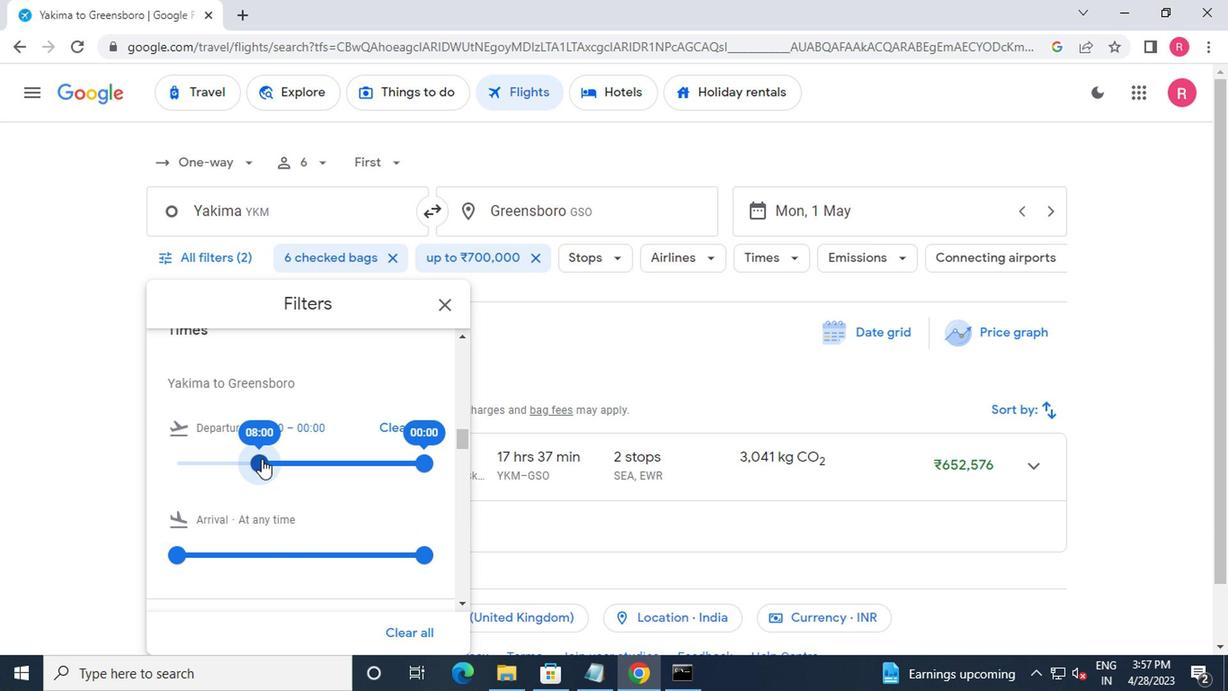 
Action: Mouse pressed left at (312, 464)
Screenshot: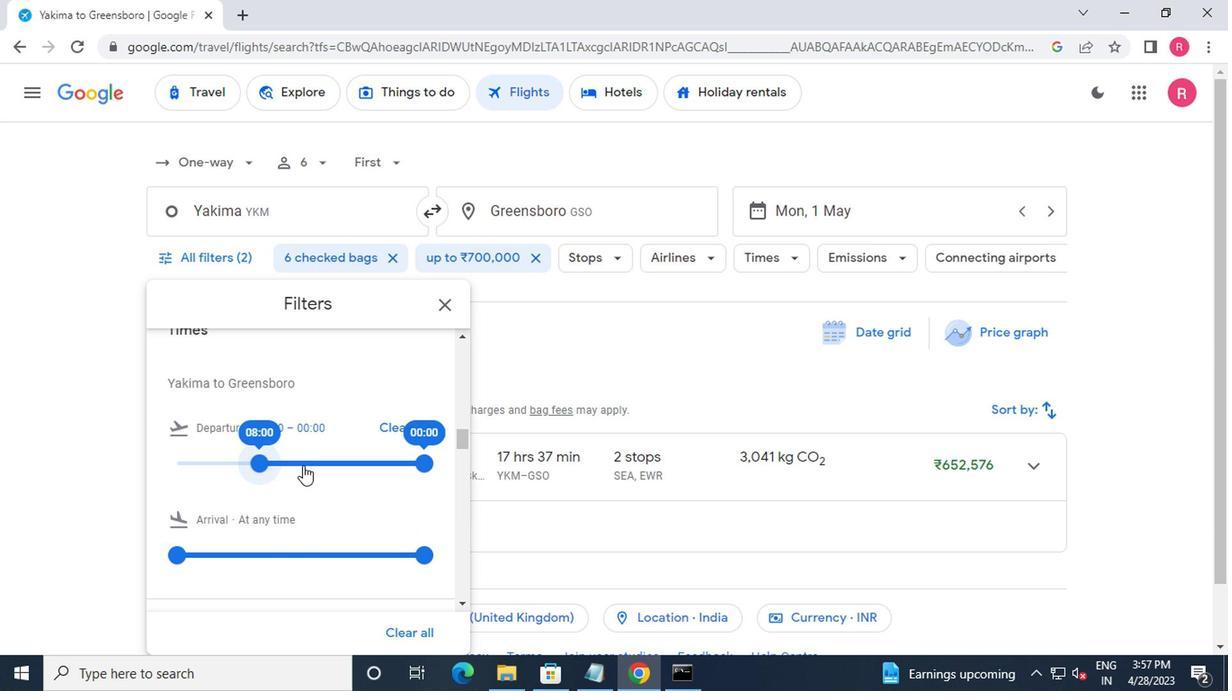
Action: Mouse moved to (332, 466)
Screenshot: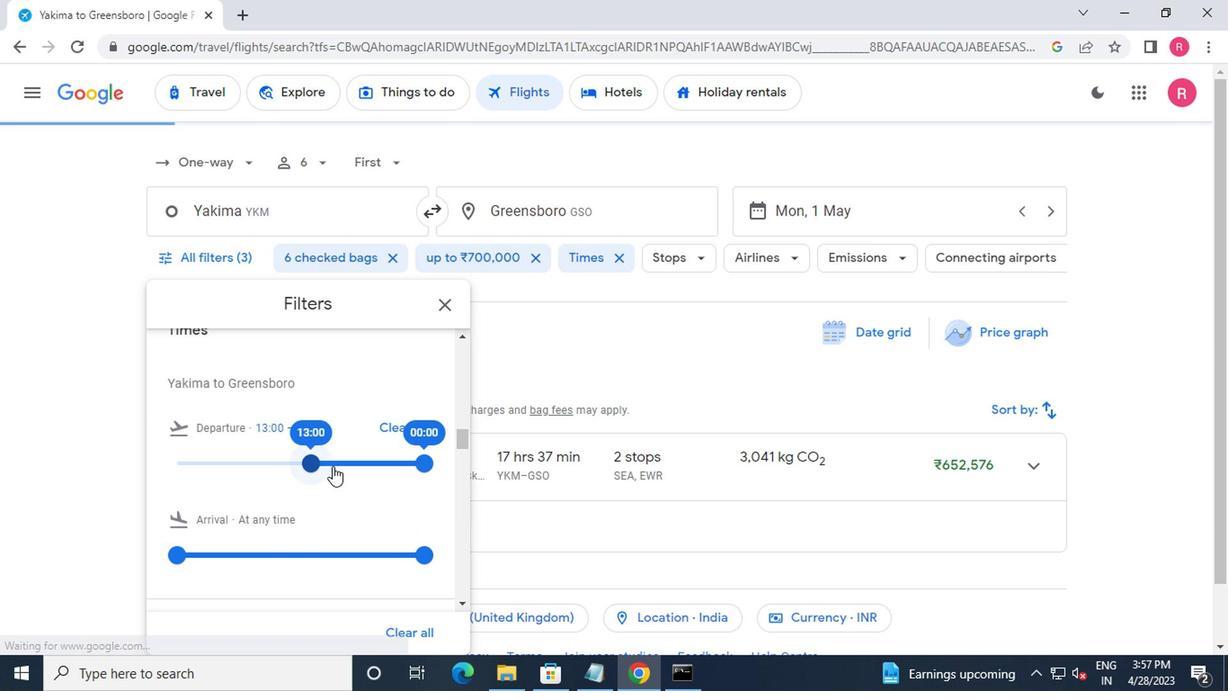 
Action: Mouse pressed left at (332, 466)
Screenshot: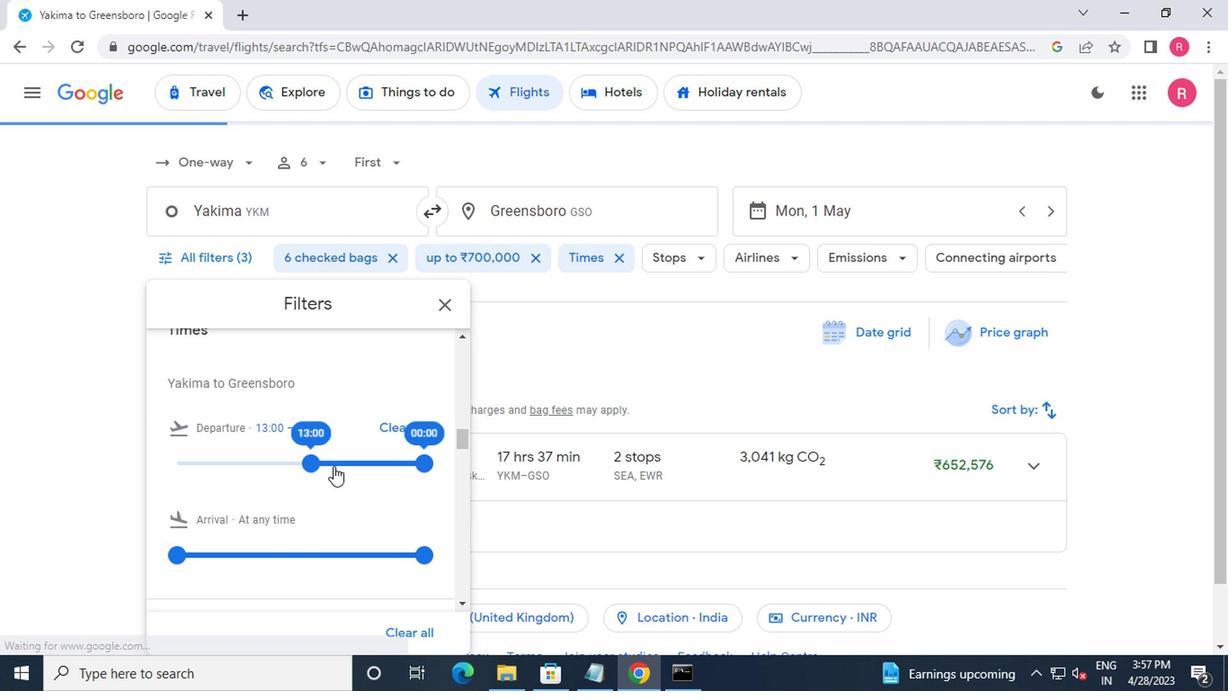 
Action: Mouse moved to (346, 466)
Screenshot: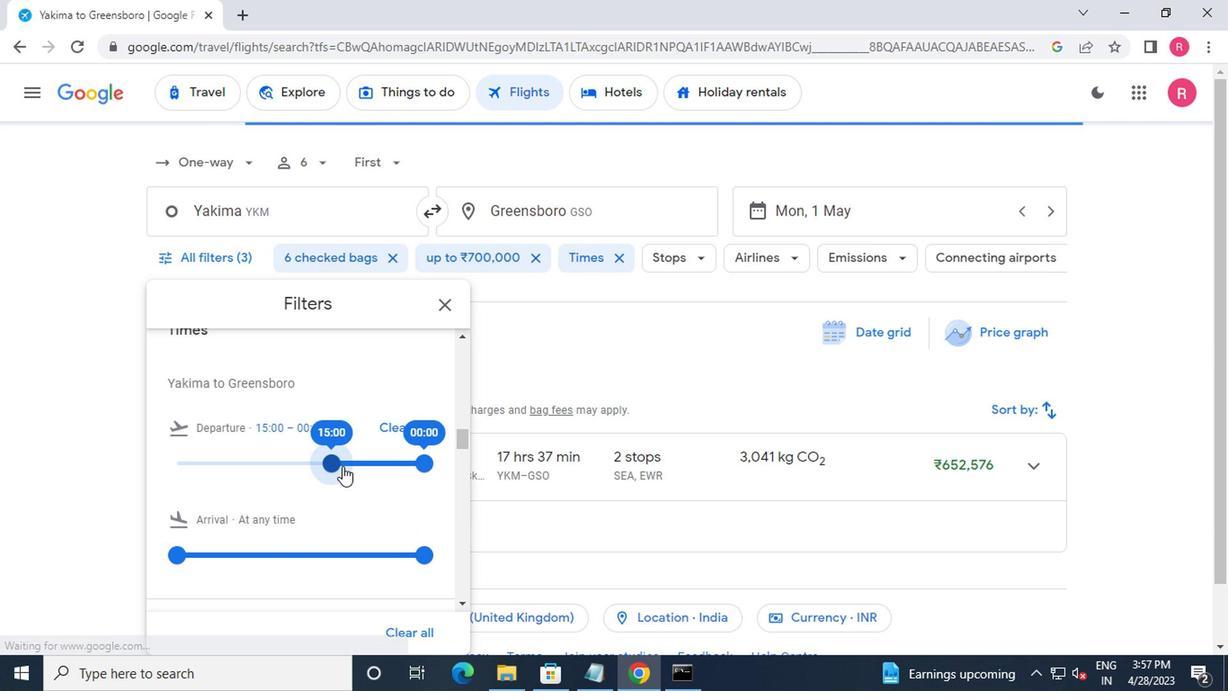 
Action: Mouse pressed left at (346, 466)
Screenshot: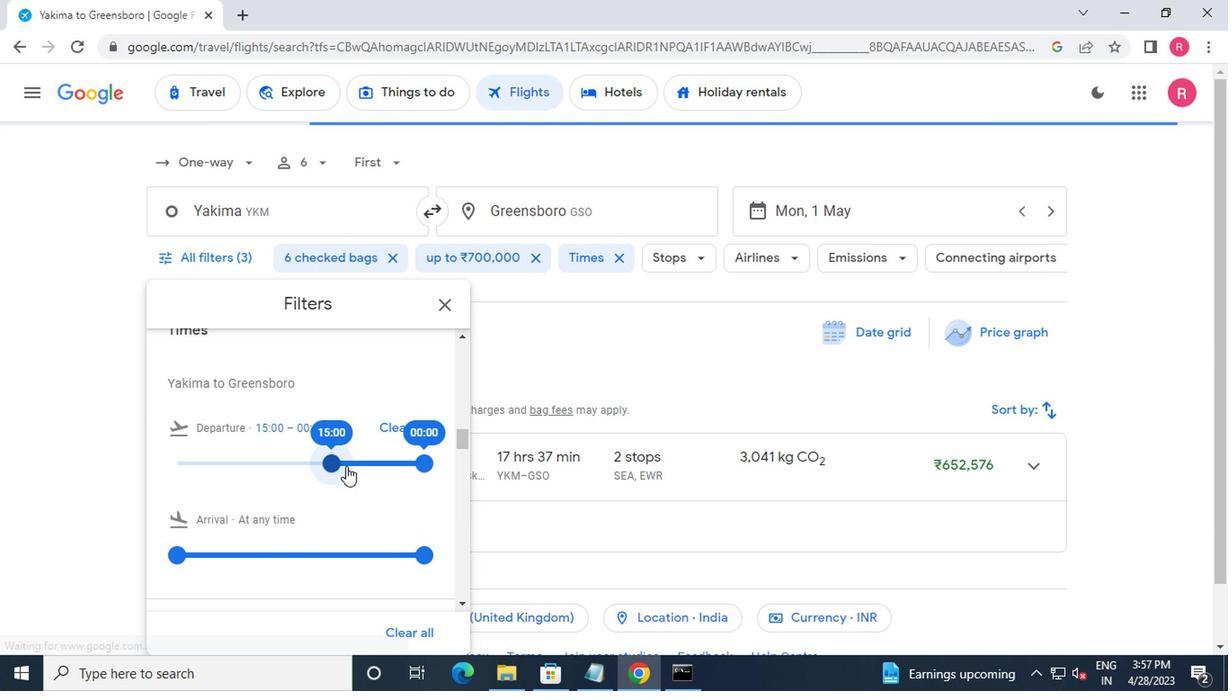 
Action: Mouse moved to (361, 466)
Screenshot: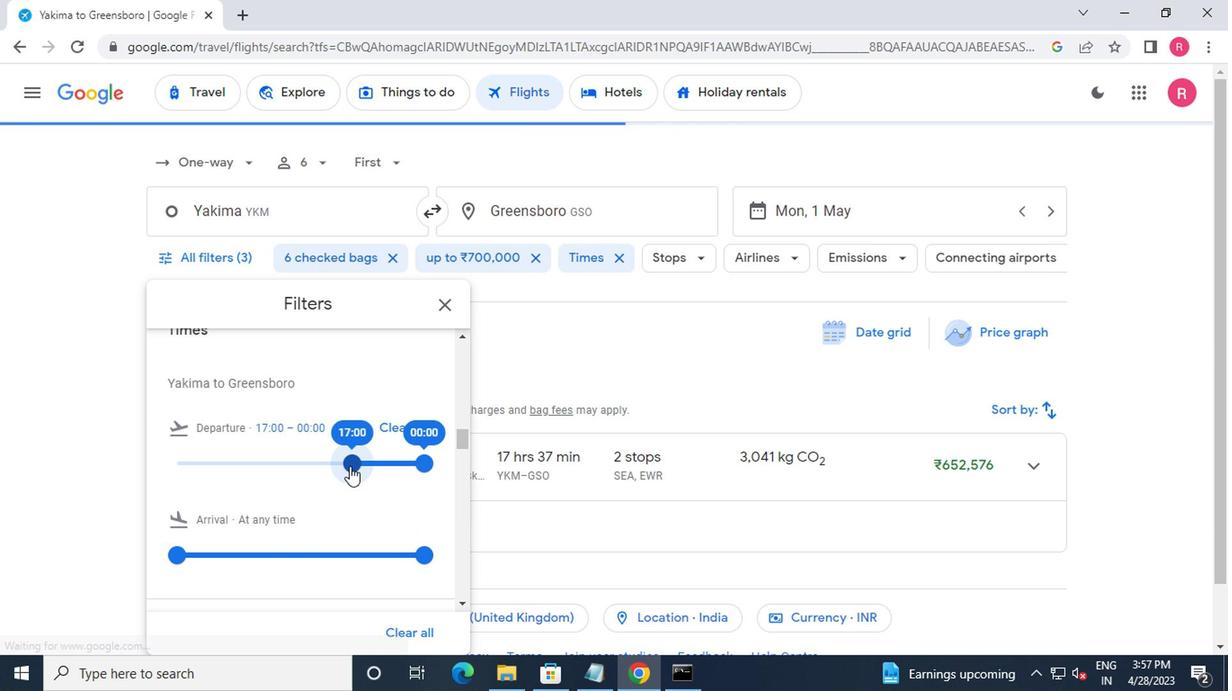 
Action: Mouse pressed left at (361, 466)
Screenshot: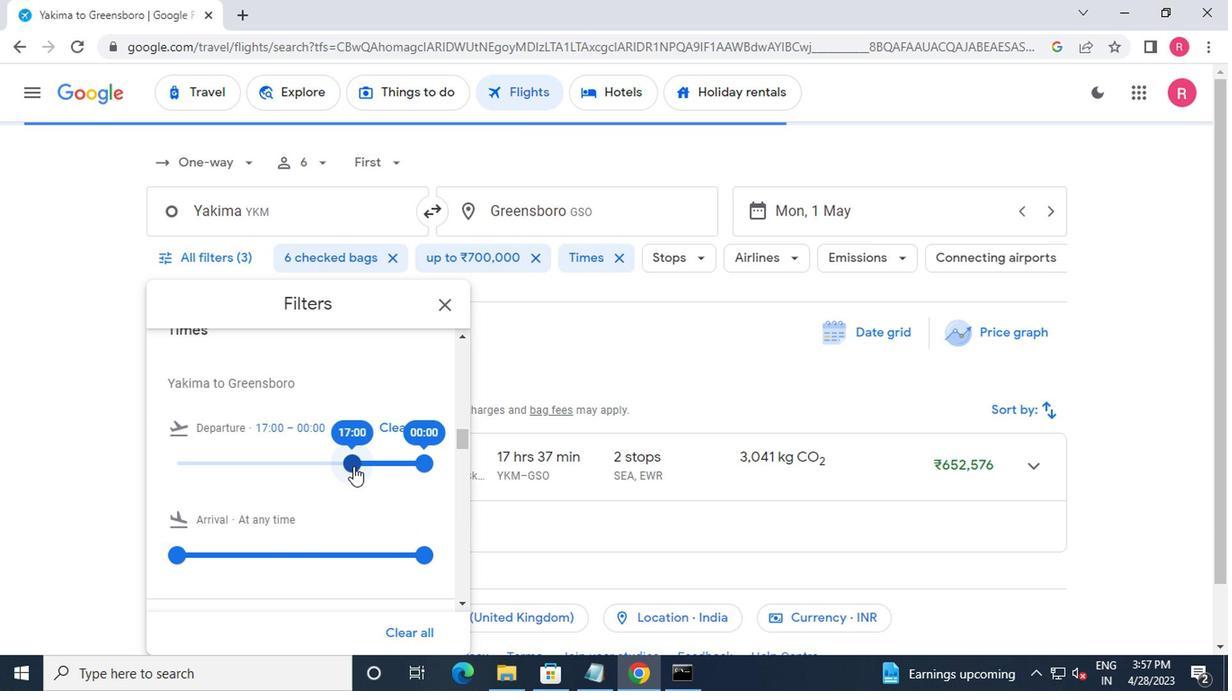 
Action: Mouse moved to (373, 463)
Screenshot: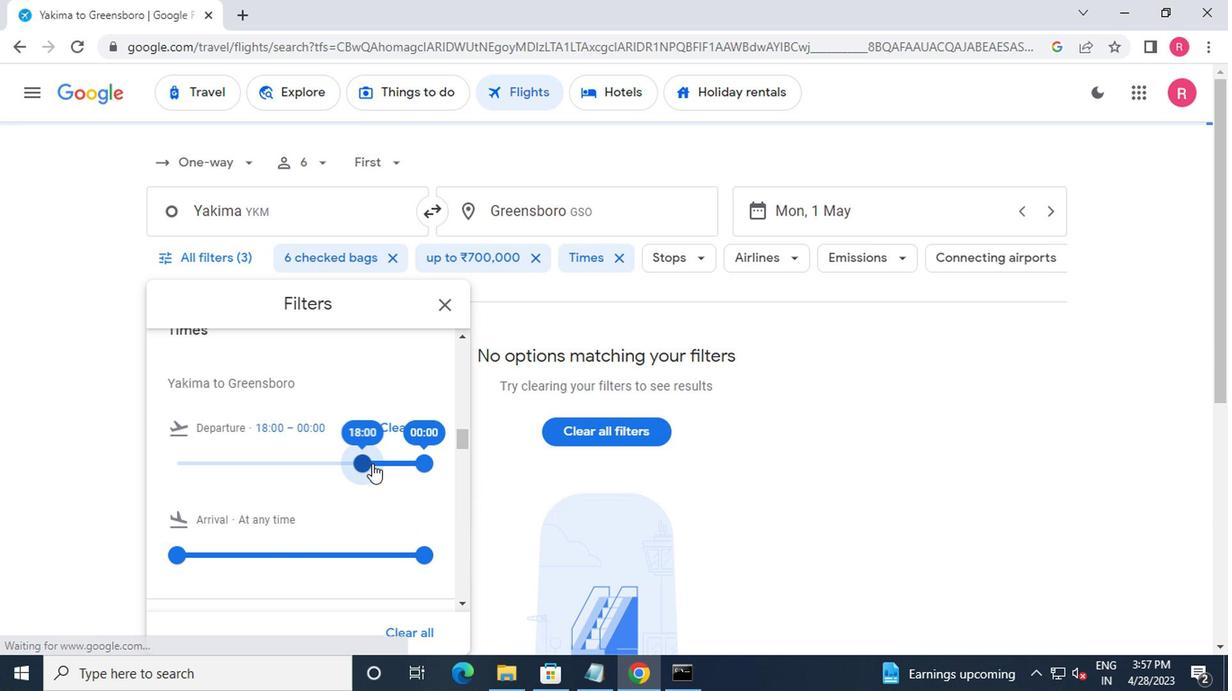 
Action: Mouse pressed left at (373, 463)
Screenshot: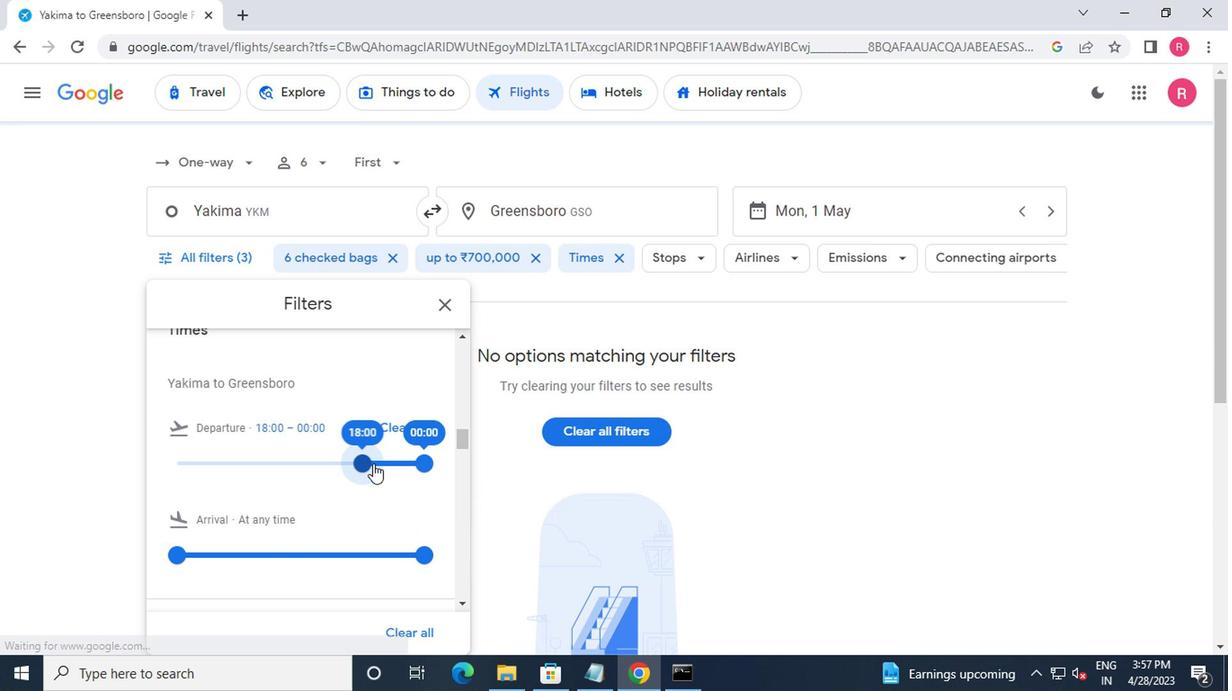 
Action: Mouse moved to (384, 463)
Screenshot: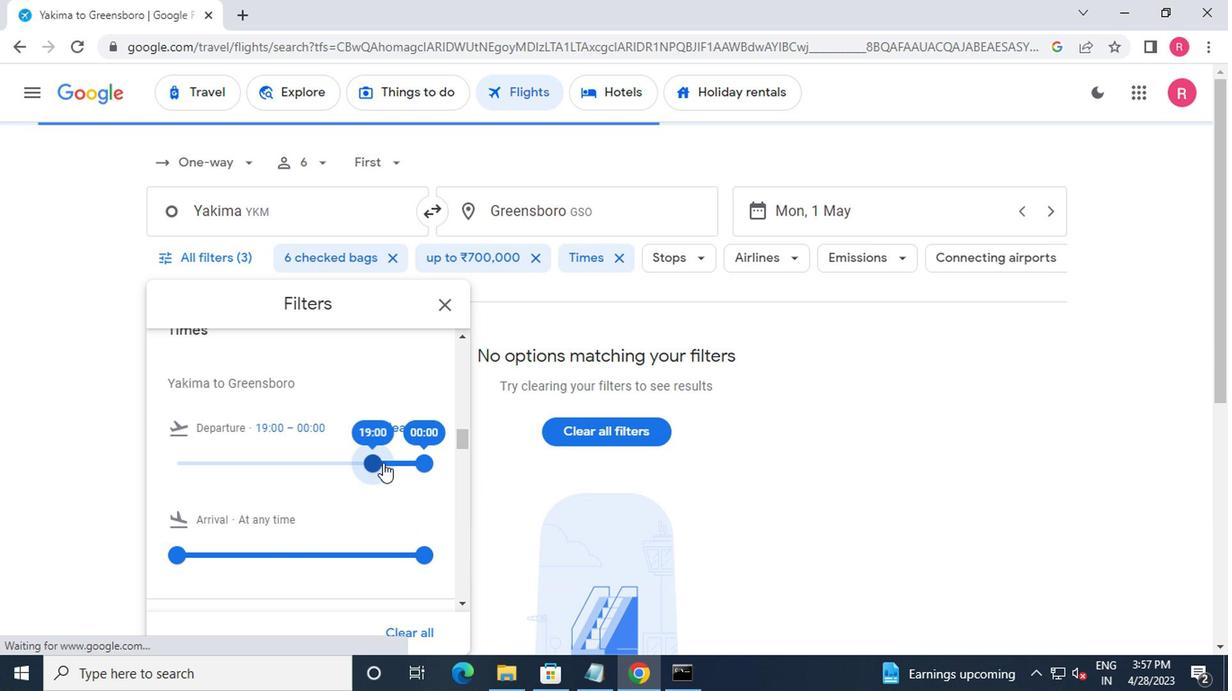 
Action: Mouse pressed left at (384, 463)
Screenshot: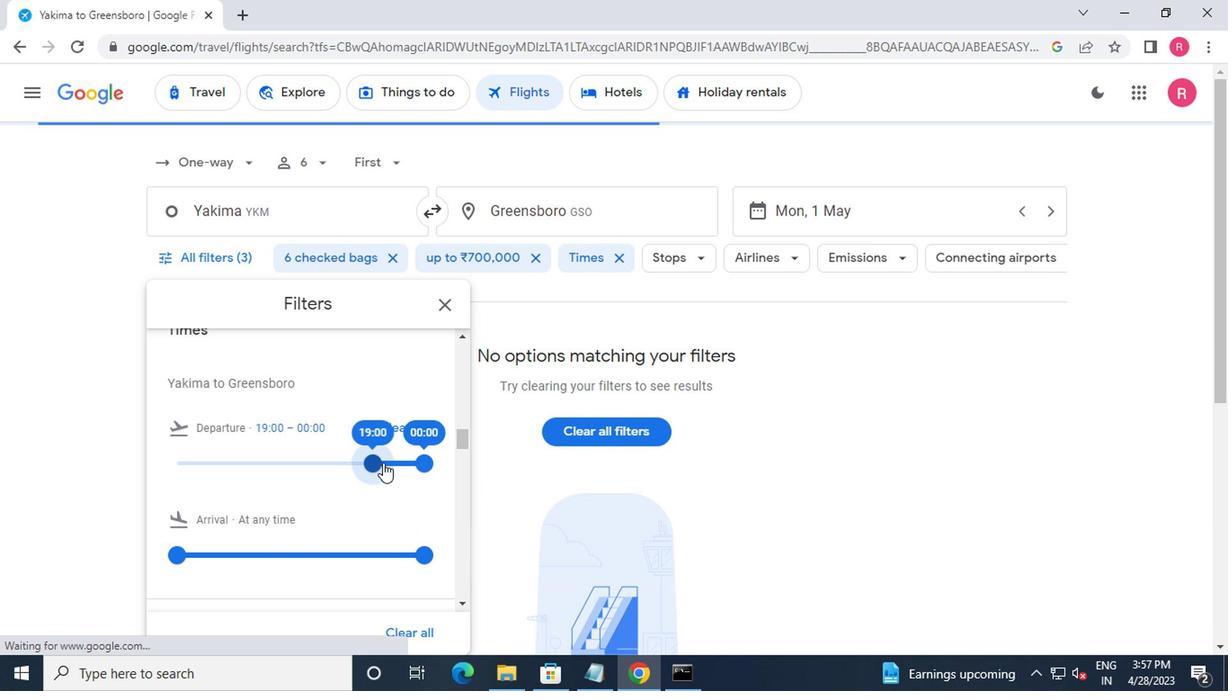 
Action: Mouse moved to (389, 464)
Screenshot: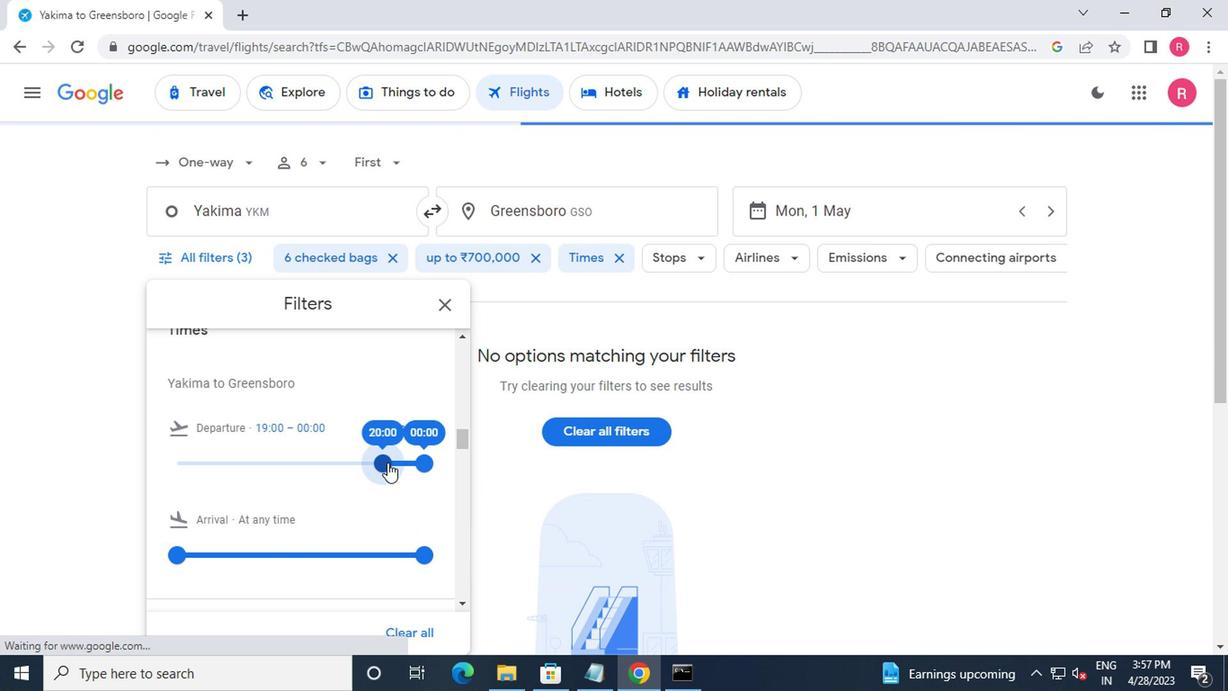 
Action: Mouse pressed left at (389, 464)
Screenshot: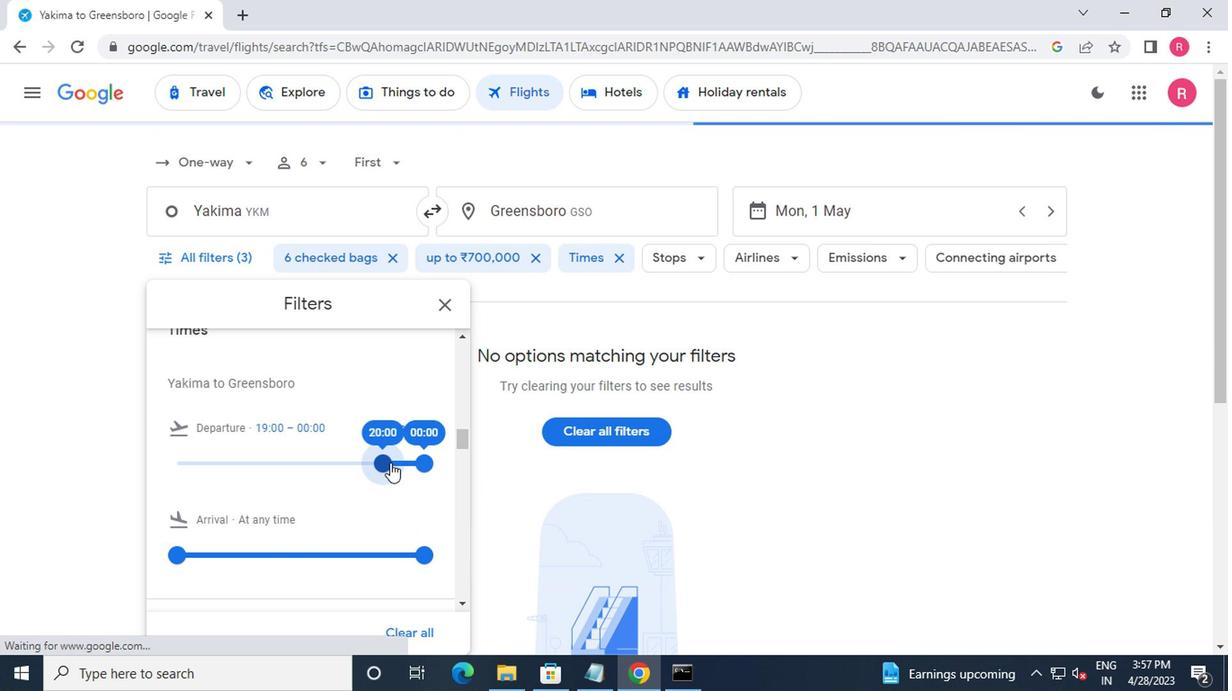 
Action: Mouse moved to (424, 459)
Screenshot: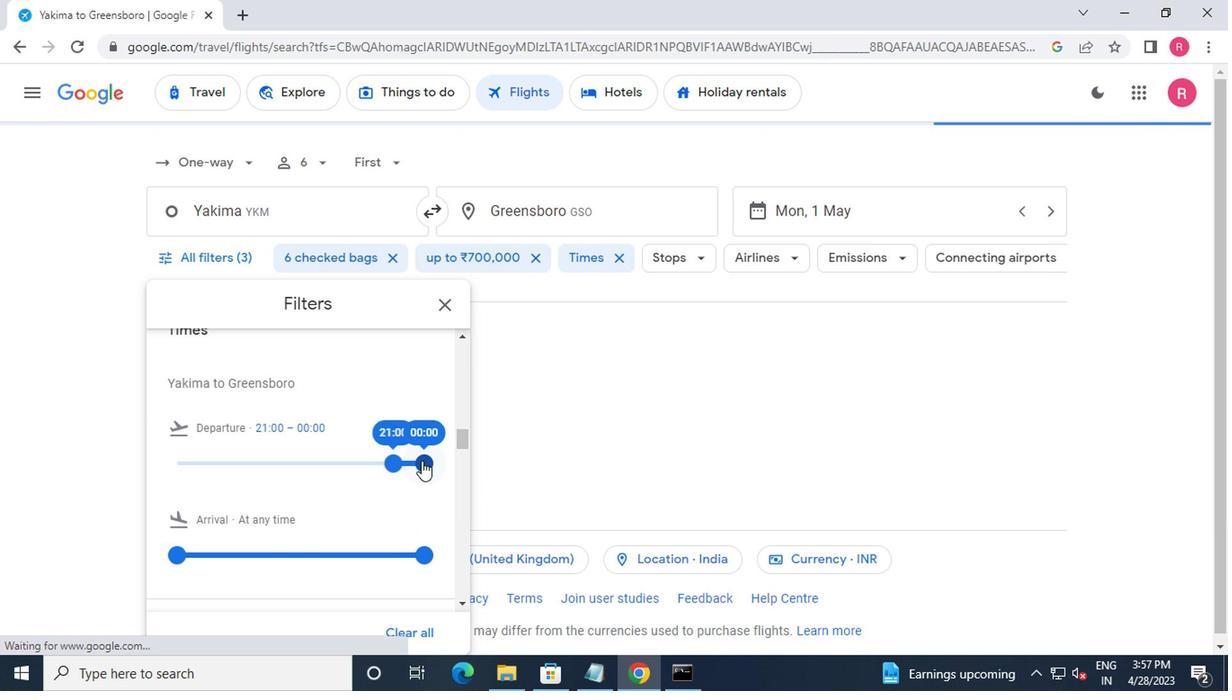 
Action: Mouse pressed left at (424, 459)
Screenshot: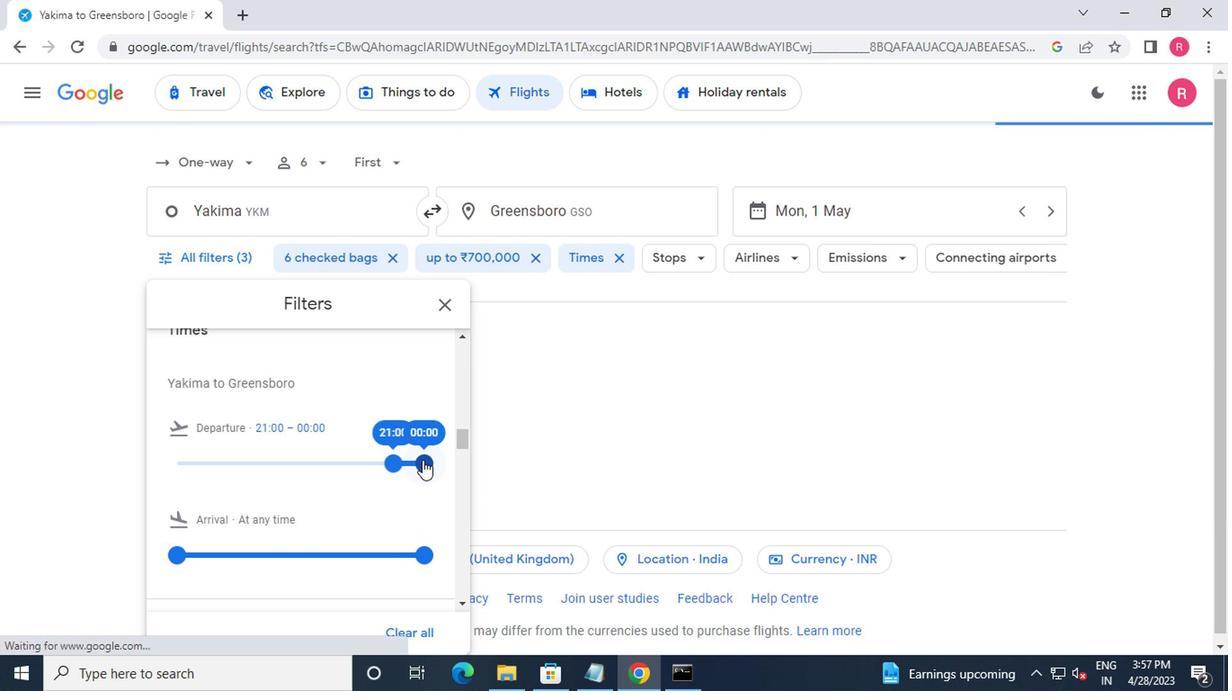 
Action: Mouse moved to (437, 317)
Screenshot: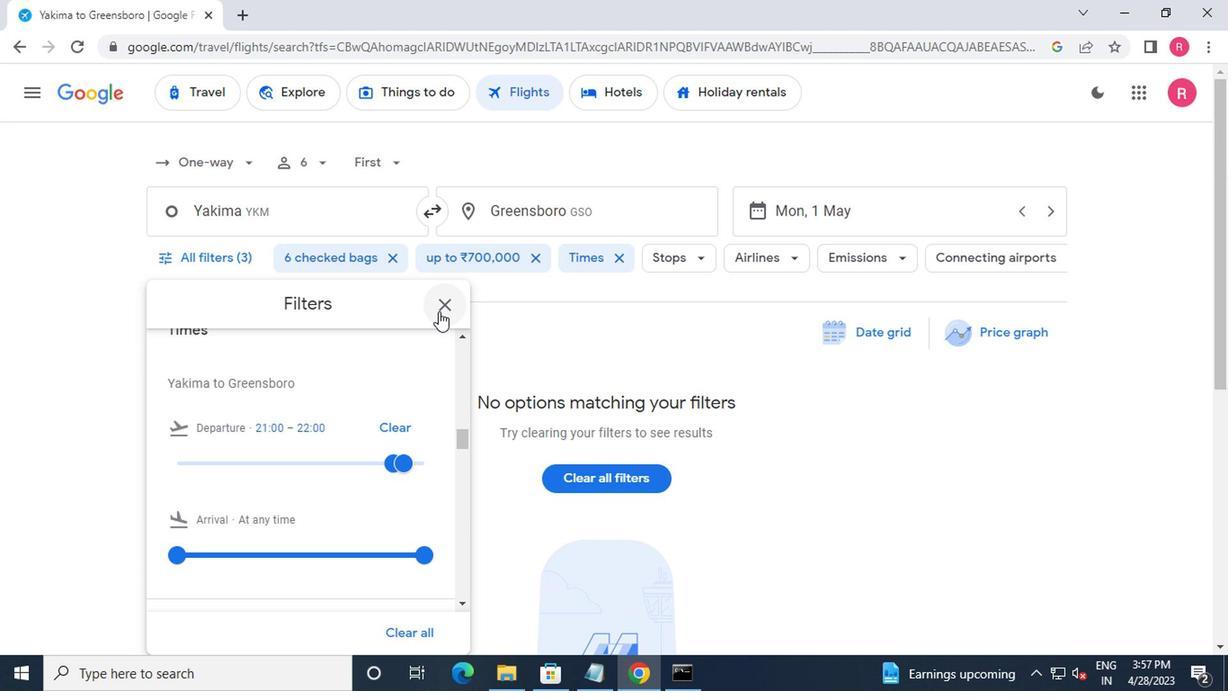 
Action: Mouse pressed left at (437, 317)
Screenshot: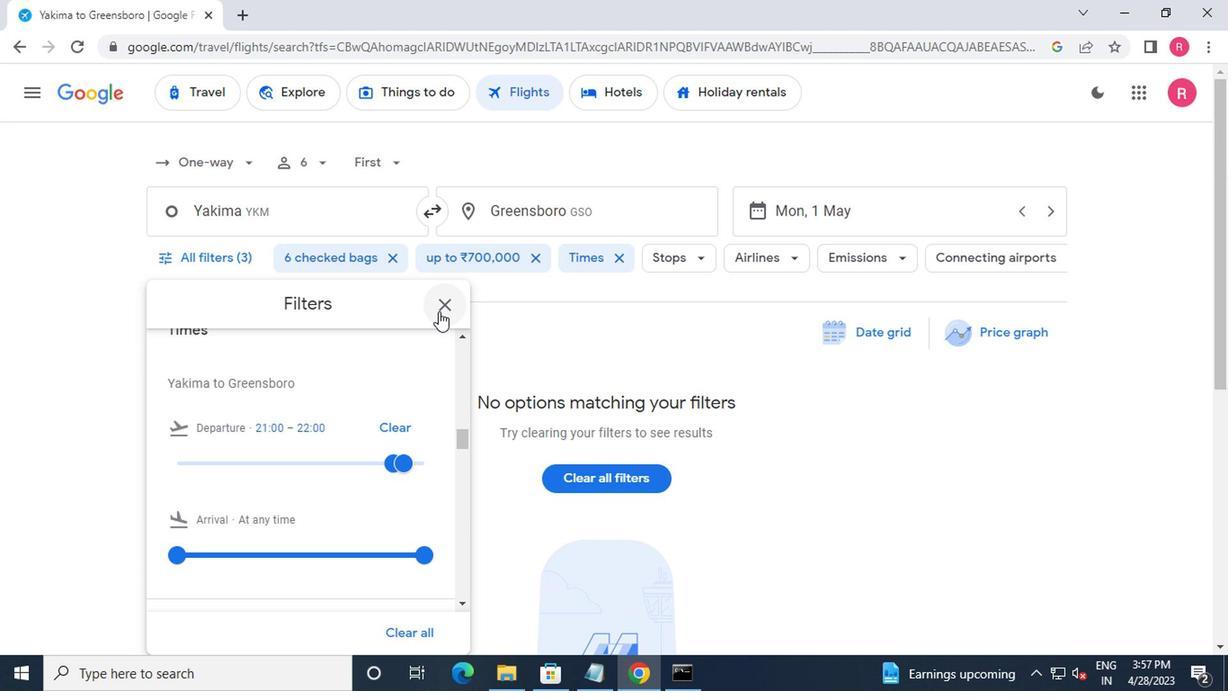 
Action: Mouse moved to (439, 317)
Screenshot: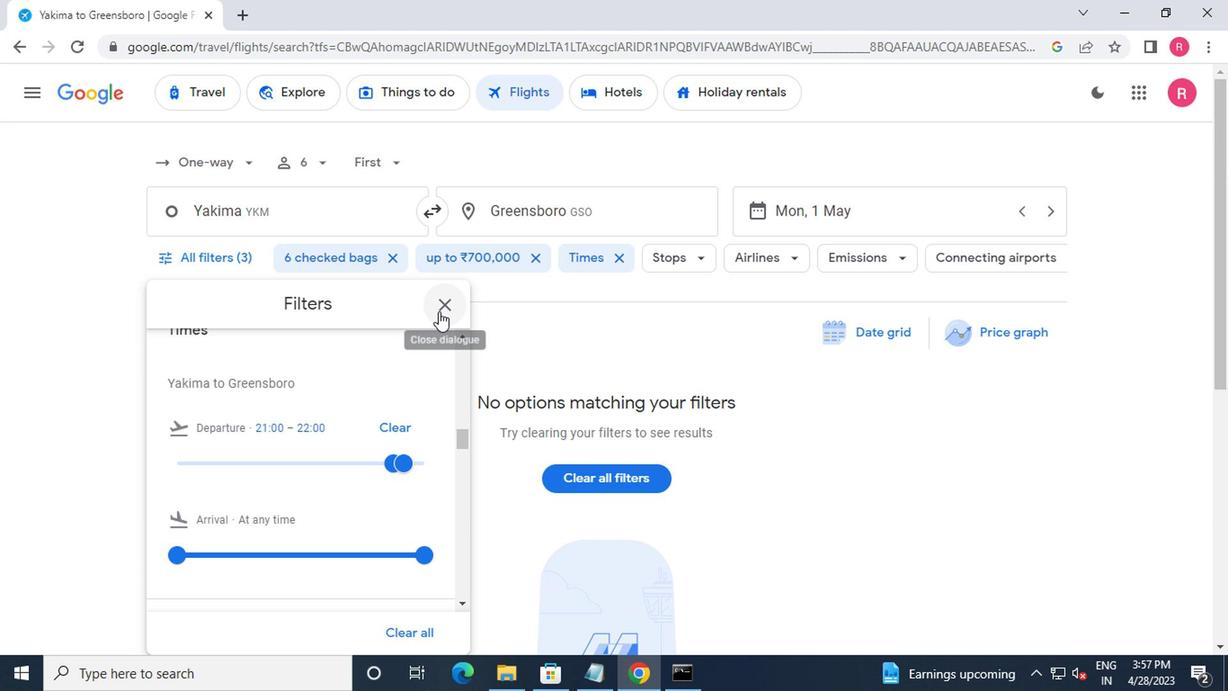 
